 Task: Find connections with filter location Côte-Saint-Luc with filter topic #Networkingwith filter profile language Potuguese with filter current company Tenneco with filter school National Institute of Management Technology (NIMT) with filter industry Environmental Services with filter service category Date Entry with filter keywords title Scrum Master
Action: Mouse moved to (170, 237)
Screenshot: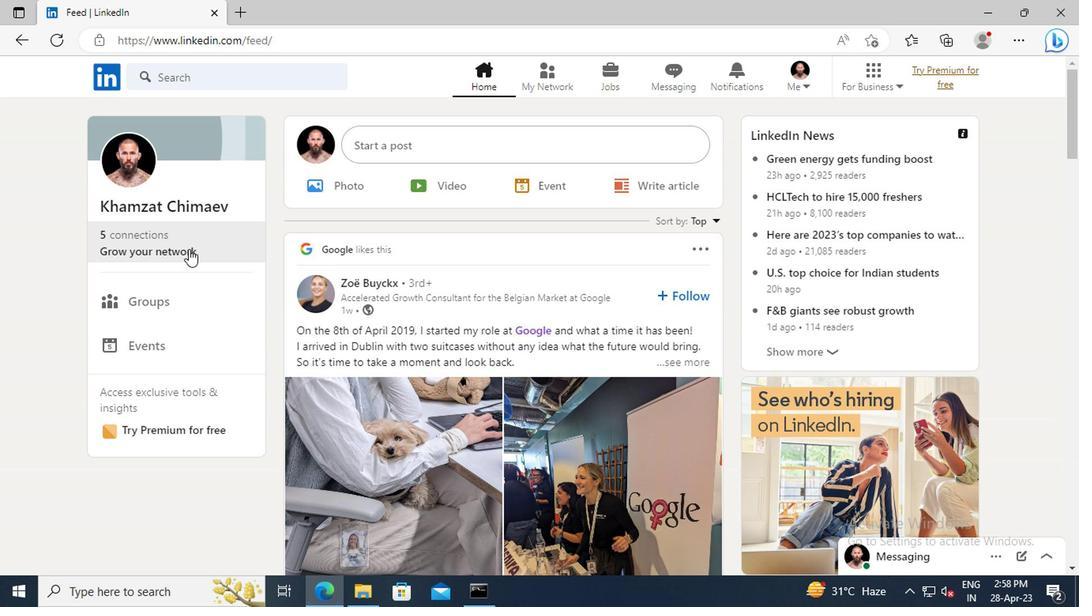 
Action: Mouse pressed left at (170, 237)
Screenshot: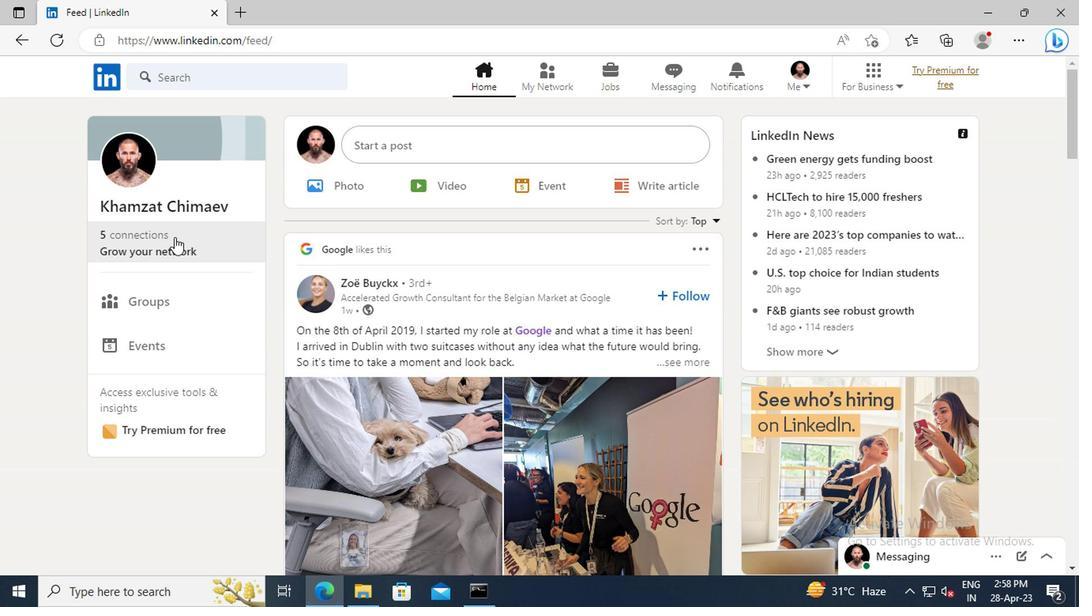 
Action: Mouse moved to (156, 162)
Screenshot: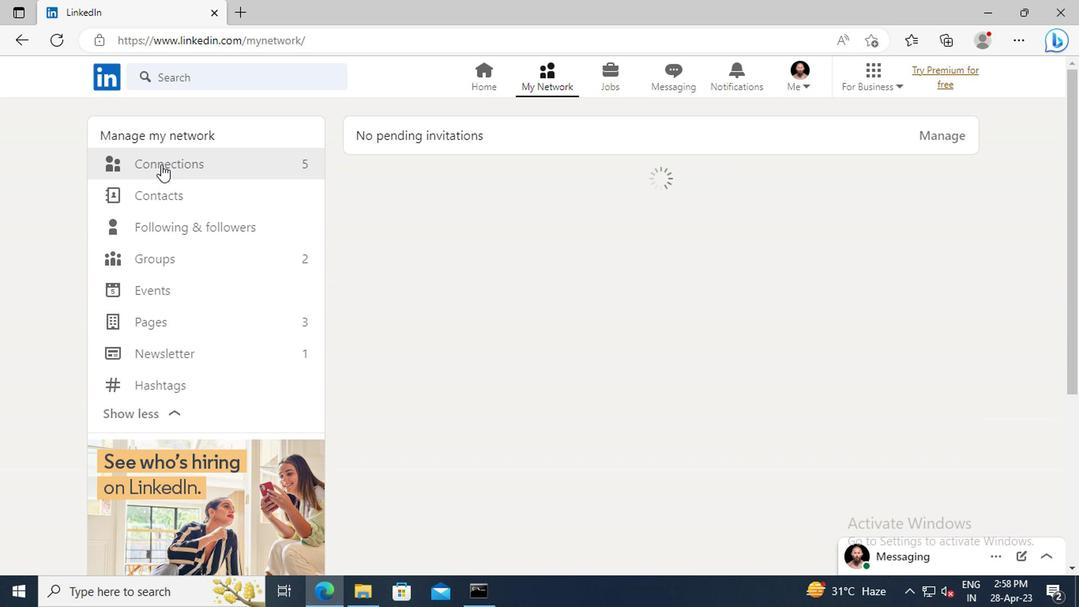 
Action: Mouse pressed left at (156, 162)
Screenshot: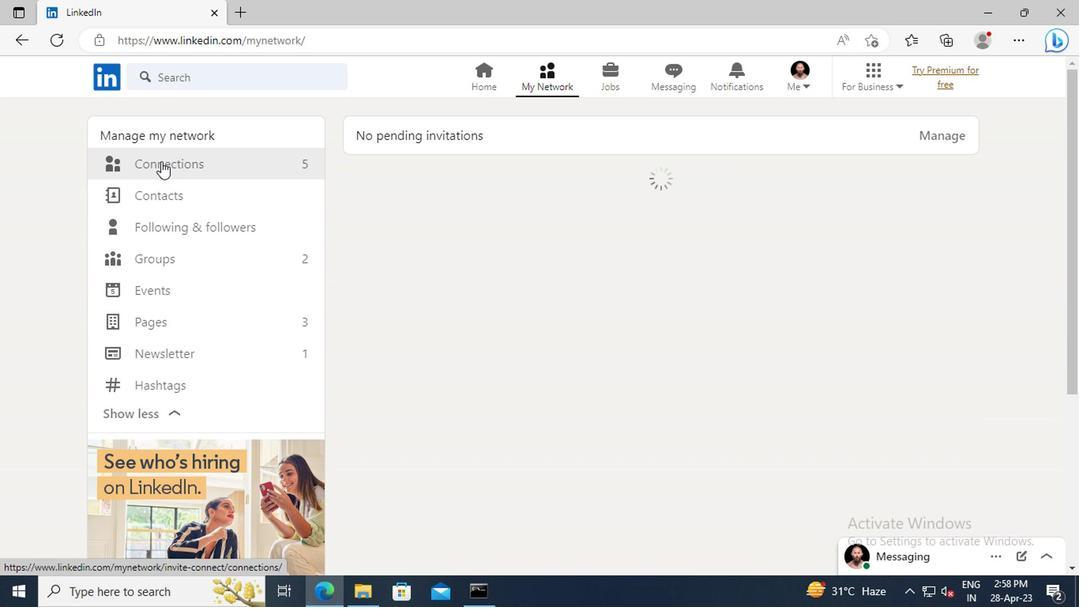 
Action: Mouse moved to (656, 169)
Screenshot: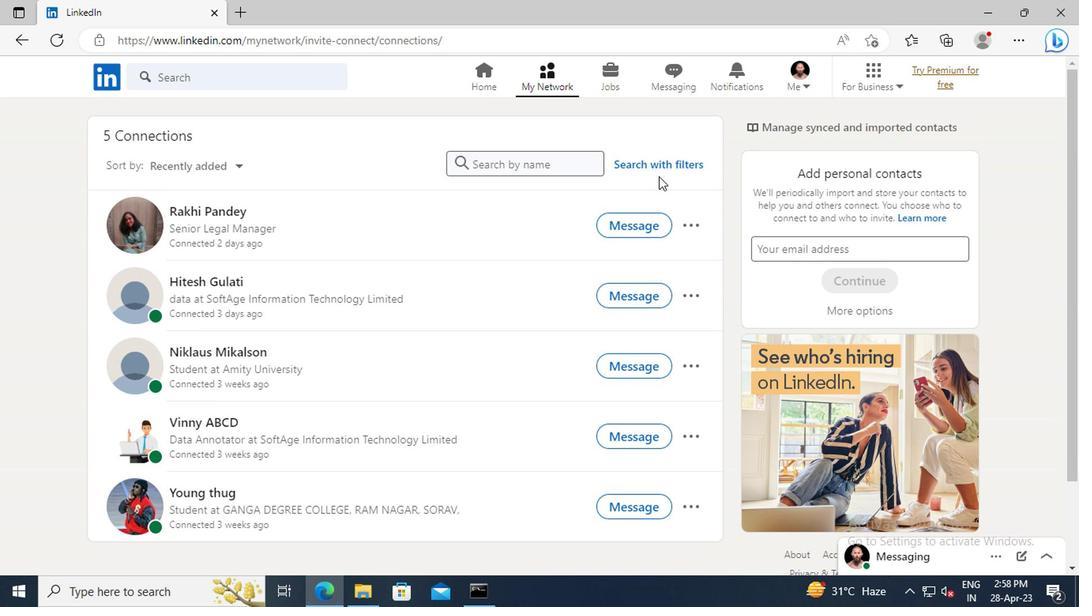 
Action: Mouse pressed left at (656, 169)
Screenshot: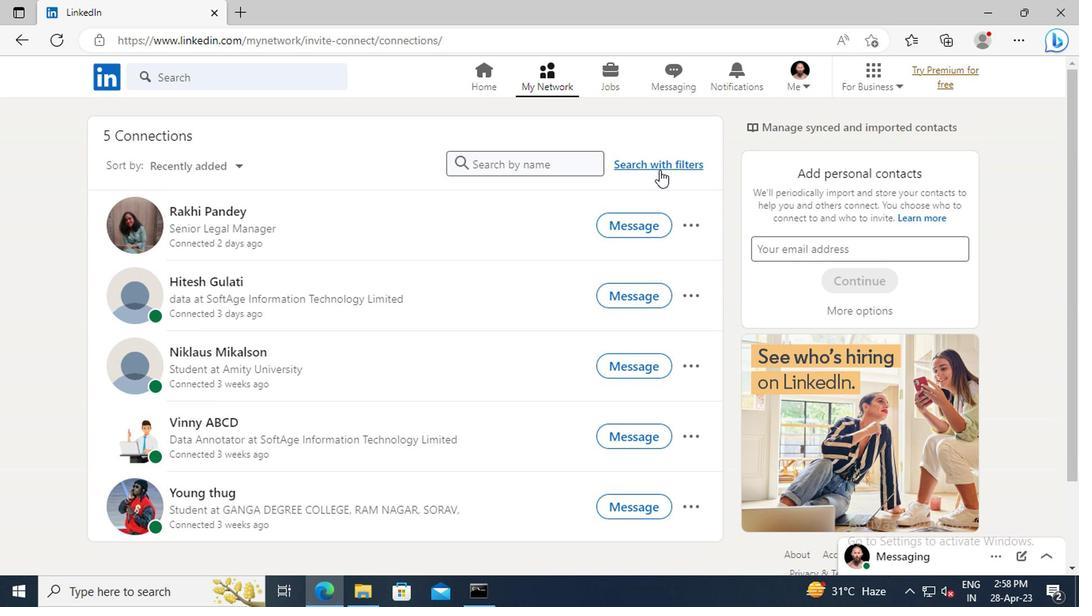 
Action: Mouse moved to (590, 125)
Screenshot: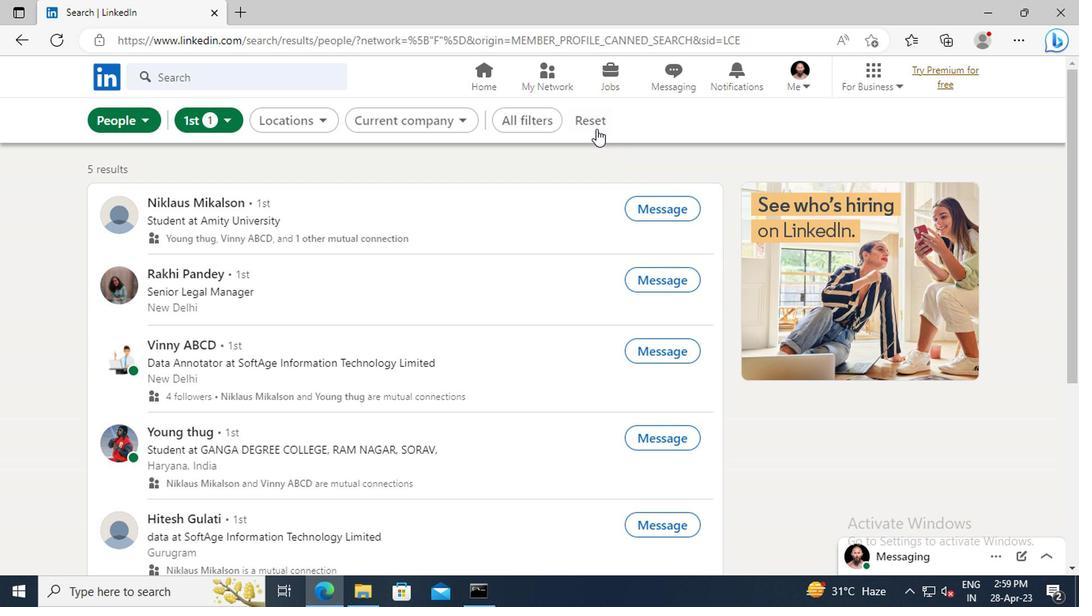 
Action: Mouse pressed left at (590, 125)
Screenshot: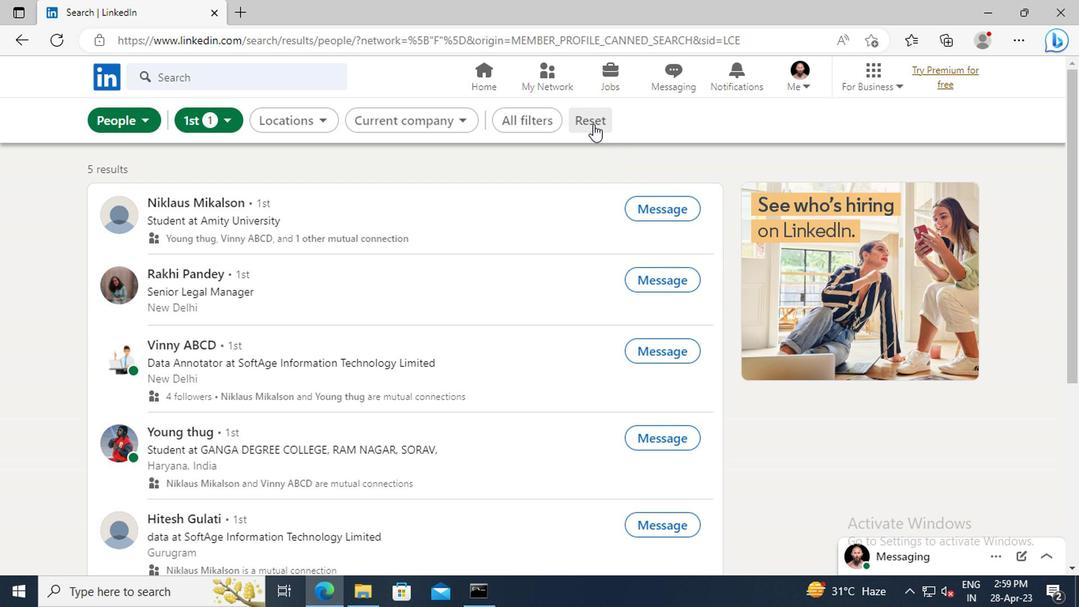 
Action: Mouse moved to (563, 123)
Screenshot: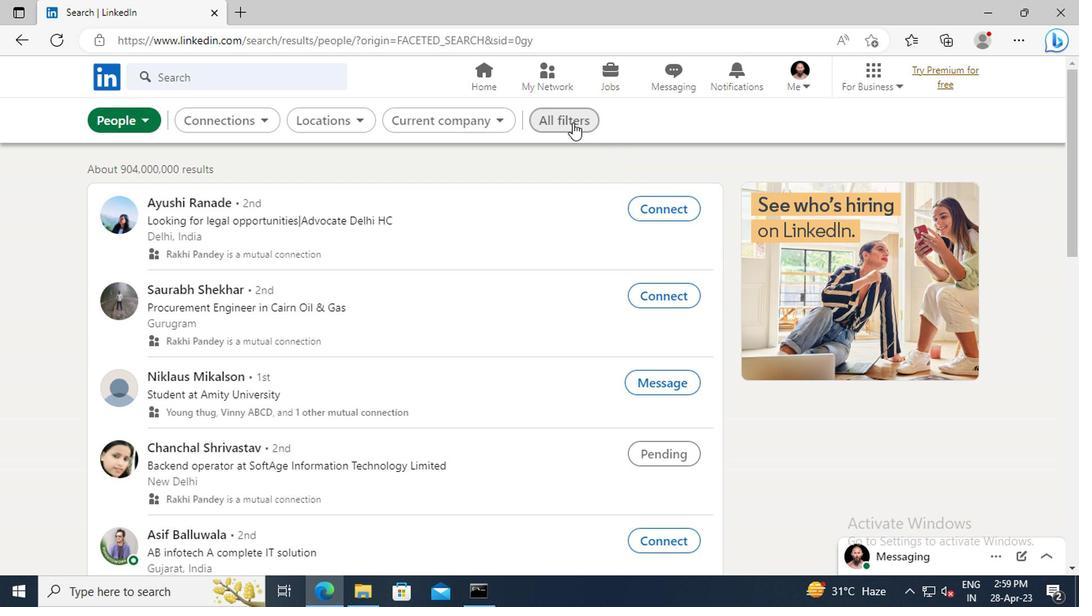 
Action: Mouse pressed left at (563, 123)
Screenshot: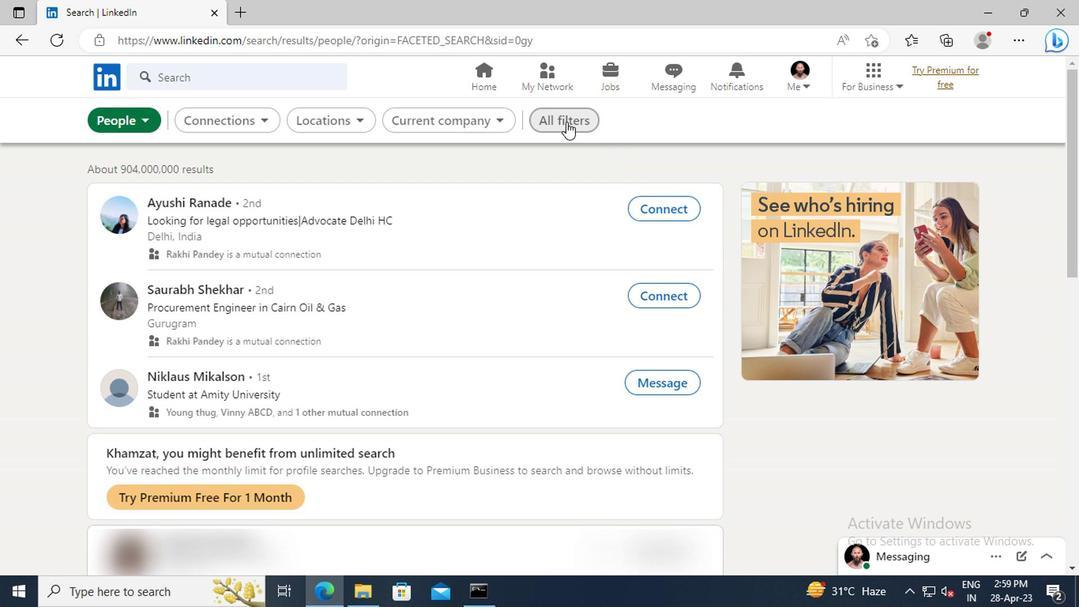 
Action: Mouse moved to (863, 273)
Screenshot: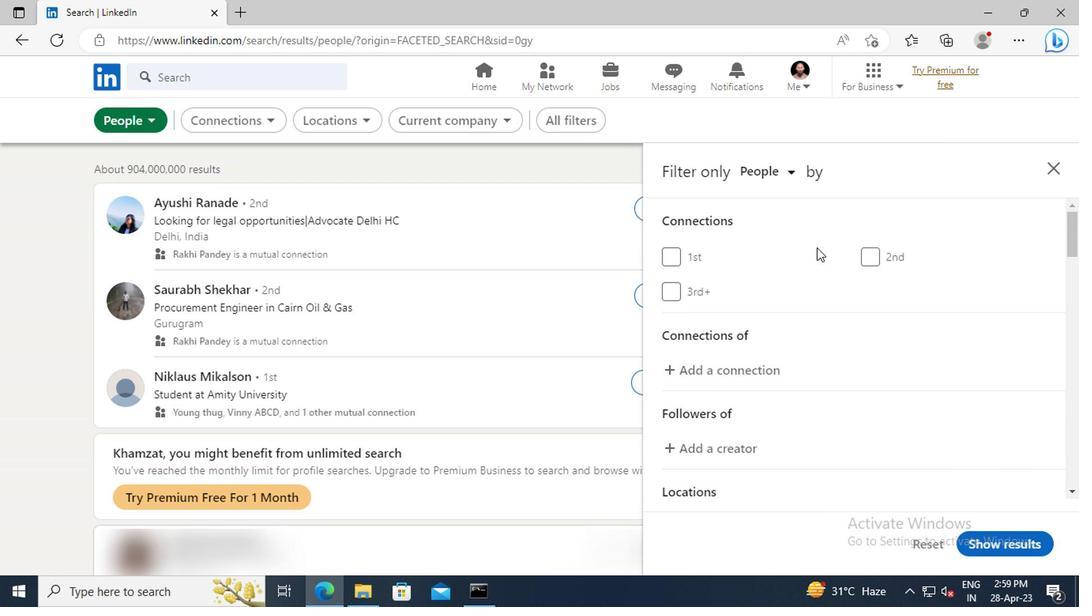 
Action: Mouse scrolled (863, 272) with delta (0, 0)
Screenshot: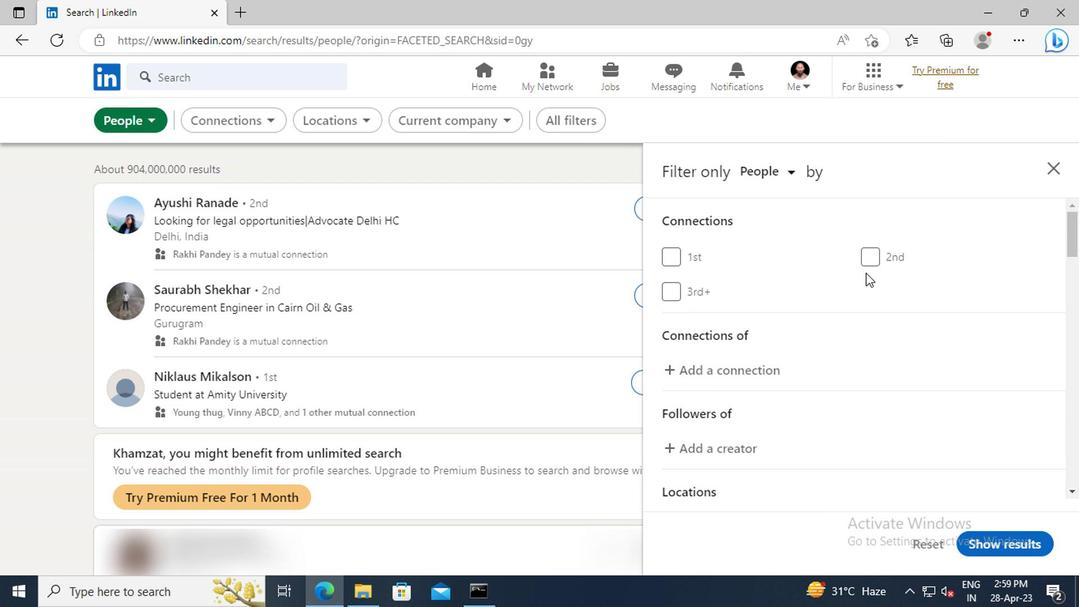 
Action: Mouse scrolled (863, 272) with delta (0, 0)
Screenshot: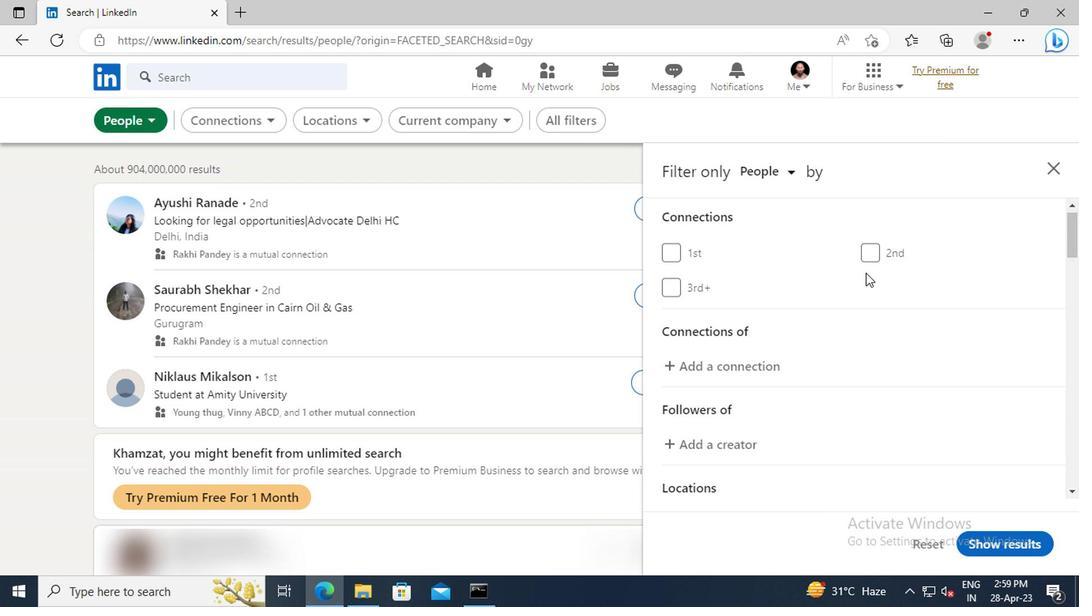 
Action: Mouse scrolled (863, 272) with delta (0, 0)
Screenshot: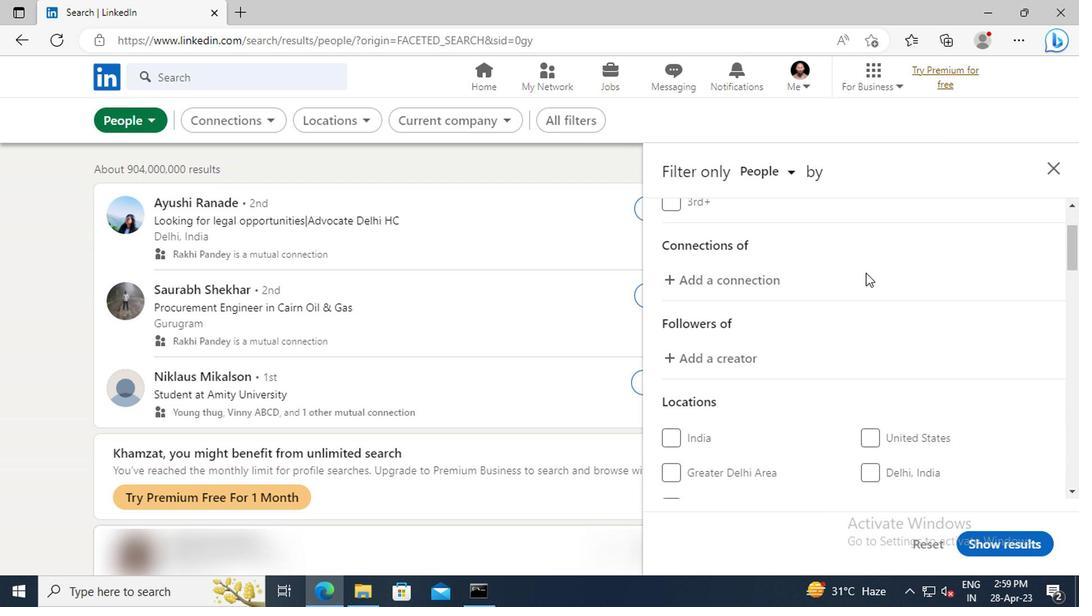 
Action: Mouse scrolled (863, 272) with delta (0, 0)
Screenshot: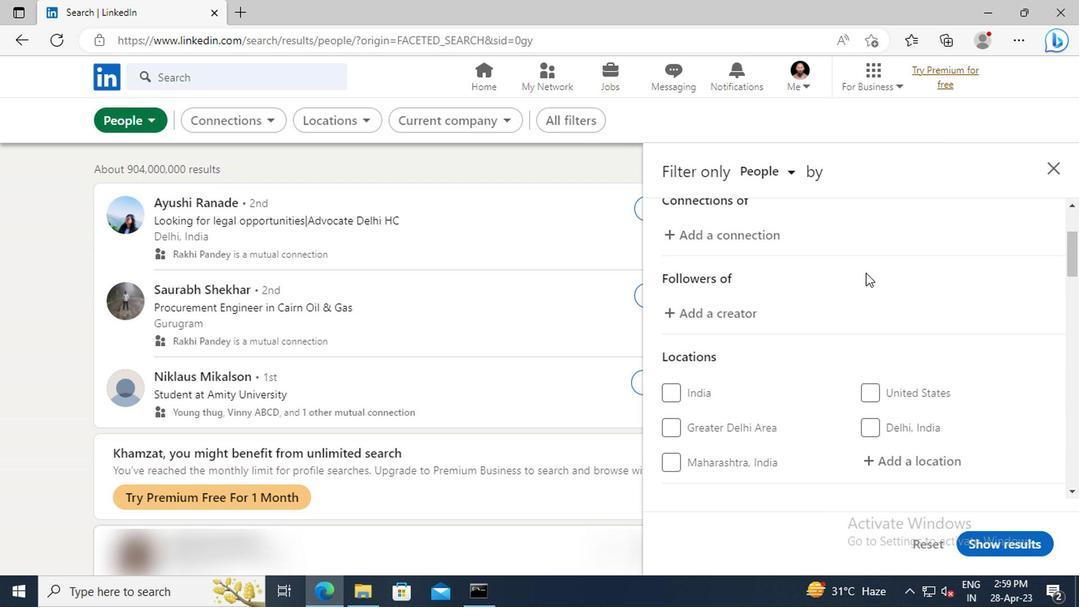 
Action: Mouse scrolled (863, 272) with delta (0, 0)
Screenshot: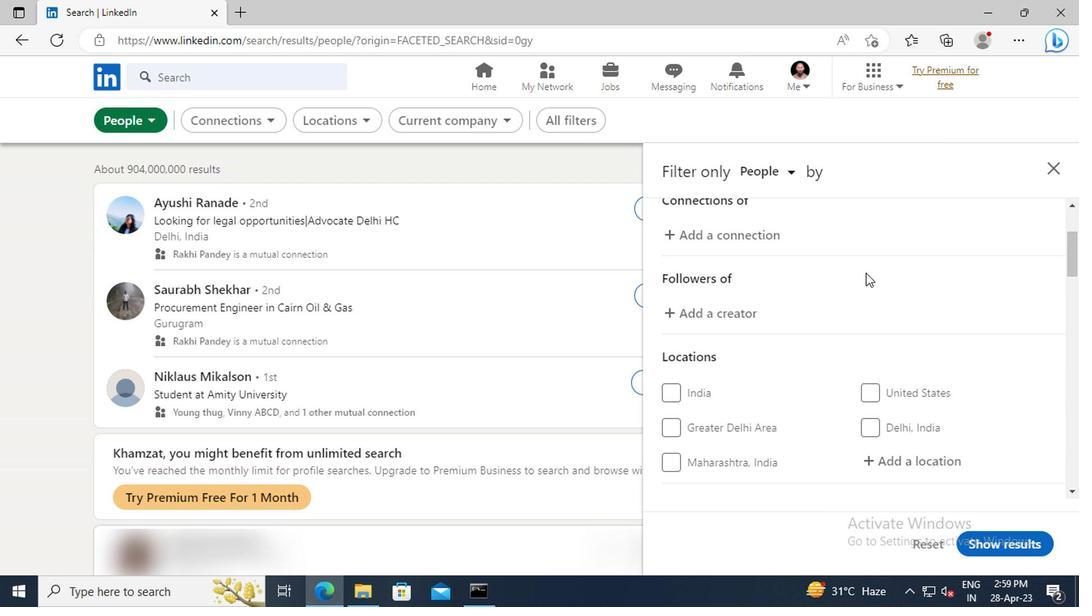 
Action: Mouse scrolled (863, 272) with delta (0, 0)
Screenshot: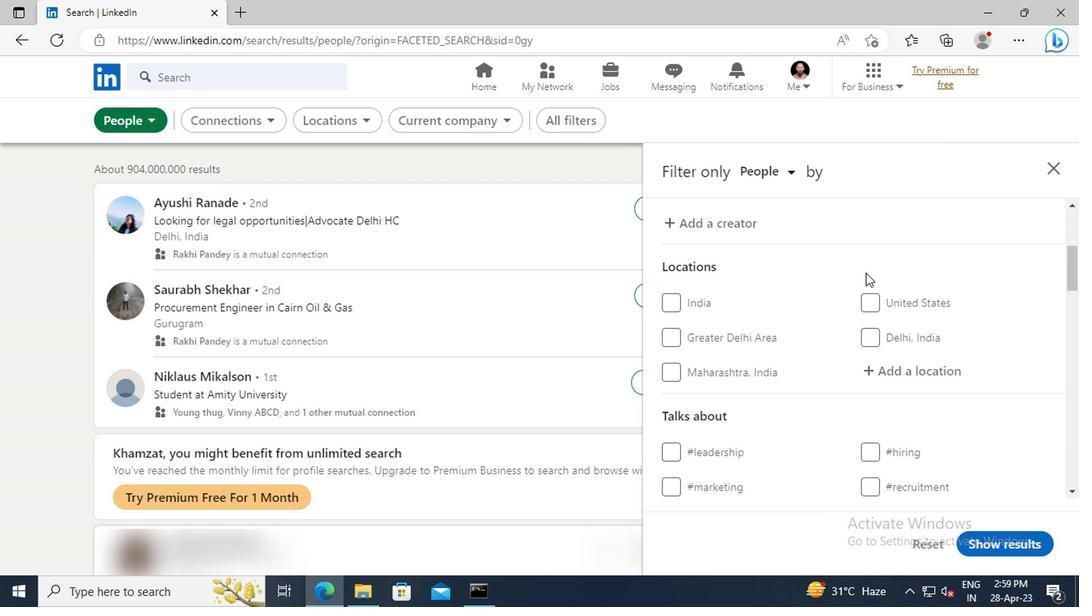 
Action: Mouse scrolled (863, 272) with delta (0, 0)
Screenshot: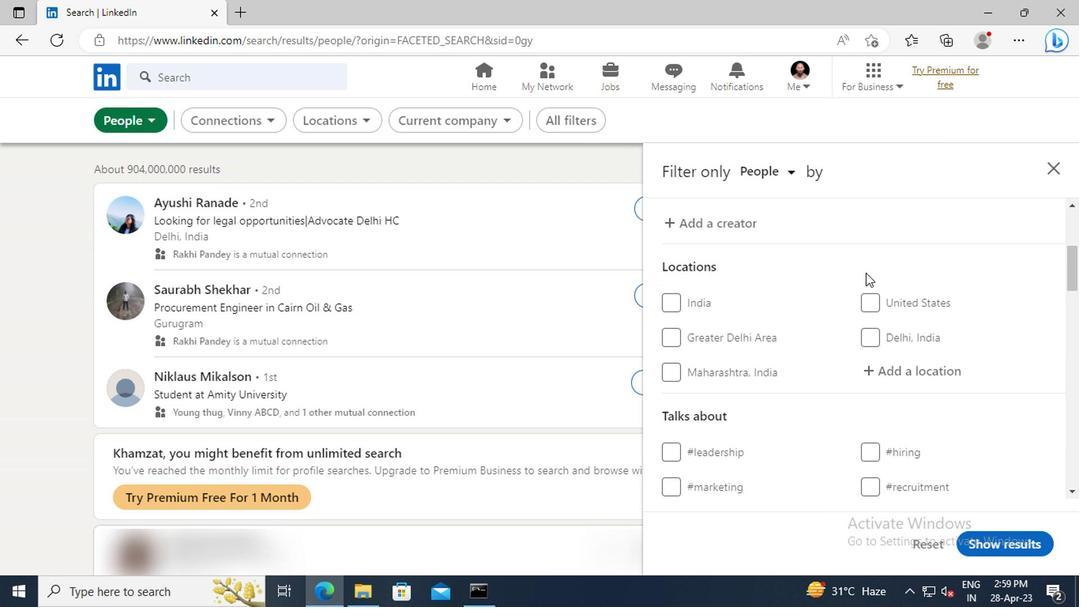 
Action: Mouse moved to (878, 281)
Screenshot: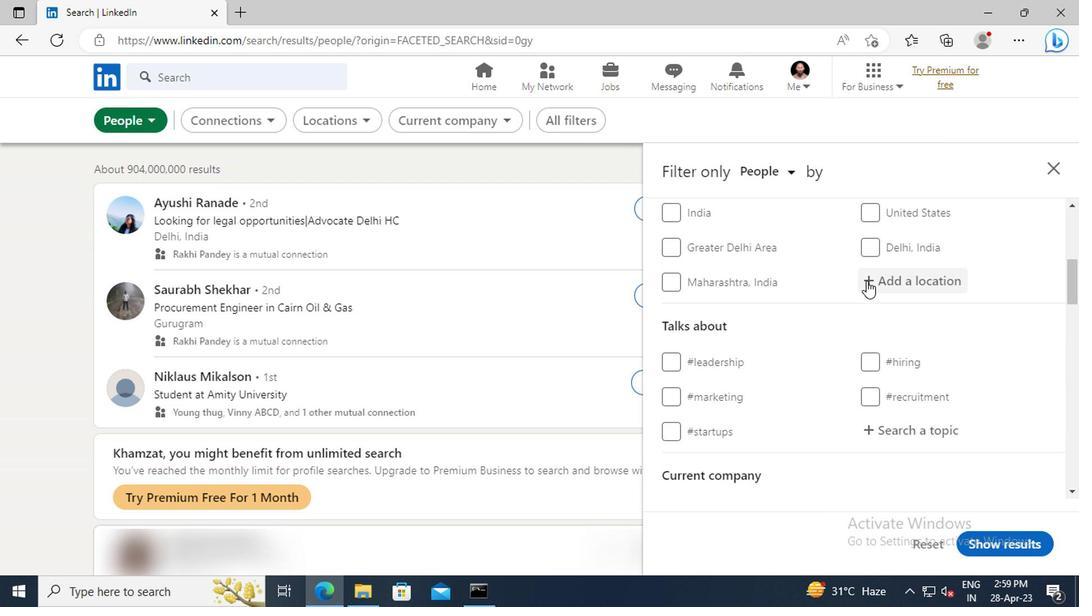 
Action: Mouse pressed left at (878, 281)
Screenshot: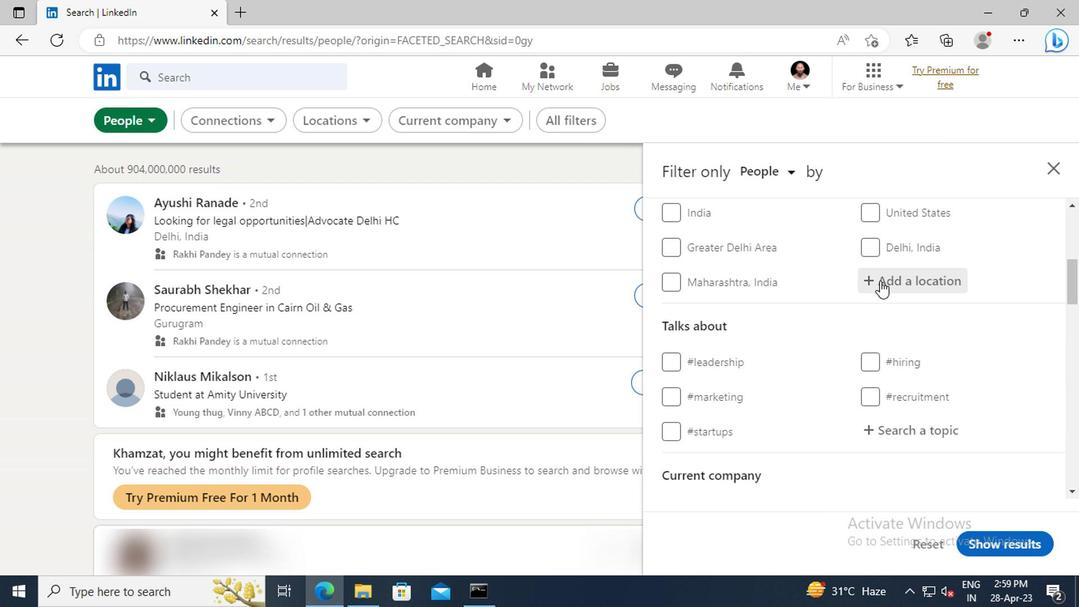
Action: Key pressed <Key.shift>COTE-<Key.shift>SAINT-<Key.shift>LUC<Key.enter>
Screenshot: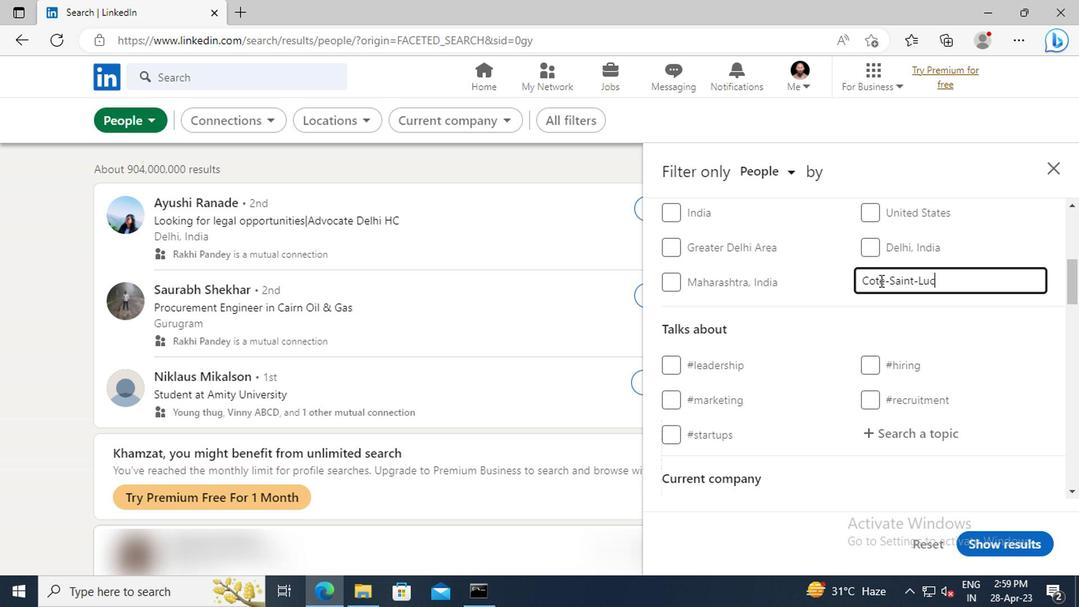 
Action: Mouse scrolled (878, 280) with delta (0, 0)
Screenshot: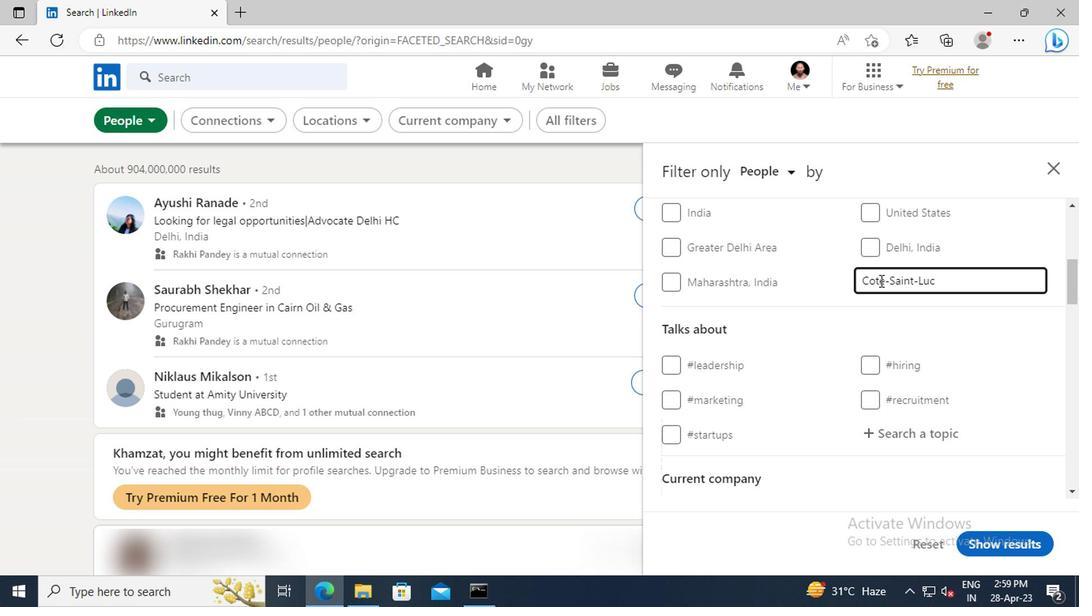 
Action: Mouse scrolled (878, 280) with delta (0, 0)
Screenshot: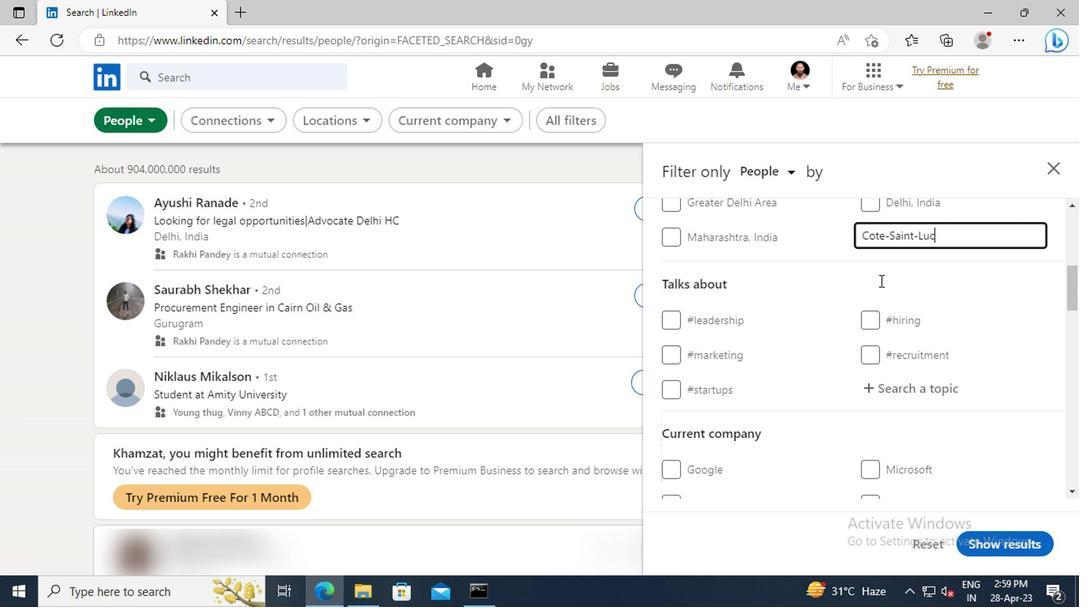 
Action: Mouse scrolled (878, 280) with delta (0, 0)
Screenshot: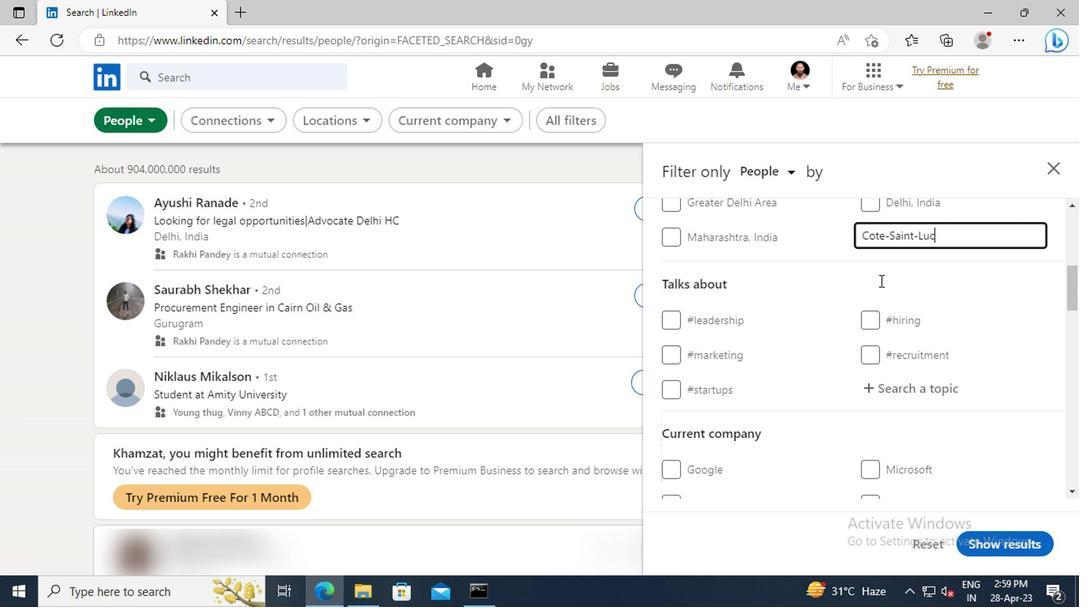 
Action: Mouse moved to (884, 296)
Screenshot: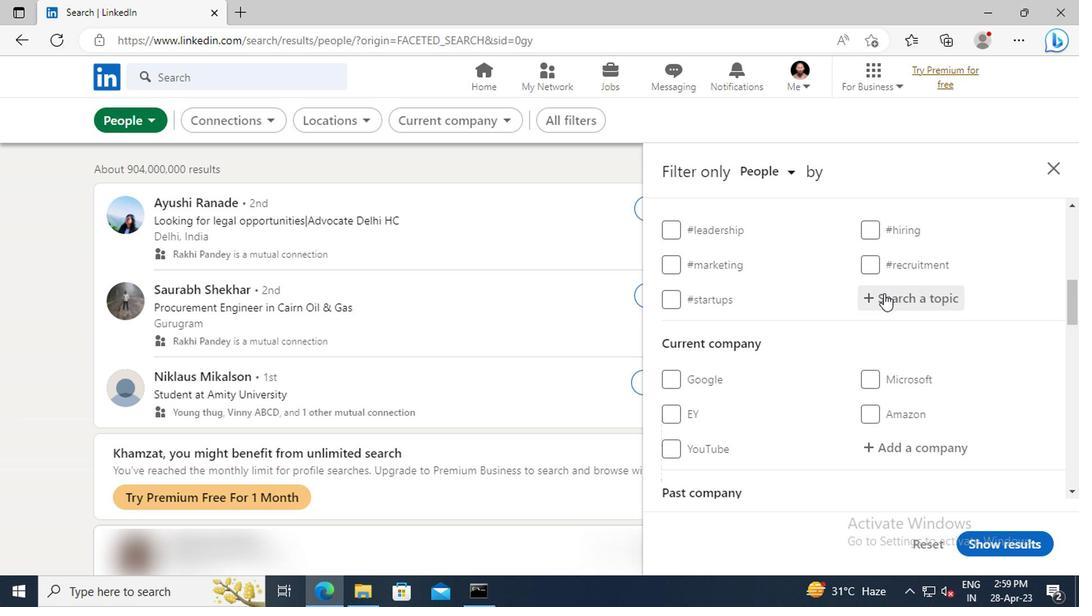 
Action: Mouse pressed left at (884, 296)
Screenshot: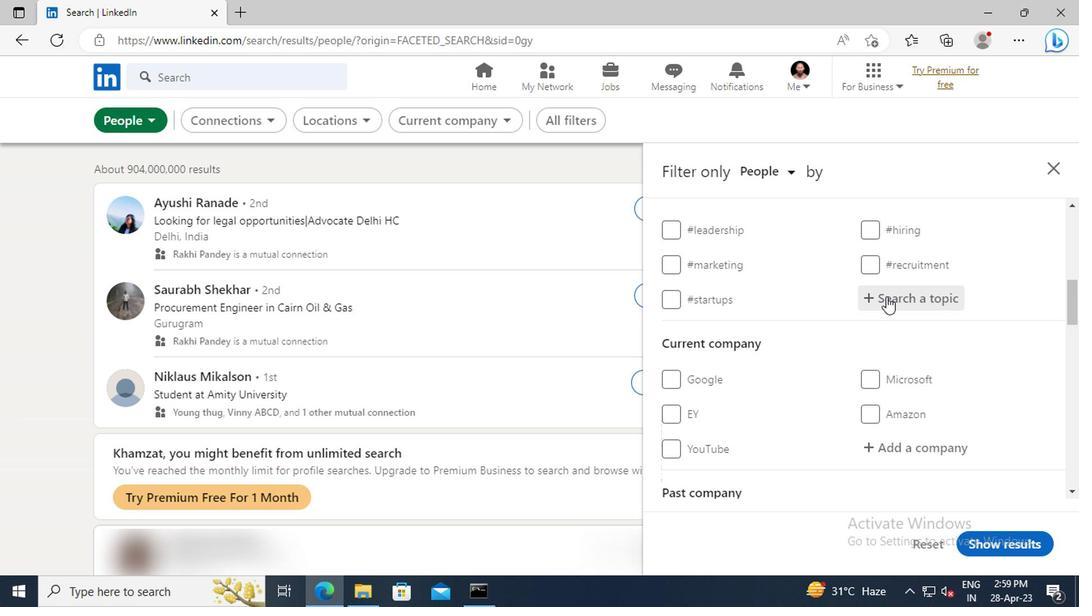 
Action: Key pressed <Key.shift>NETWORKING<Key.enter>
Screenshot: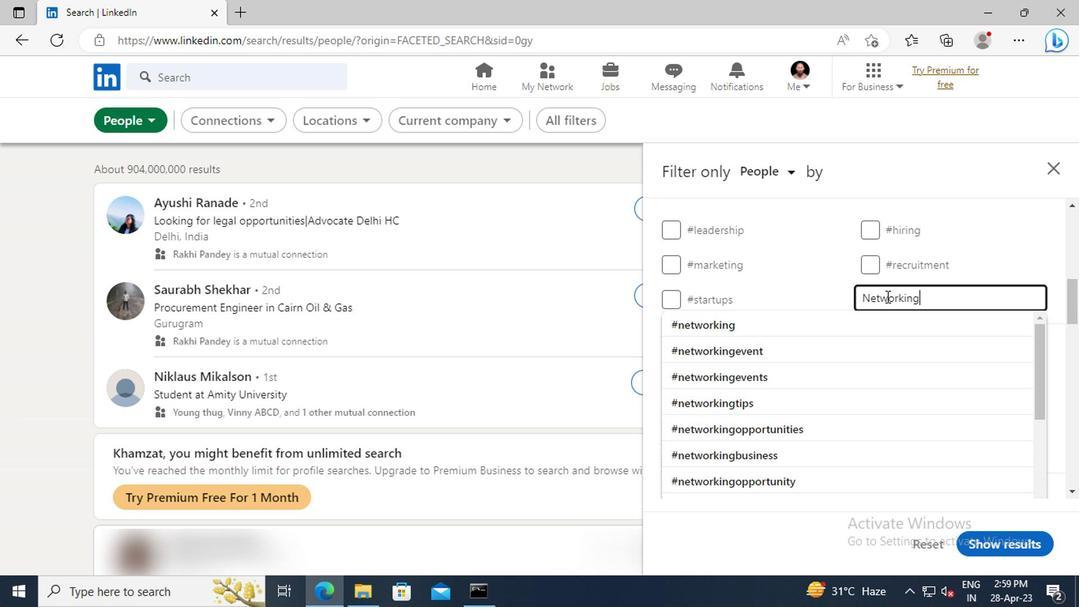 
Action: Mouse moved to (880, 308)
Screenshot: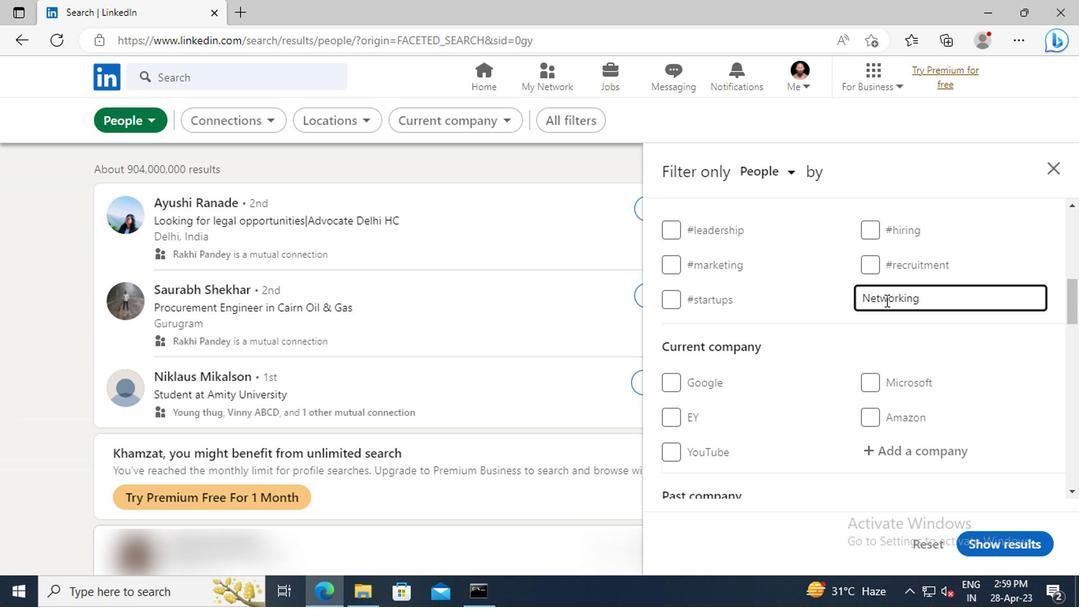 
Action: Mouse scrolled (880, 308) with delta (0, 0)
Screenshot: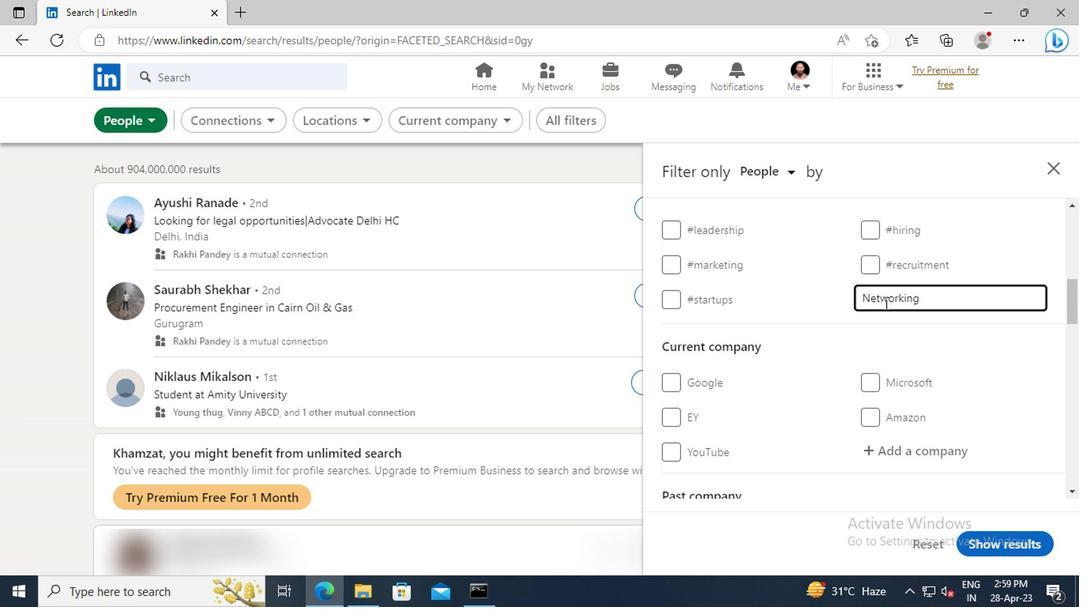 
Action: Mouse scrolled (880, 308) with delta (0, 0)
Screenshot: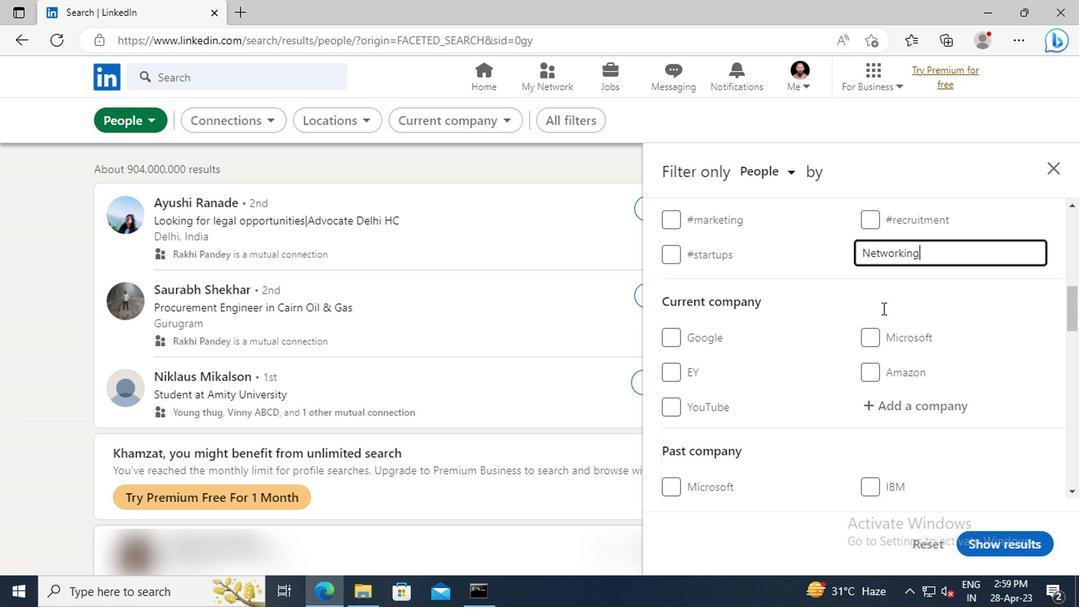 
Action: Mouse scrolled (880, 308) with delta (0, 0)
Screenshot: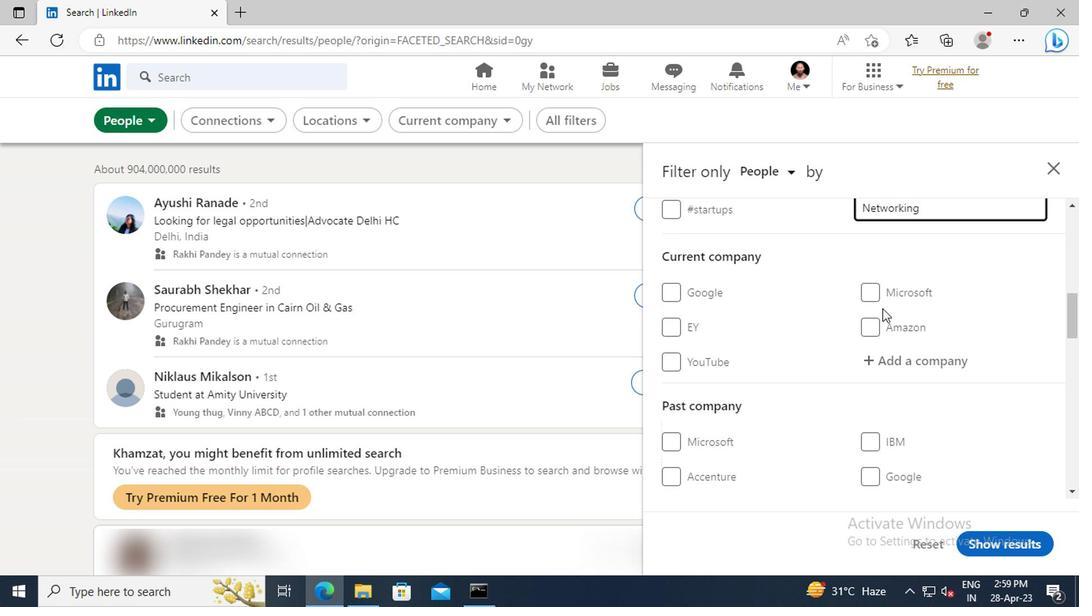 
Action: Mouse scrolled (880, 308) with delta (0, 0)
Screenshot: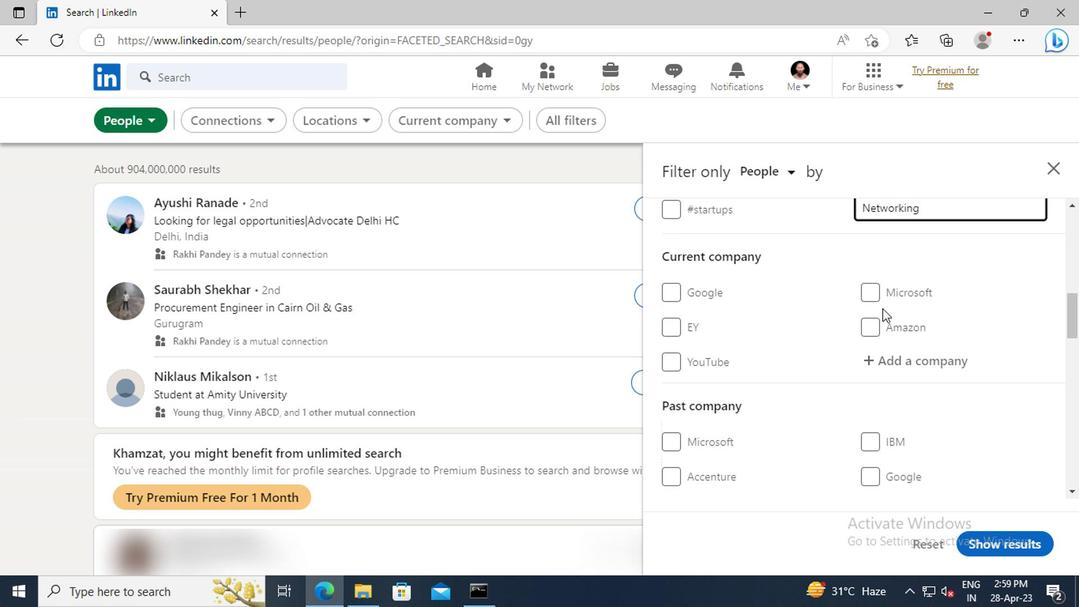 
Action: Mouse scrolled (880, 308) with delta (0, 0)
Screenshot: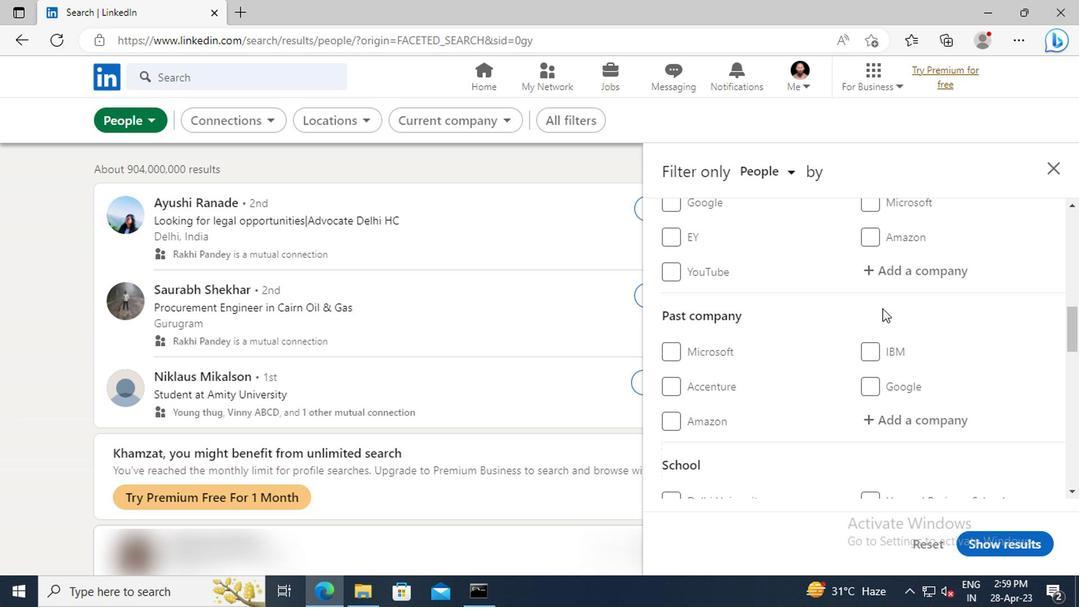 
Action: Mouse scrolled (880, 308) with delta (0, 0)
Screenshot: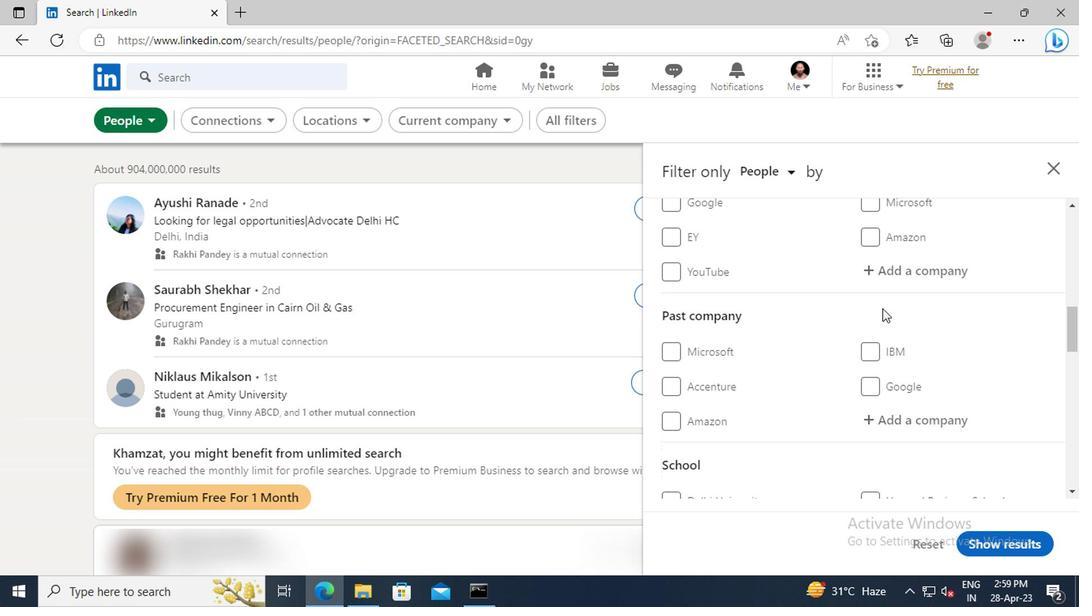 
Action: Mouse scrolled (880, 308) with delta (0, 0)
Screenshot: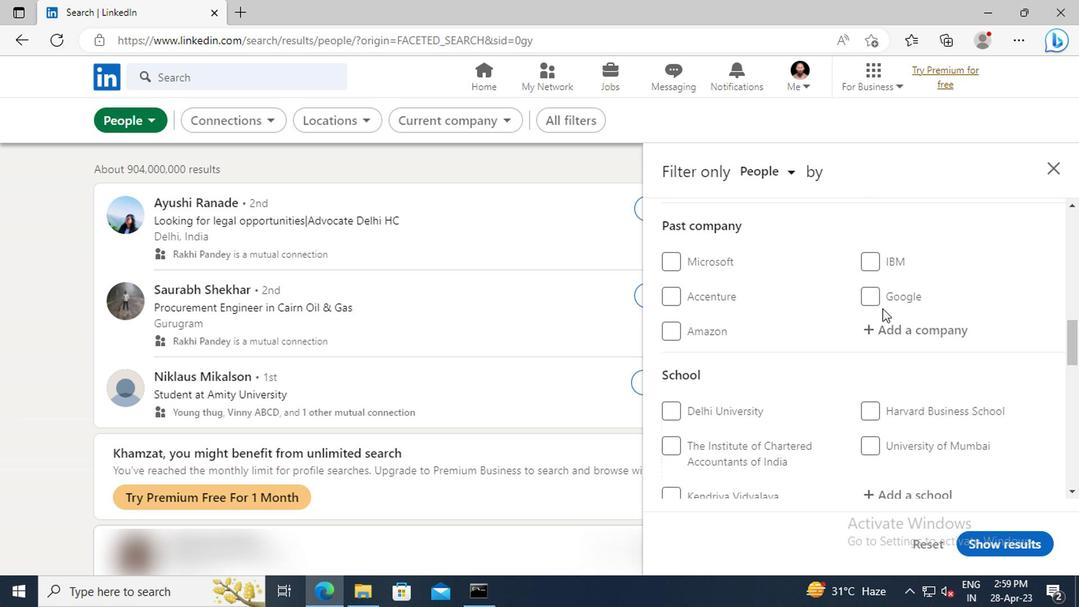 
Action: Mouse scrolled (880, 308) with delta (0, 0)
Screenshot: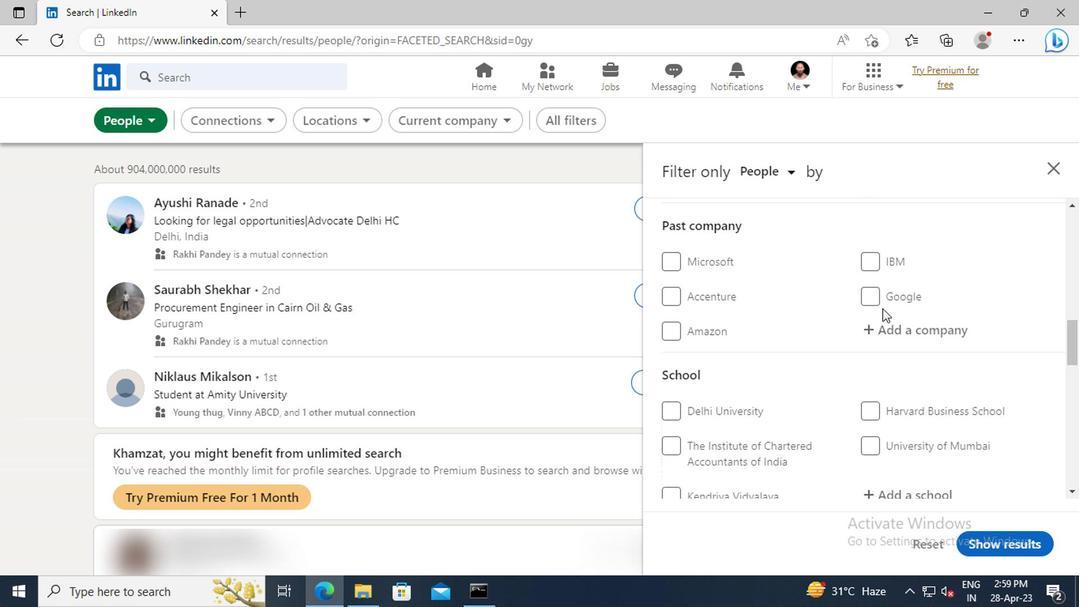
Action: Mouse scrolled (880, 308) with delta (0, 0)
Screenshot: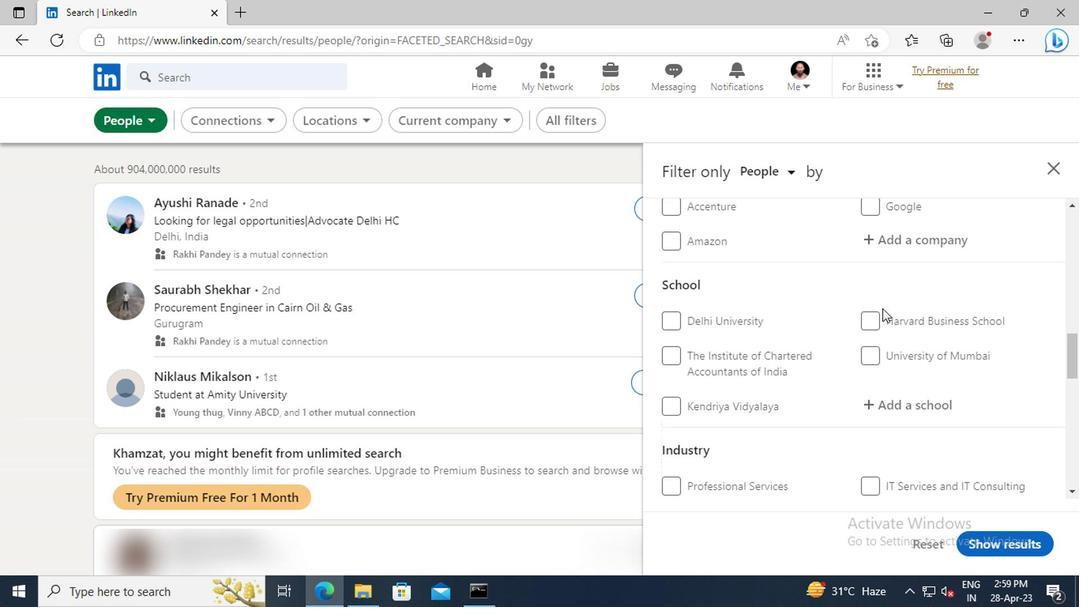 
Action: Mouse scrolled (880, 308) with delta (0, 0)
Screenshot: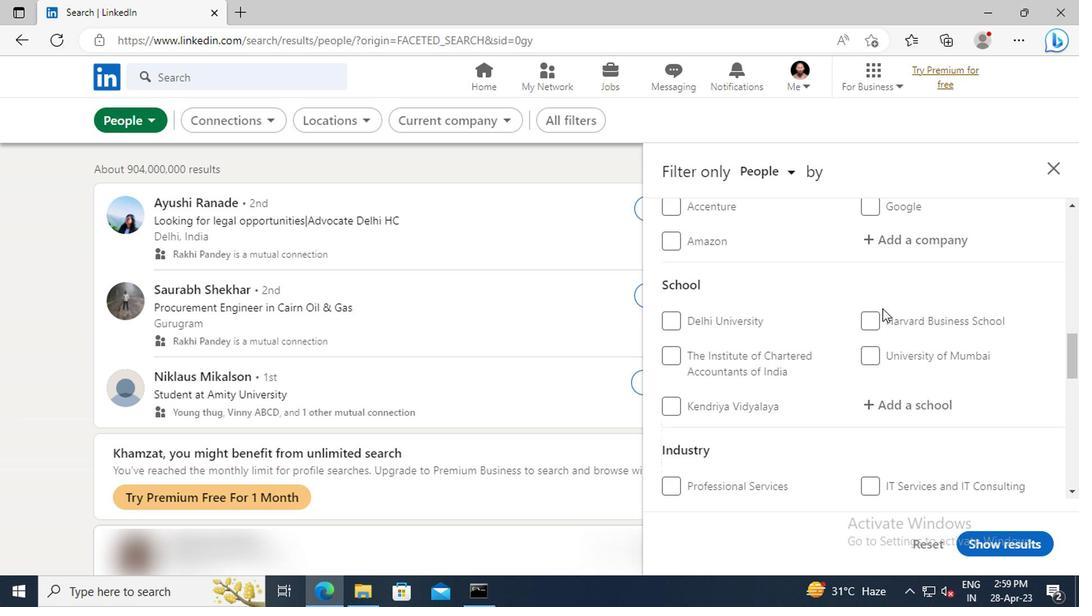 
Action: Mouse scrolled (880, 308) with delta (0, 0)
Screenshot: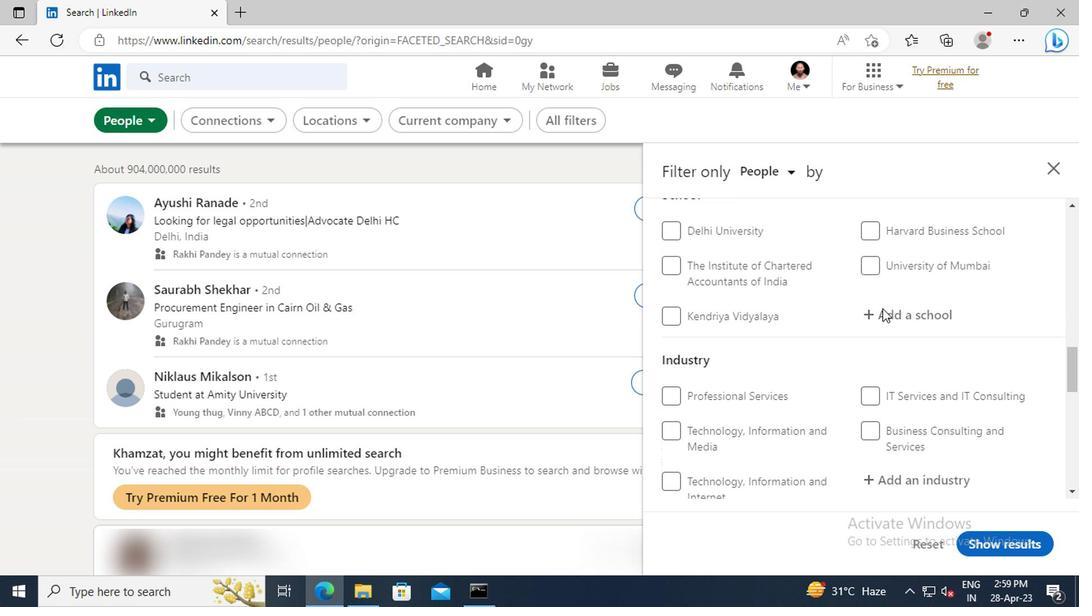 
Action: Mouse scrolled (880, 308) with delta (0, 0)
Screenshot: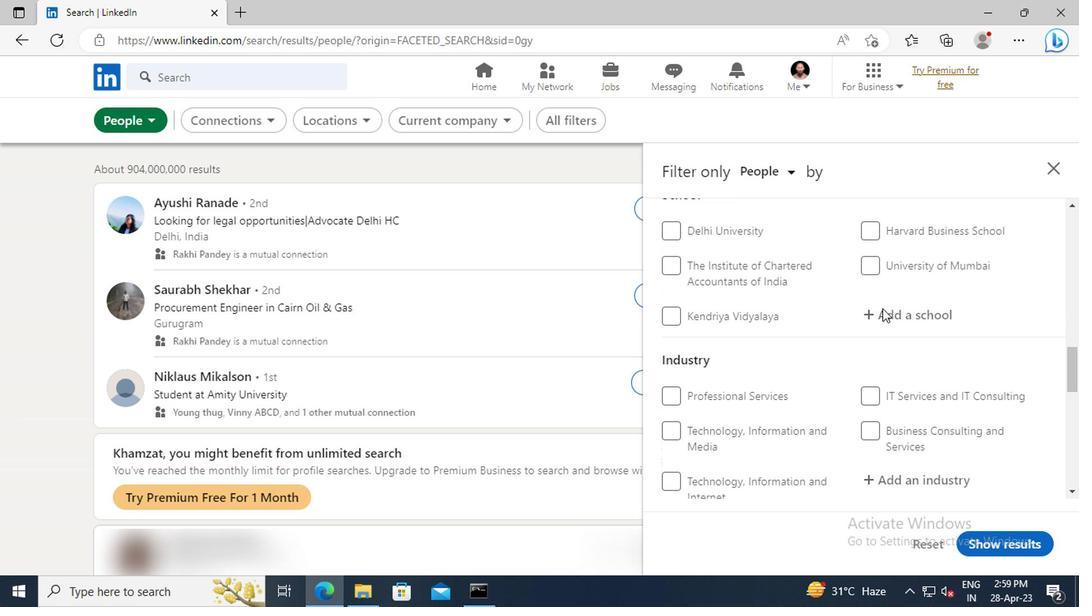 
Action: Mouse scrolled (880, 308) with delta (0, 0)
Screenshot: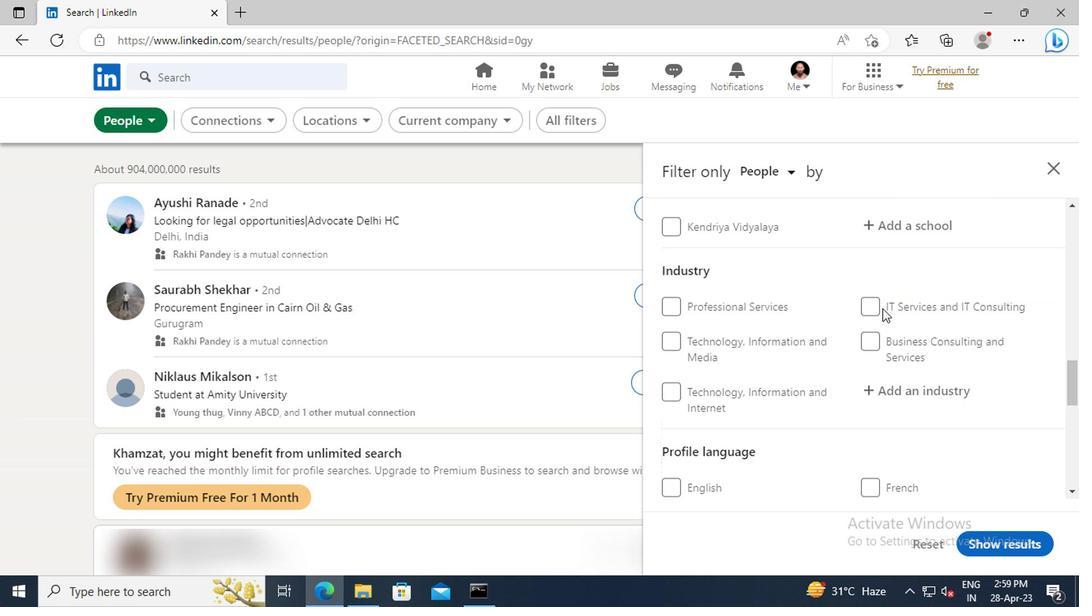 
Action: Mouse scrolled (880, 308) with delta (0, 0)
Screenshot: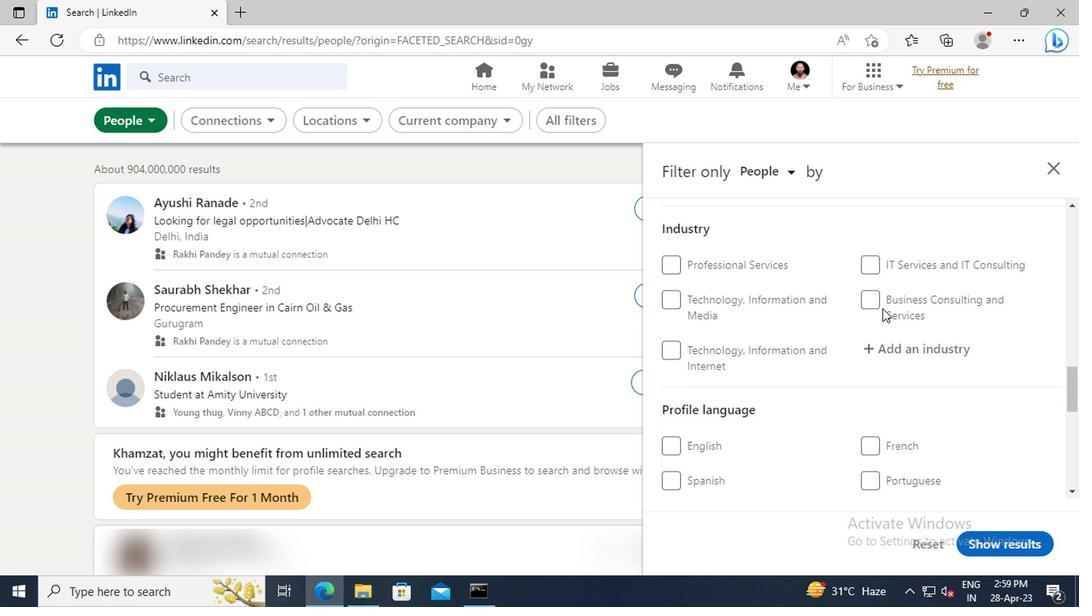 
Action: Mouse scrolled (880, 308) with delta (0, 0)
Screenshot: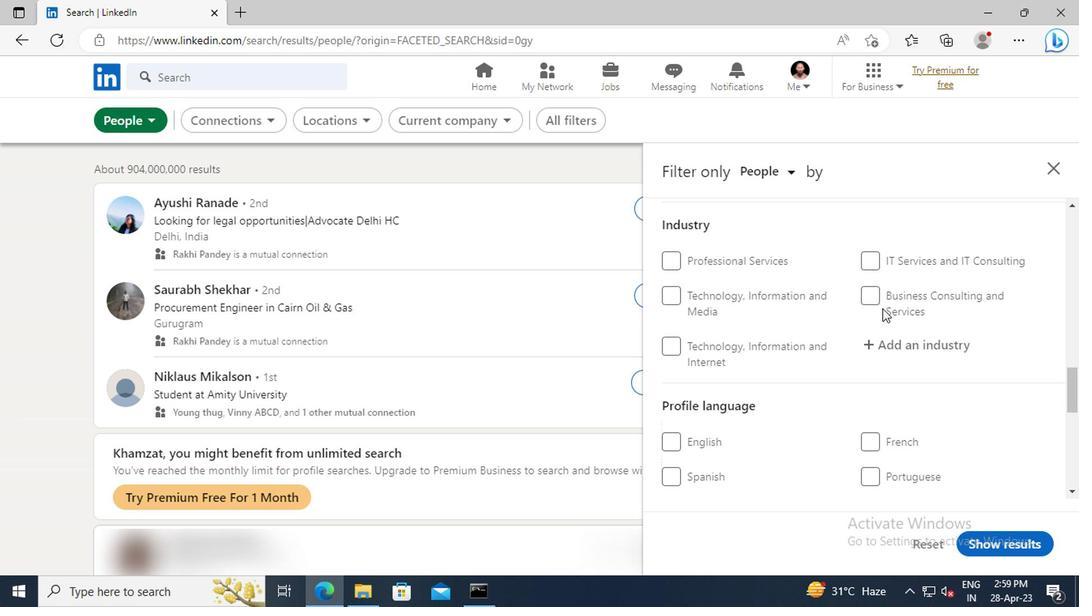 
Action: Mouse moved to (874, 383)
Screenshot: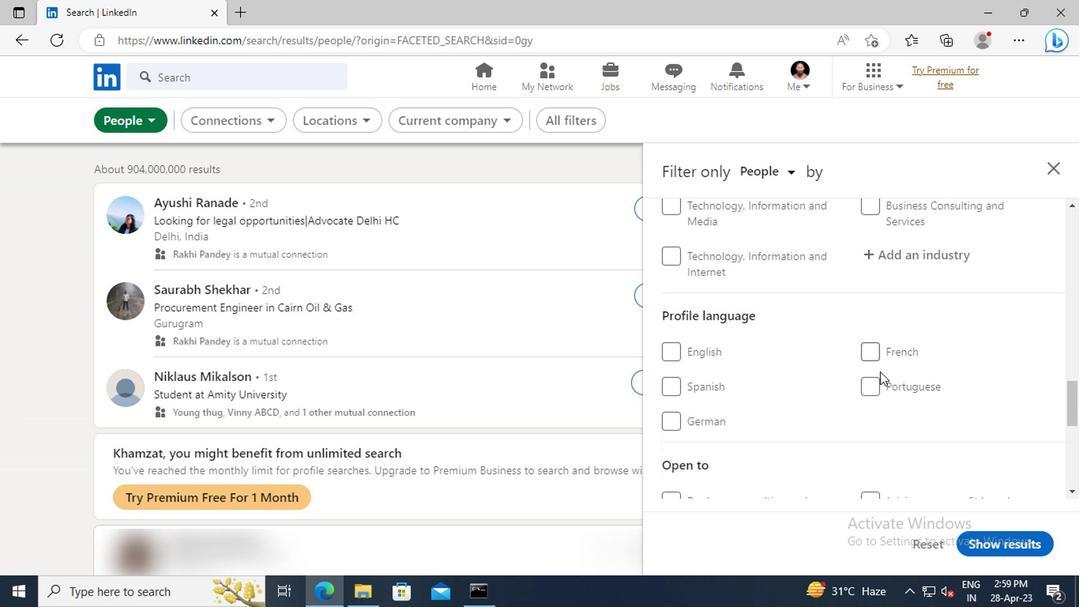
Action: Mouse pressed left at (874, 383)
Screenshot: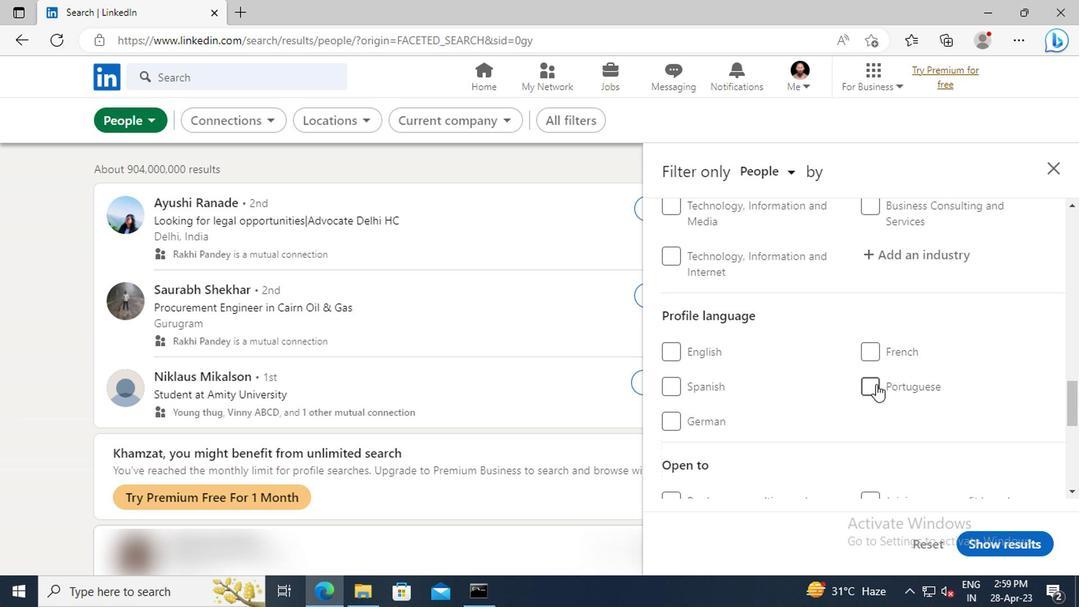 
Action: Mouse moved to (885, 380)
Screenshot: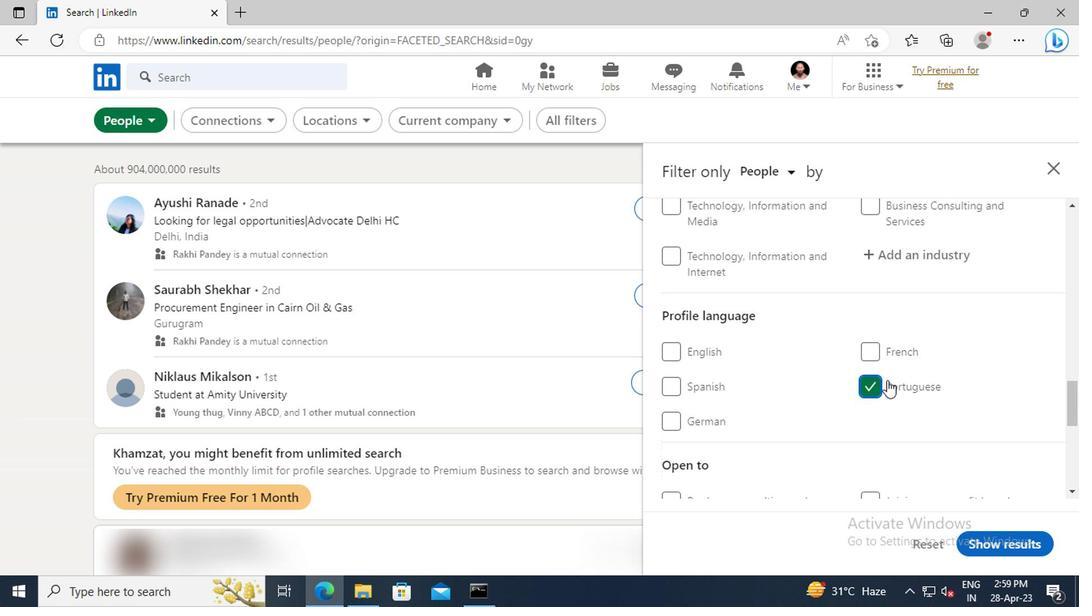 
Action: Mouse scrolled (885, 381) with delta (0, 1)
Screenshot: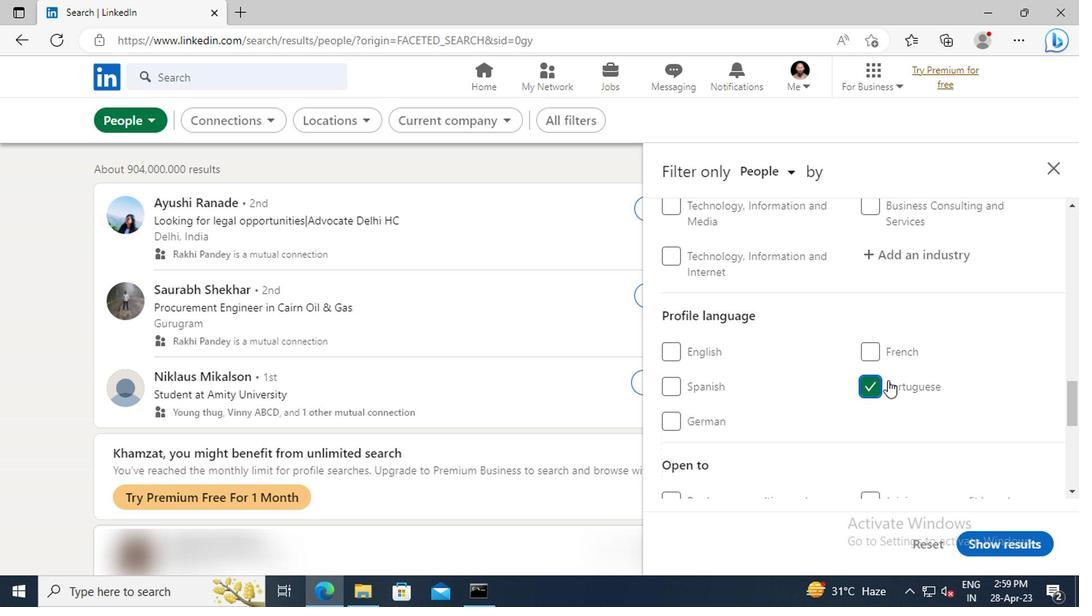 
Action: Mouse scrolled (885, 381) with delta (0, 1)
Screenshot: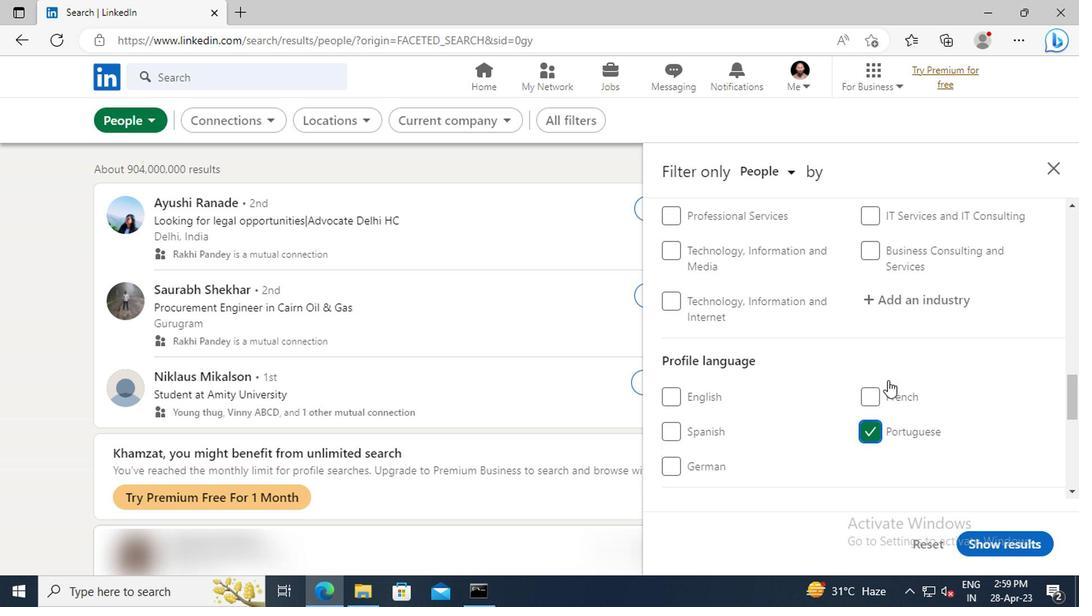 
Action: Mouse moved to (885, 379)
Screenshot: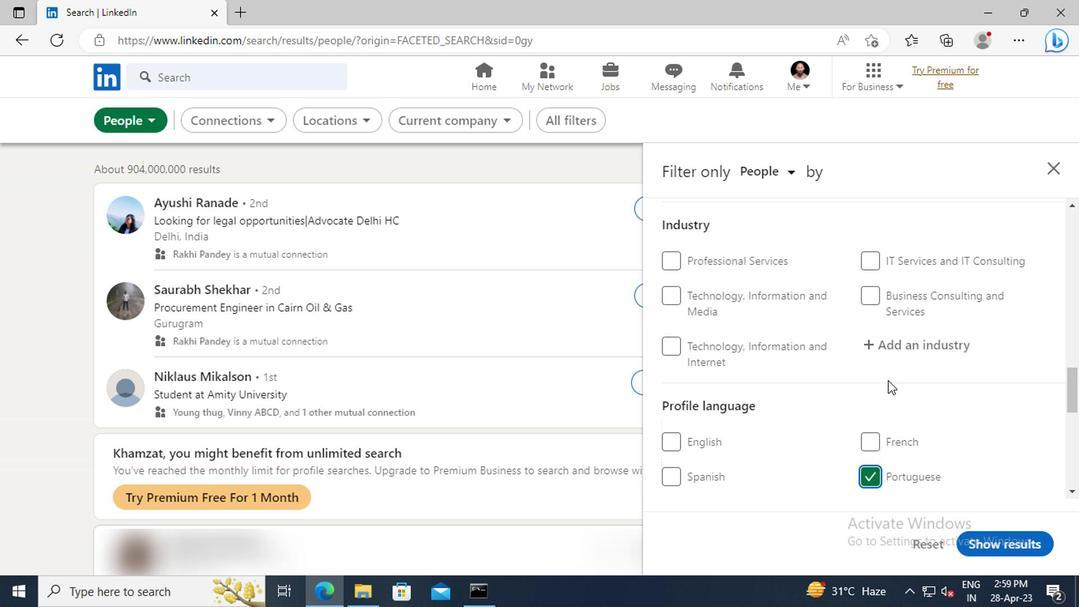 
Action: Mouse scrolled (885, 380) with delta (0, 0)
Screenshot: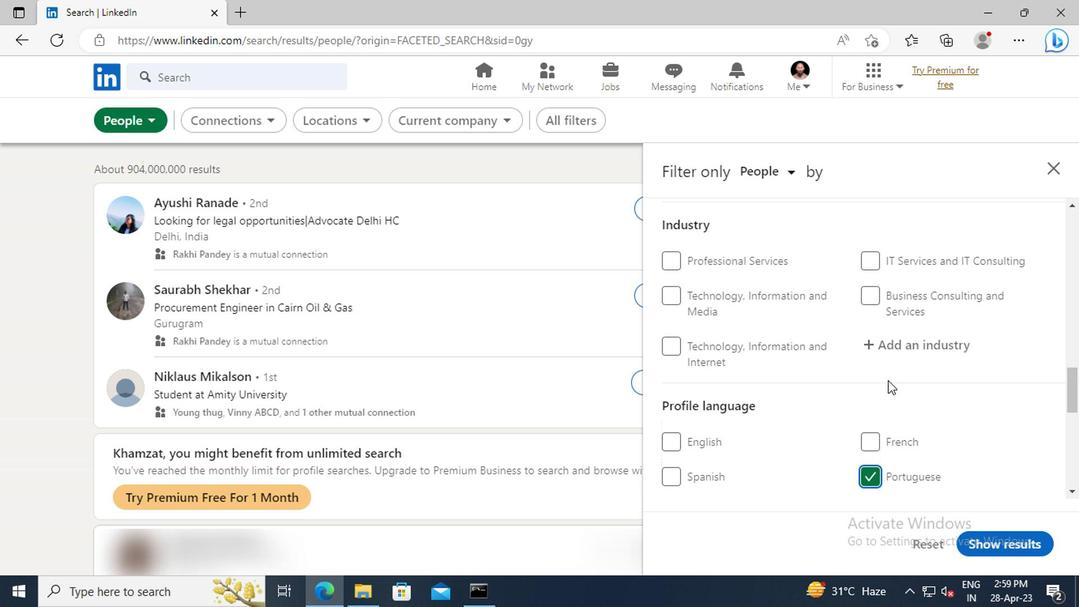 
Action: Mouse scrolled (885, 380) with delta (0, 0)
Screenshot: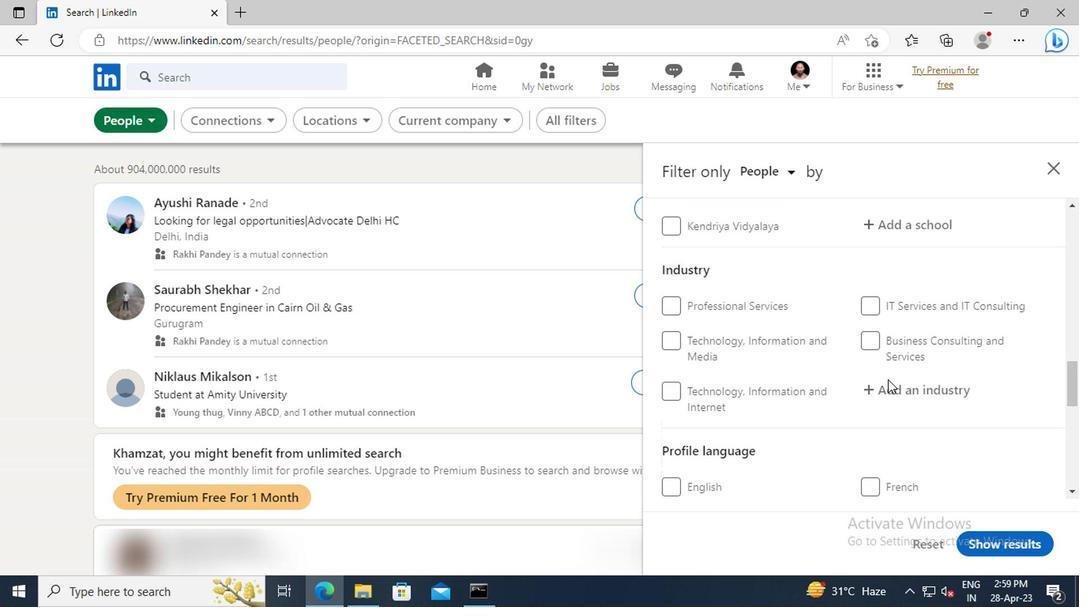 
Action: Mouse scrolled (885, 380) with delta (0, 0)
Screenshot: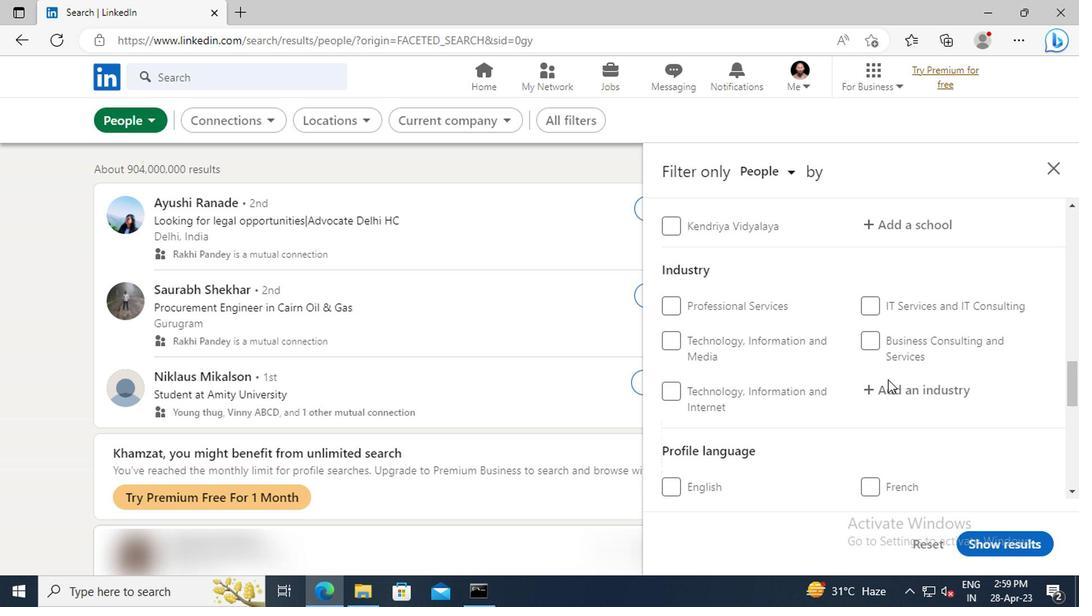 
Action: Mouse scrolled (885, 380) with delta (0, 0)
Screenshot: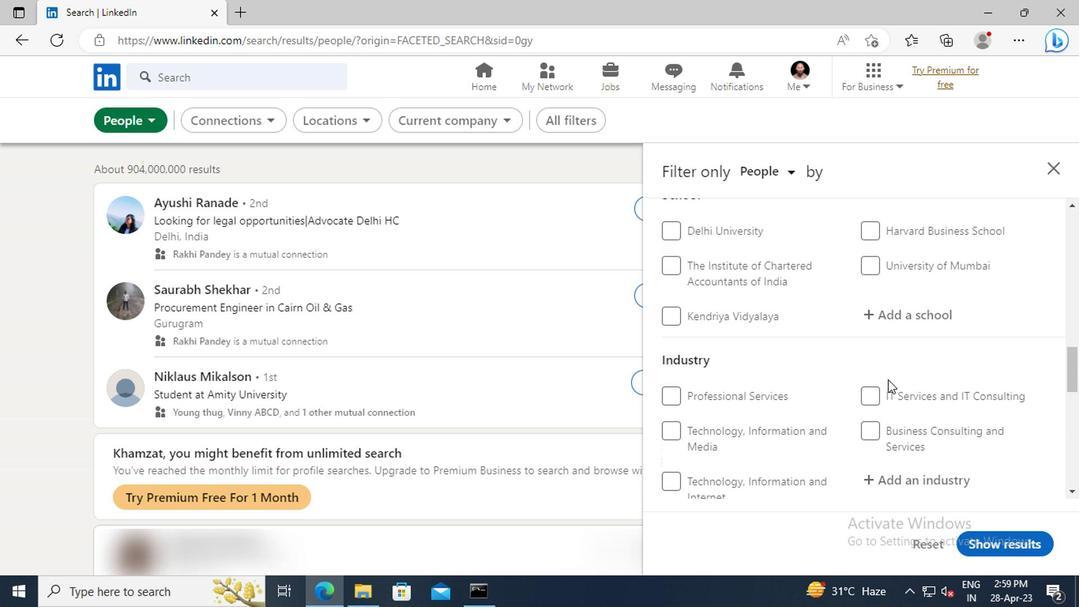
Action: Mouse scrolled (885, 380) with delta (0, 0)
Screenshot: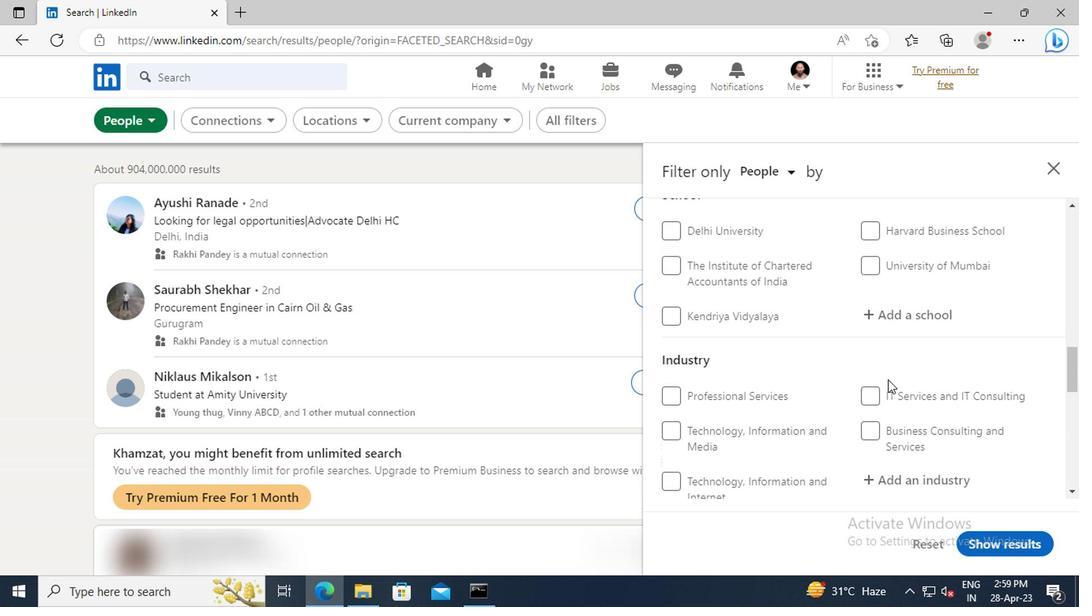 
Action: Mouse scrolled (885, 380) with delta (0, 0)
Screenshot: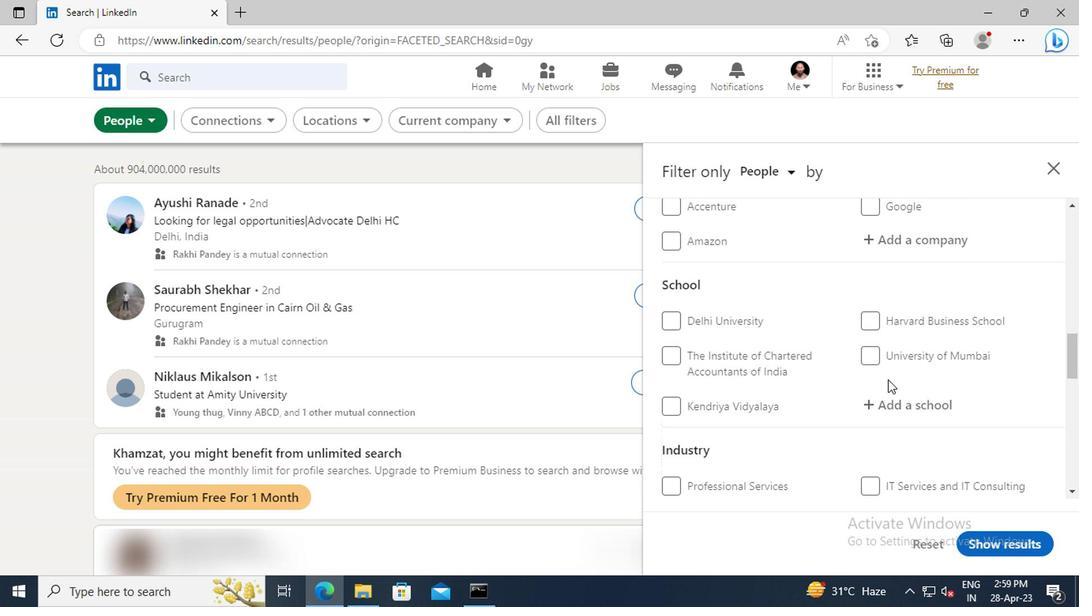 
Action: Mouse scrolled (885, 380) with delta (0, 0)
Screenshot: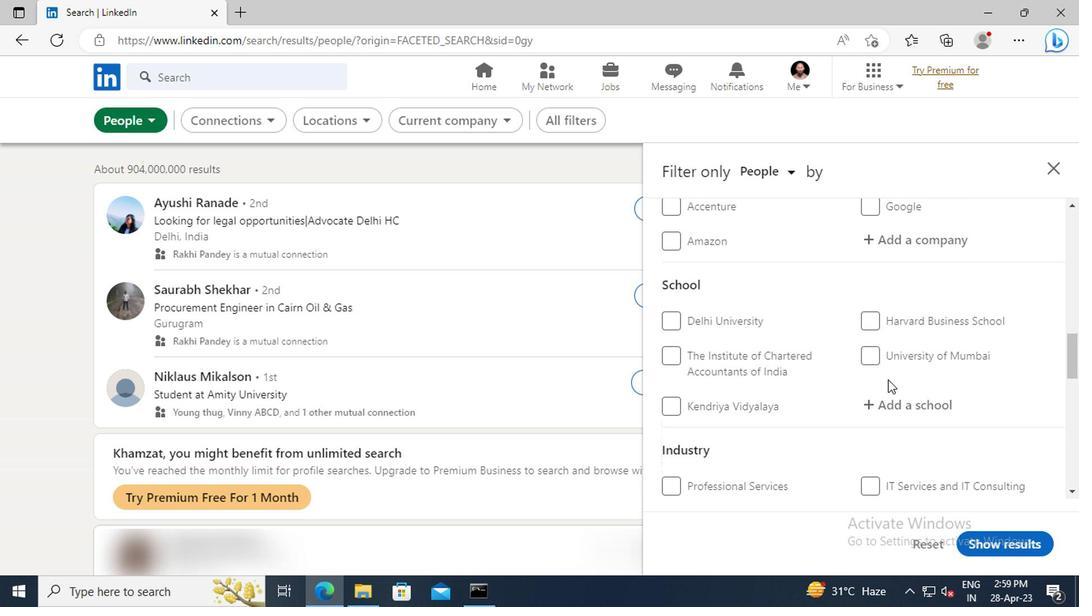 
Action: Mouse scrolled (885, 380) with delta (0, 0)
Screenshot: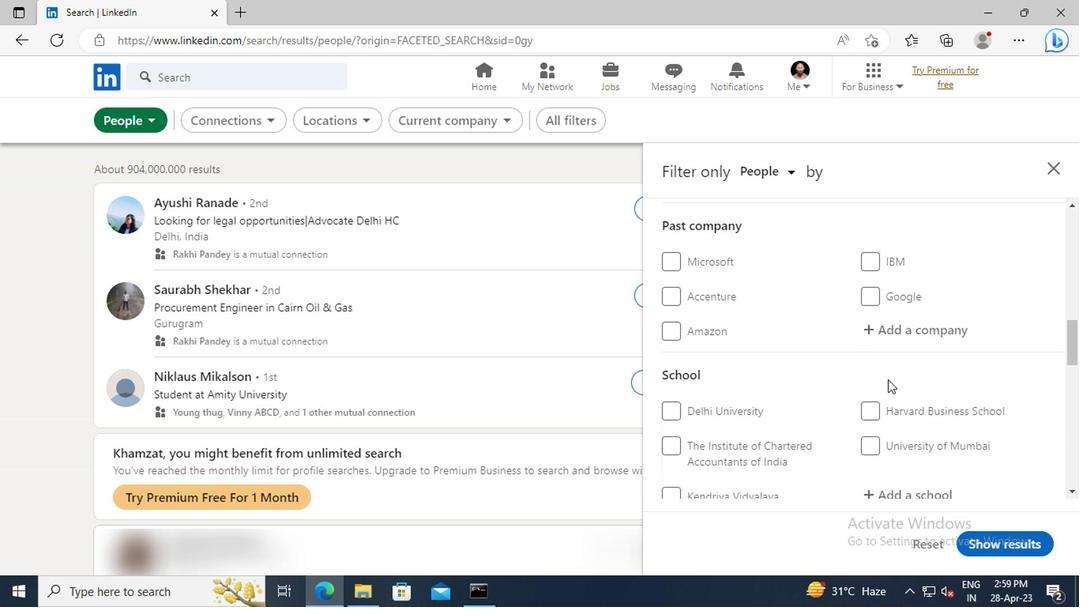 
Action: Mouse scrolled (885, 380) with delta (0, 0)
Screenshot: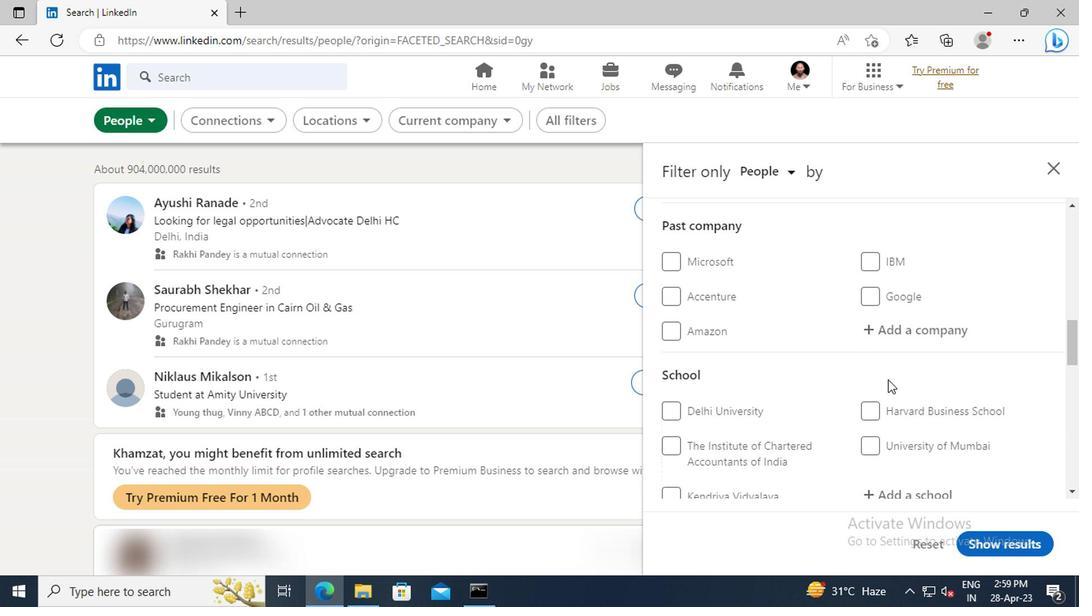 
Action: Mouse scrolled (885, 380) with delta (0, 0)
Screenshot: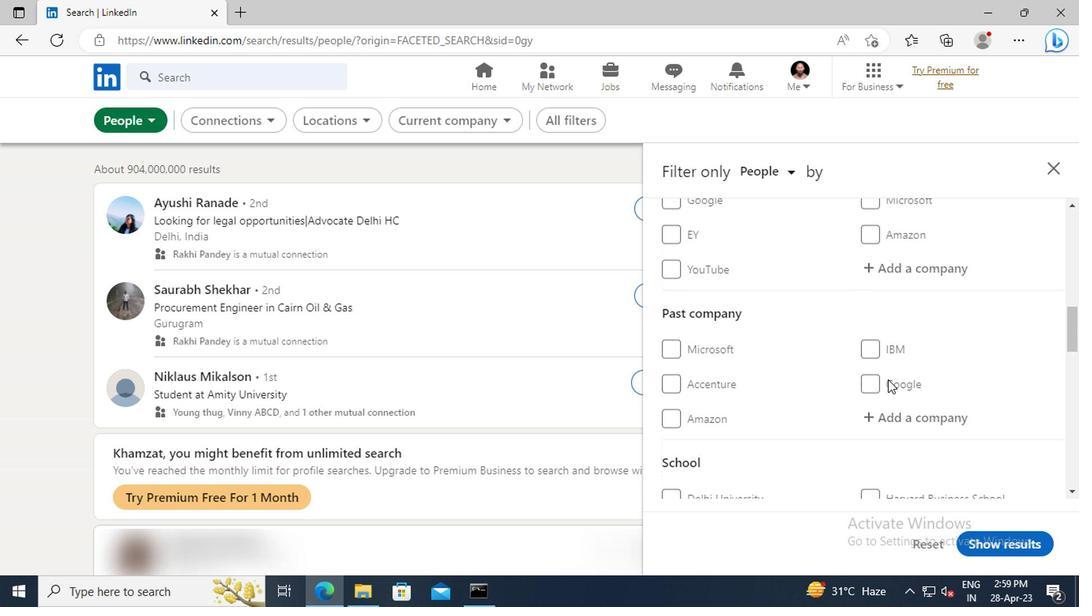
Action: Mouse scrolled (885, 380) with delta (0, 0)
Screenshot: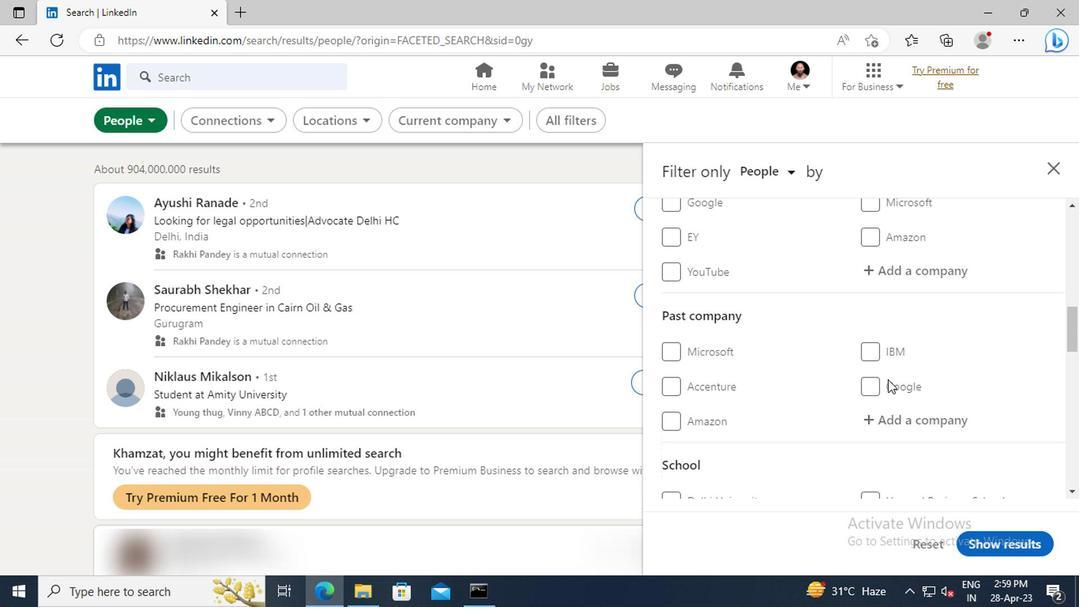 
Action: Mouse moved to (884, 362)
Screenshot: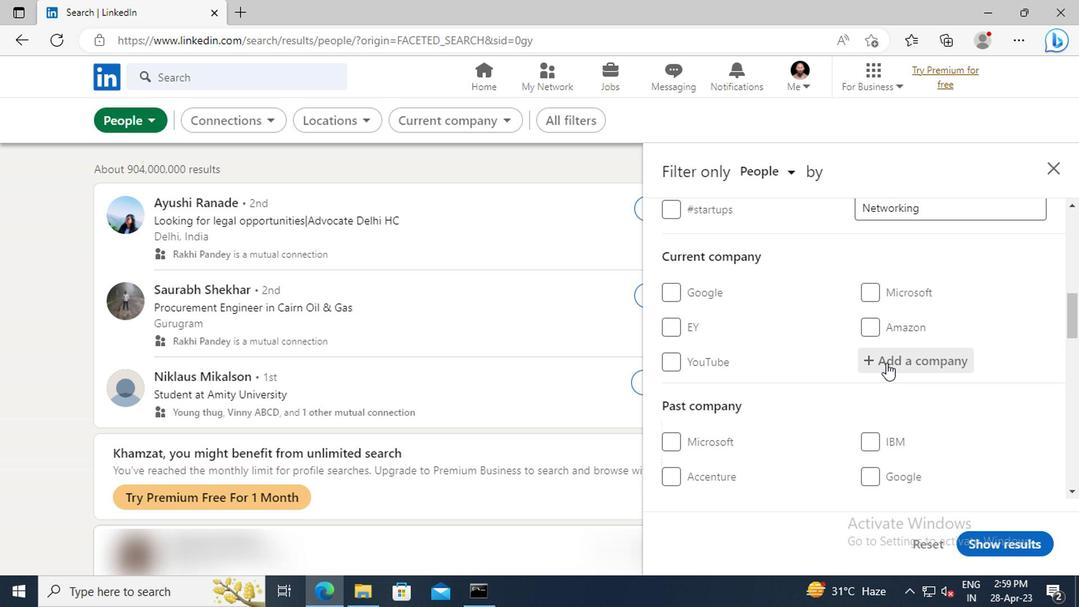 
Action: Mouse pressed left at (884, 362)
Screenshot: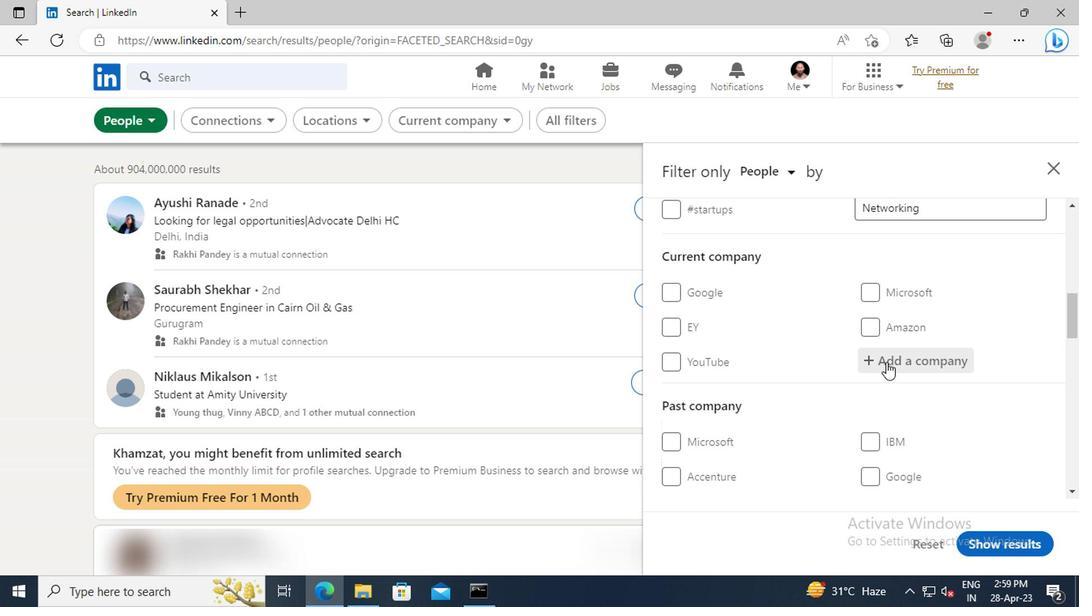 
Action: Key pressed <Key.shift>
Screenshot: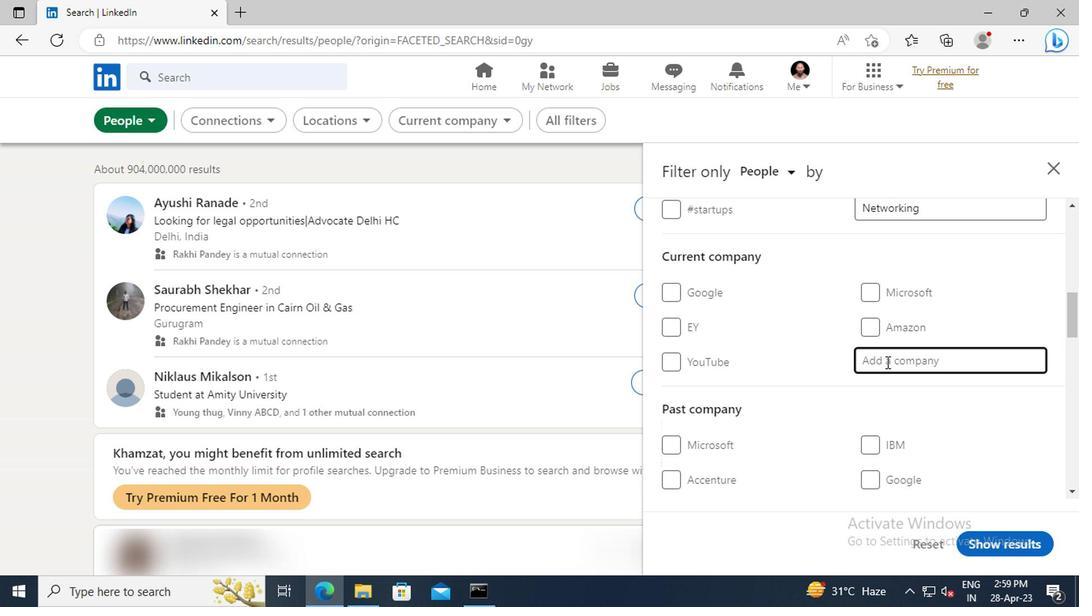 
Action: Mouse moved to (884, 361)
Screenshot: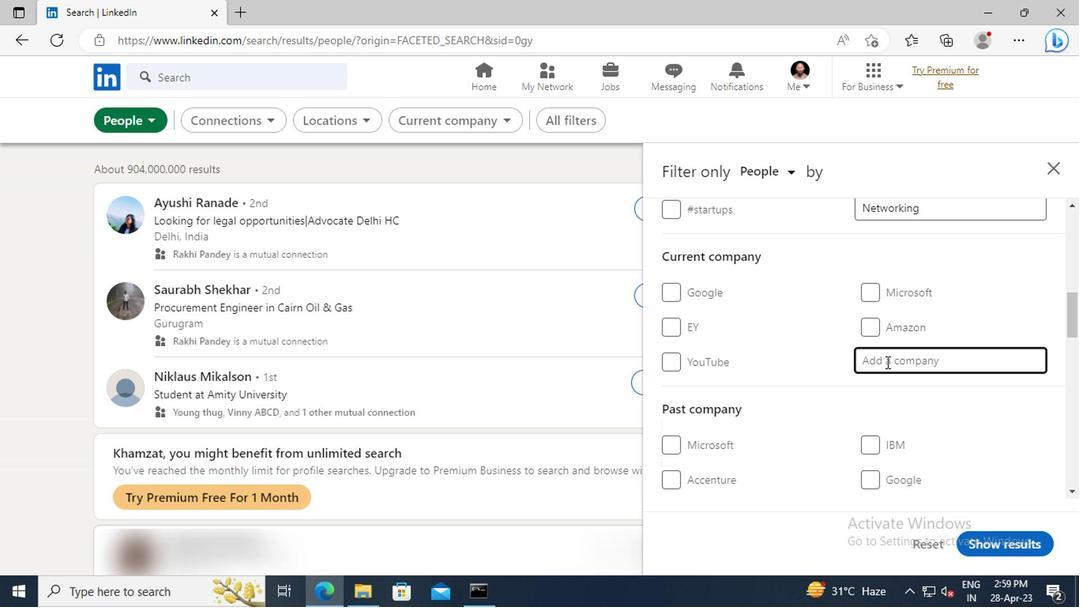 
Action: Key pressed TE
Screenshot: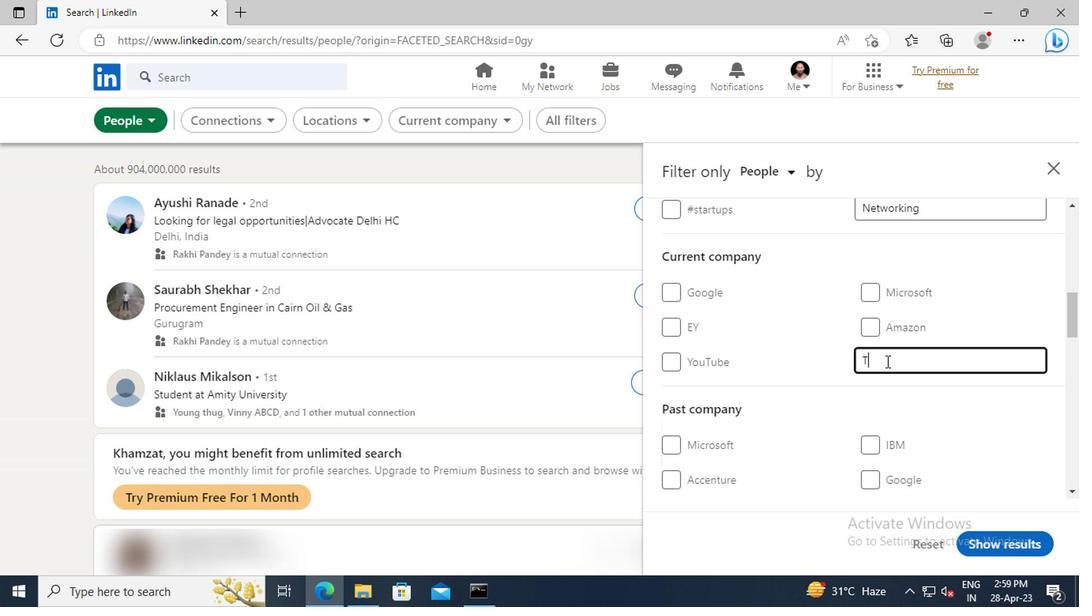 
Action: Mouse moved to (882, 360)
Screenshot: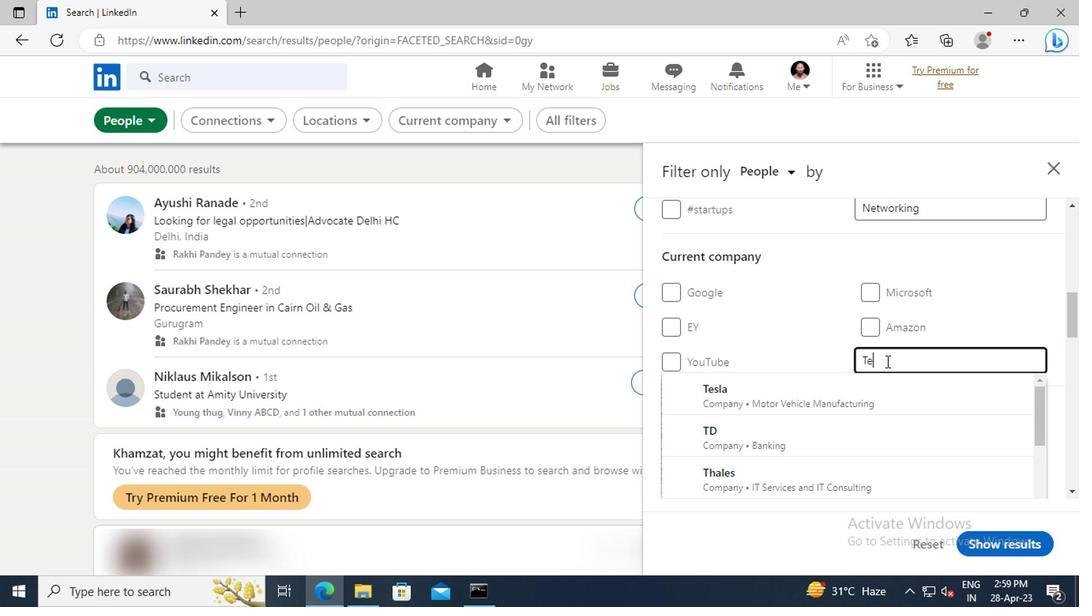 
Action: Key pressed NN
Screenshot: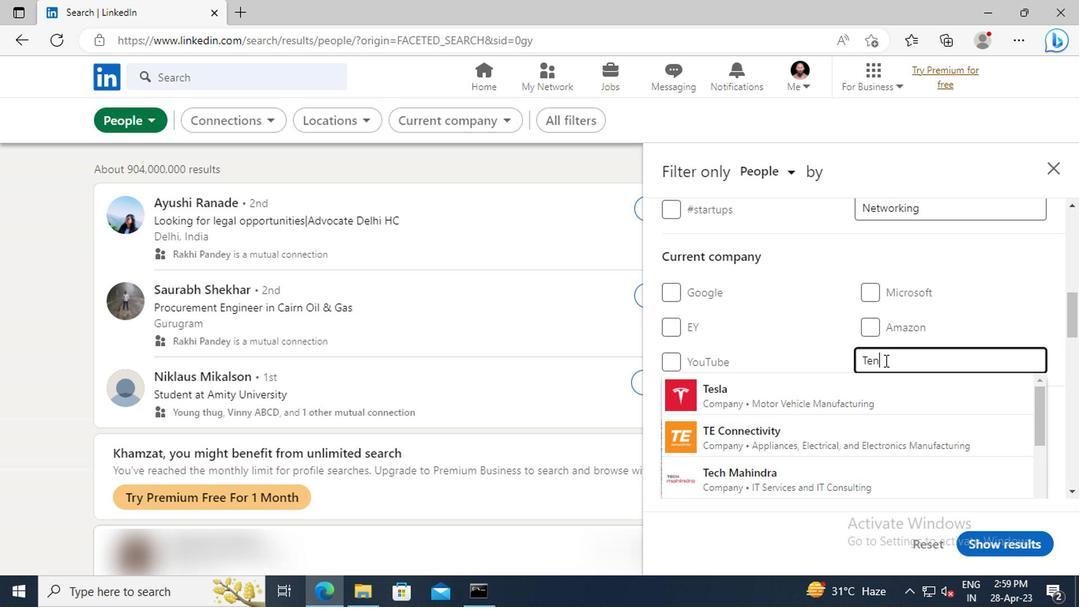 
Action: Mouse moved to (882, 359)
Screenshot: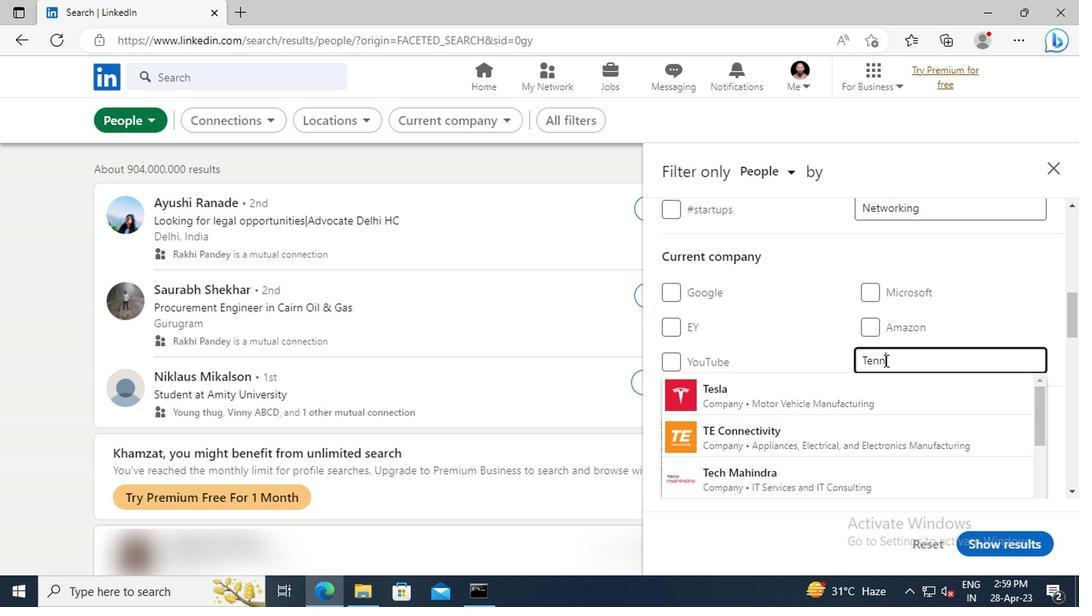 
Action: Key pressed ECO
Screenshot: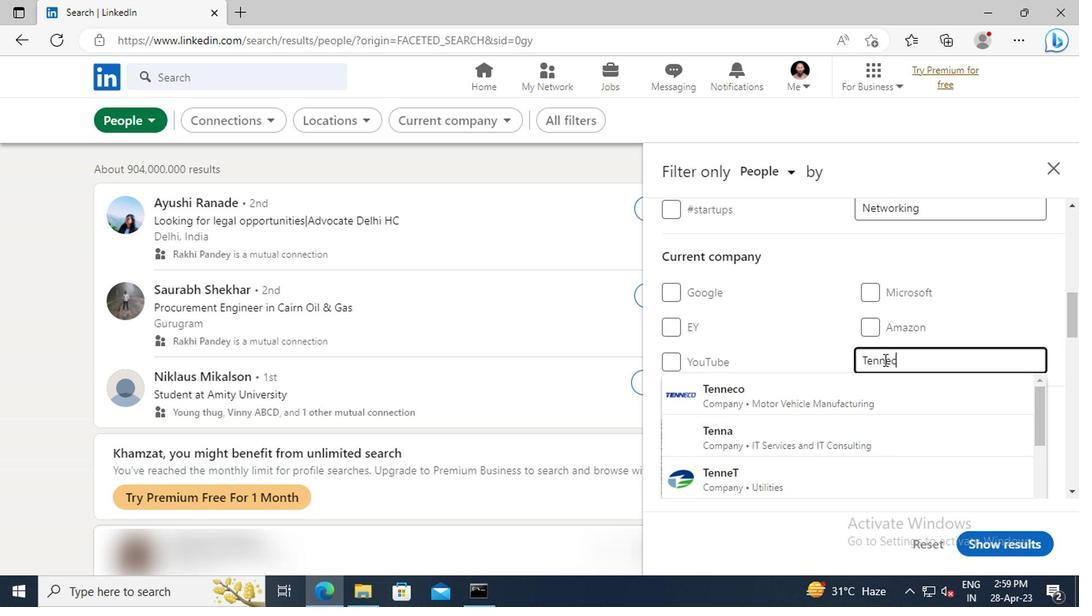 
Action: Mouse moved to (875, 391)
Screenshot: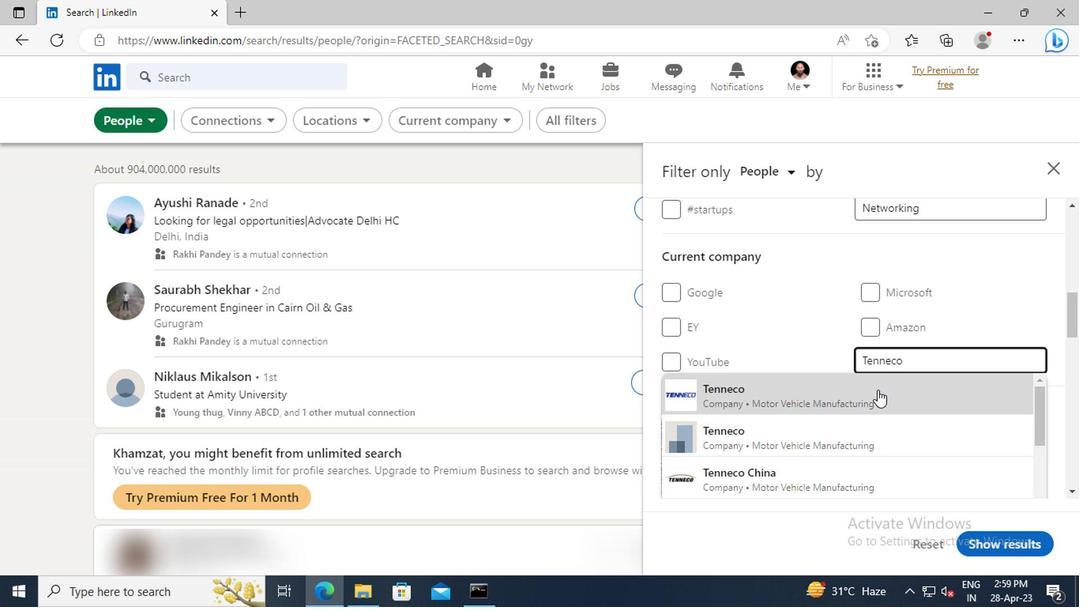 
Action: Mouse pressed left at (875, 391)
Screenshot: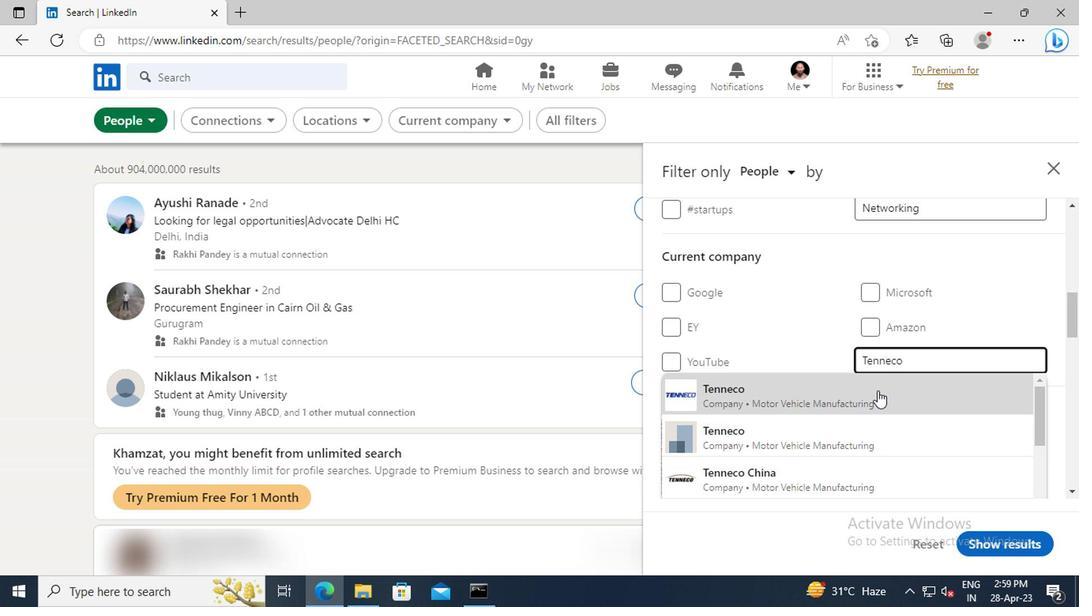 
Action: Mouse moved to (887, 369)
Screenshot: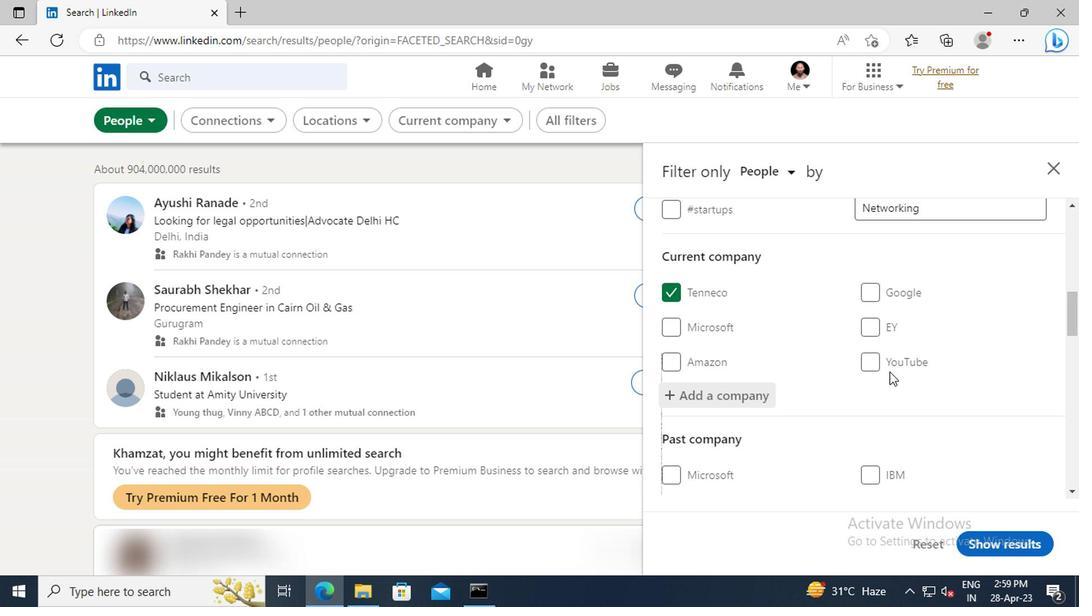 
Action: Mouse scrolled (887, 369) with delta (0, 0)
Screenshot: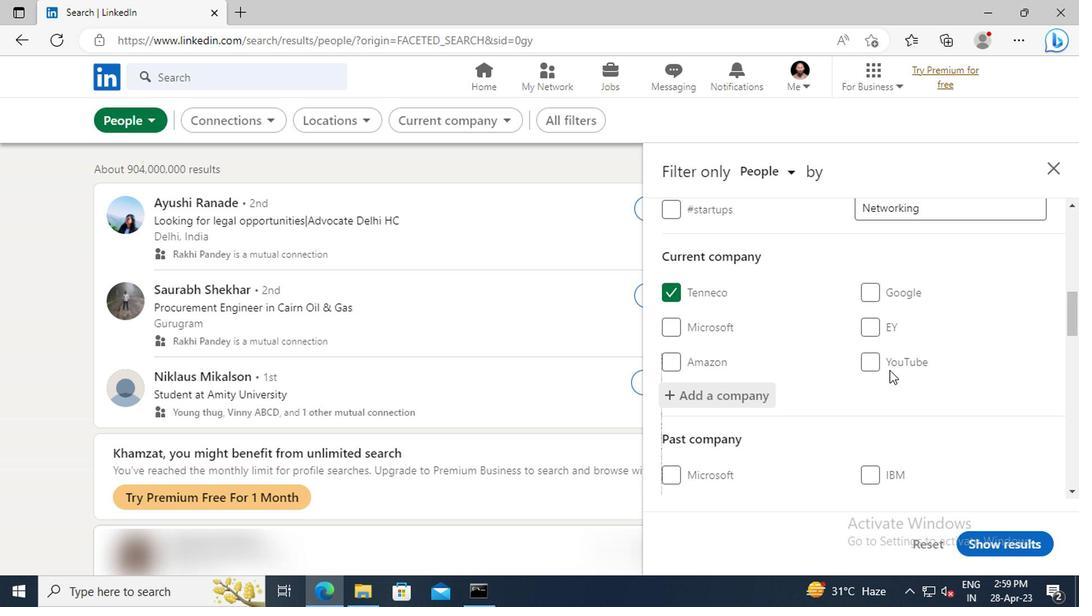 
Action: Mouse scrolled (887, 369) with delta (0, 0)
Screenshot: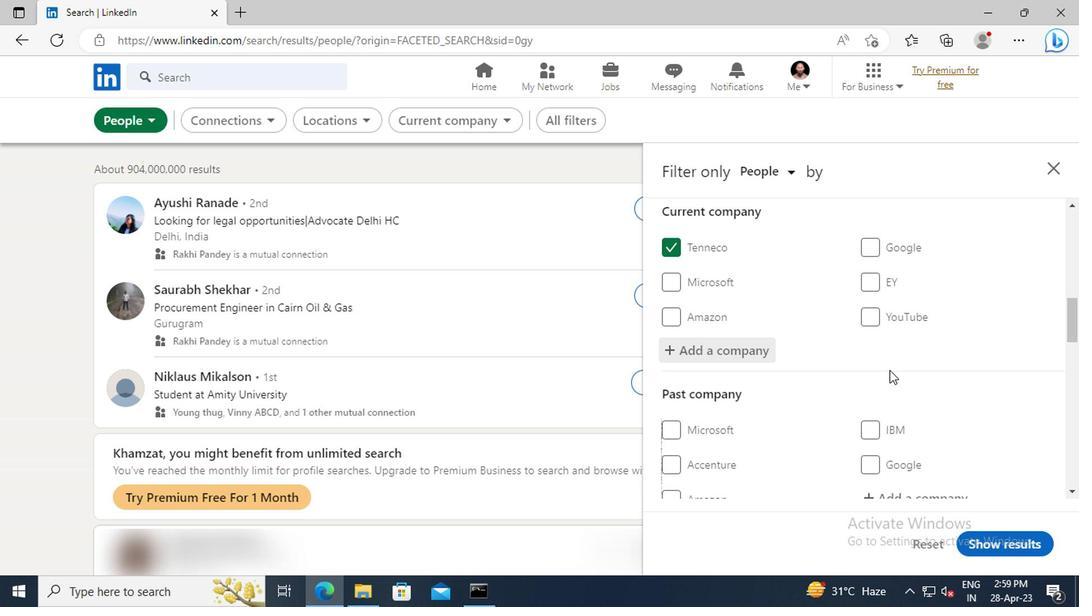 
Action: Mouse scrolled (887, 369) with delta (0, 0)
Screenshot: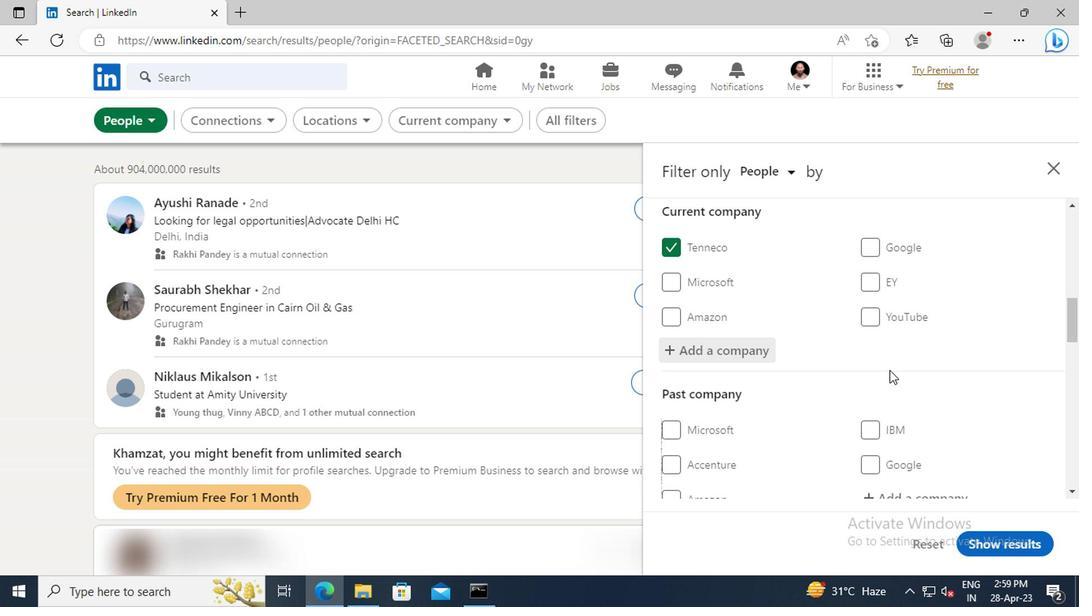 
Action: Mouse scrolled (887, 369) with delta (0, 0)
Screenshot: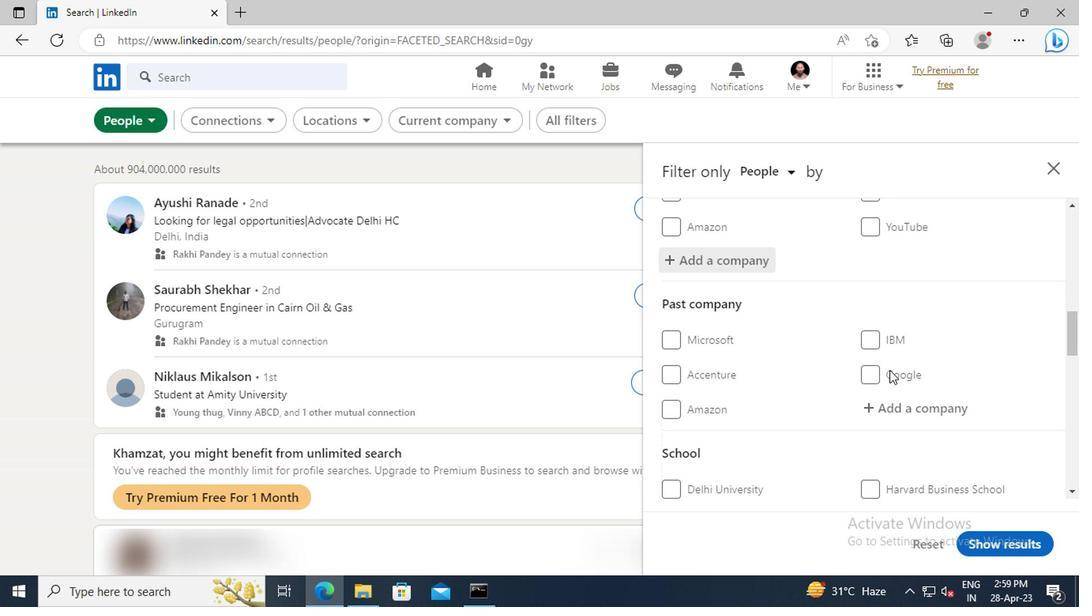 
Action: Mouse scrolled (887, 369) with delta (0, 0)
Screenshot: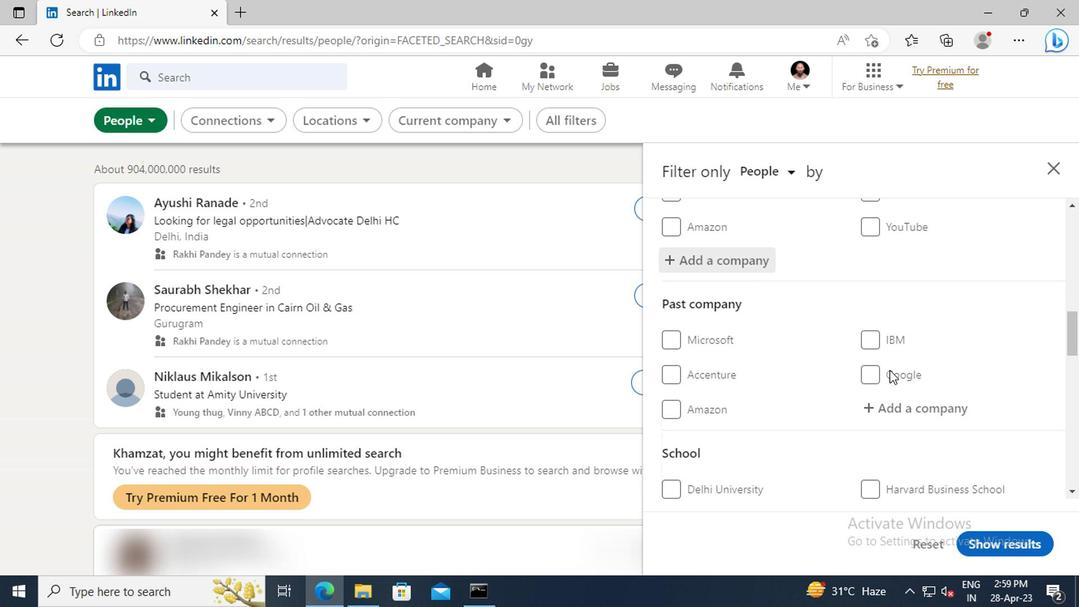 
Action: Mouse scrolled (887, 369) with delta (0, 0)
Screenshot: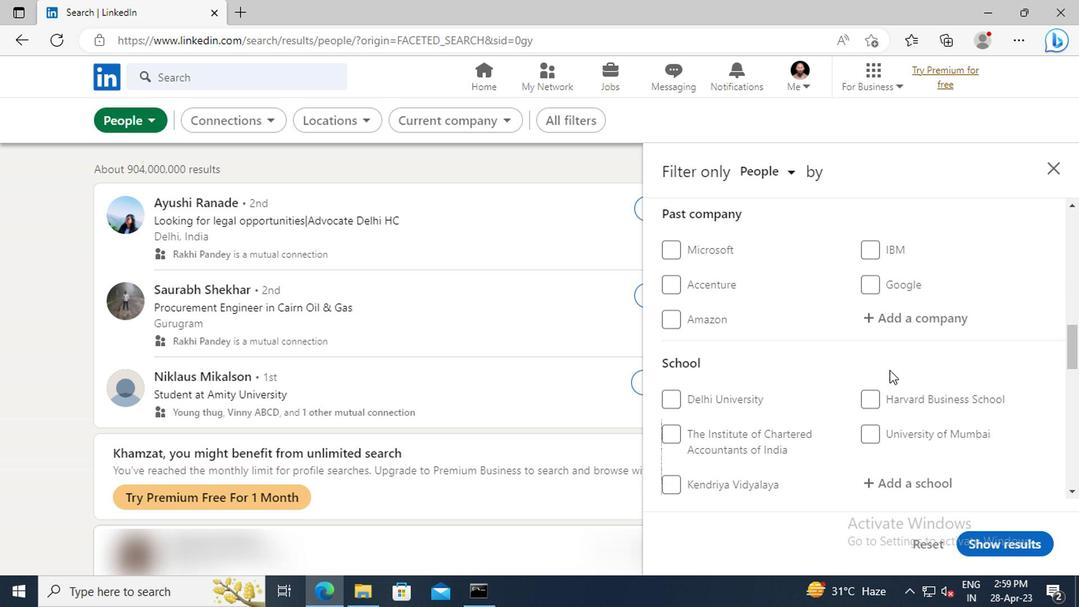 
Action: Mouse scrolled (887, 369) with delta (0, 0)
Screenshot: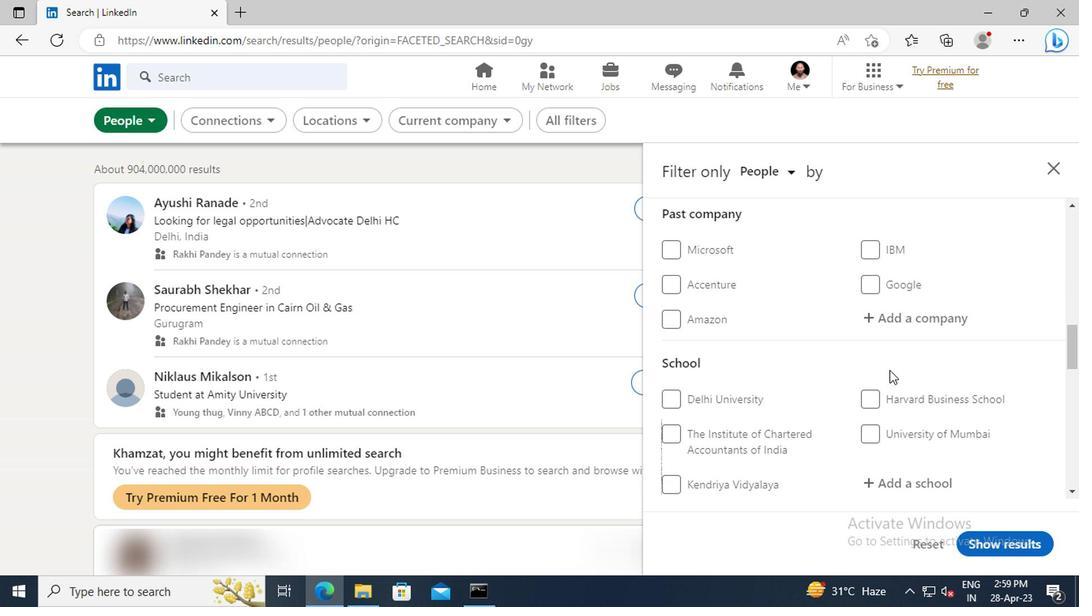 
Action: Mouse scrolled (887, 369) with delta (0, 0)
Screenshot: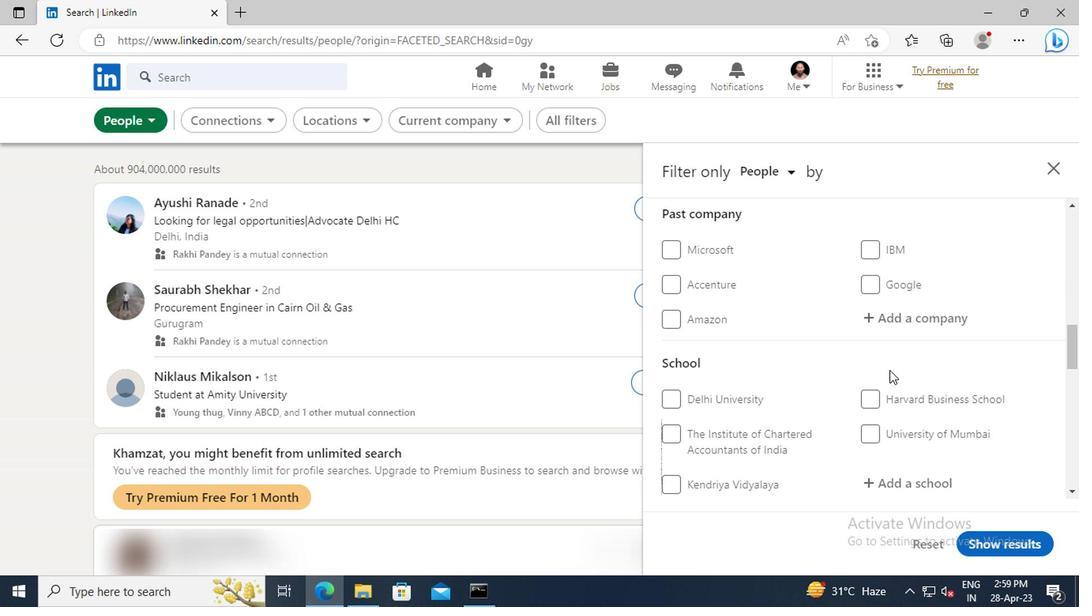 
Action: Mouse moved to (889, 349)
Screenshot: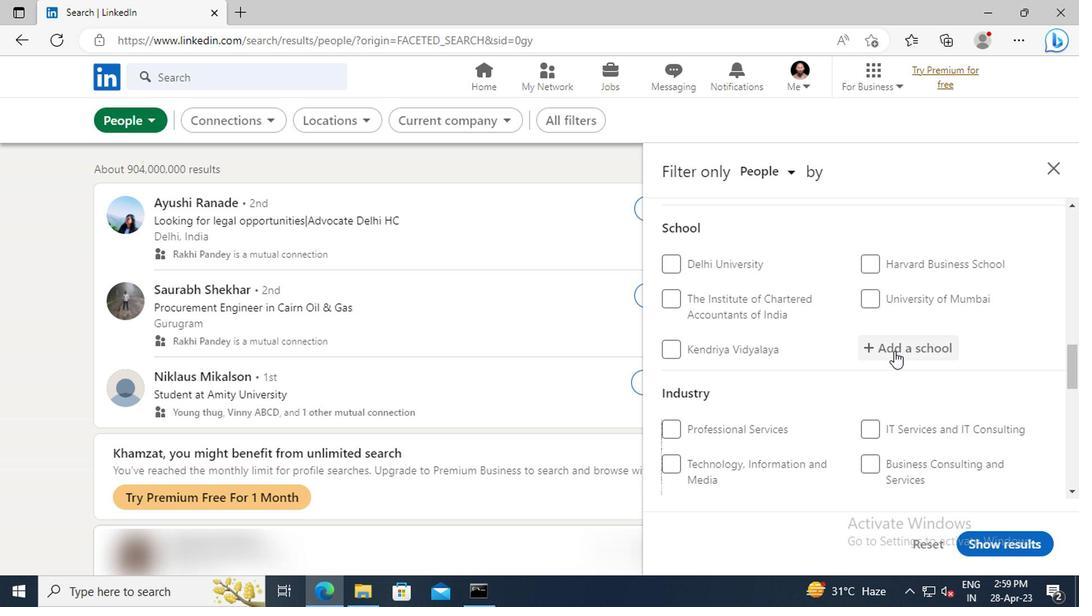 
Action: Mouse pressed left at (889, 349)
Screenshot: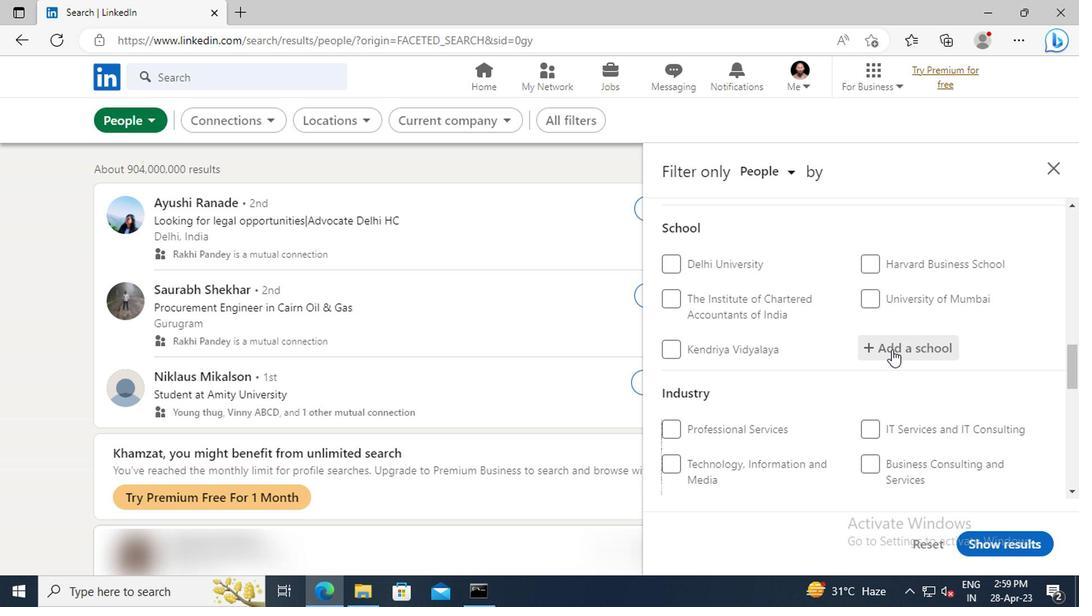 
Action: Mouse moved to (888, 349)
Screenshot: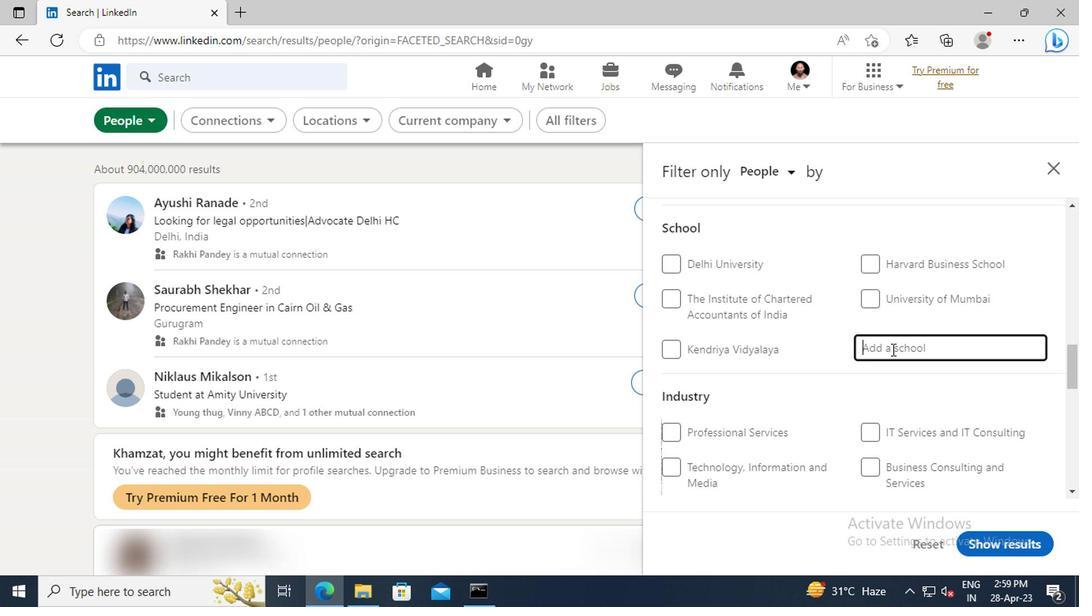 
Action: Key pressed <Key.shift>NAT
Screenshot: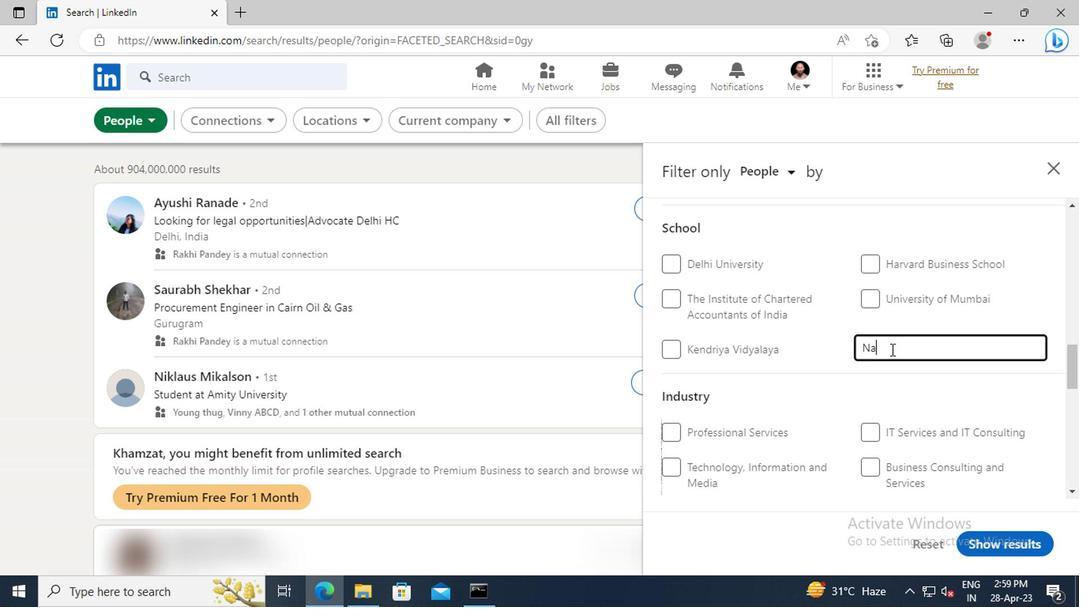 
Action: Mouse moved to (871, 341)
Screenshot: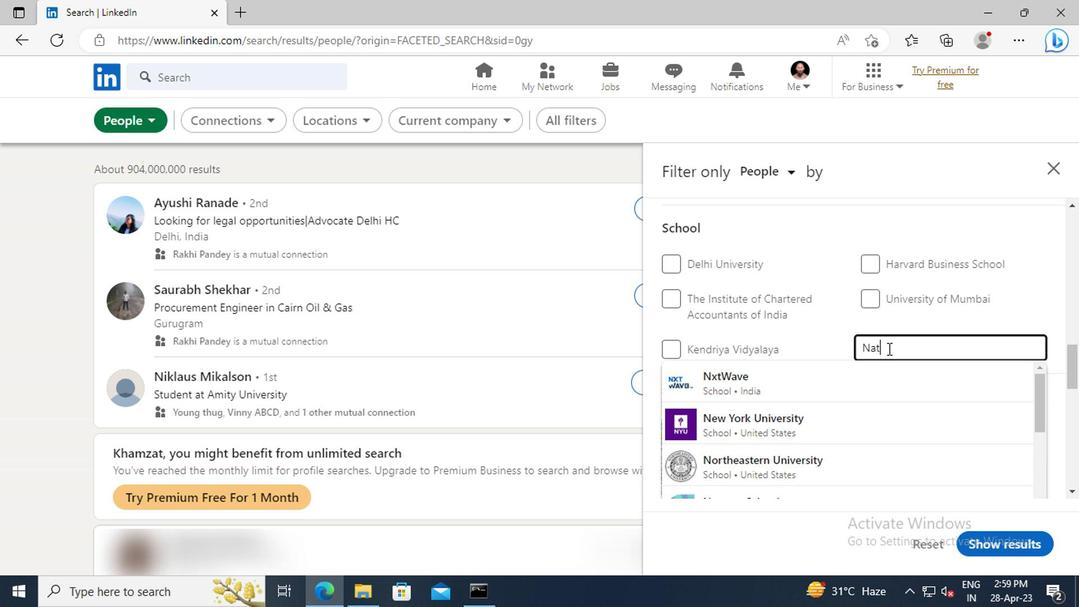 
Action: Key pressed IONAL<Key.space><Key.shift>INSTITUTE<Key.space>OF<Key.space><Key.shift>MANAGEMENT<Key.space><Key.shift>TECHNOLOGY
Screenshot: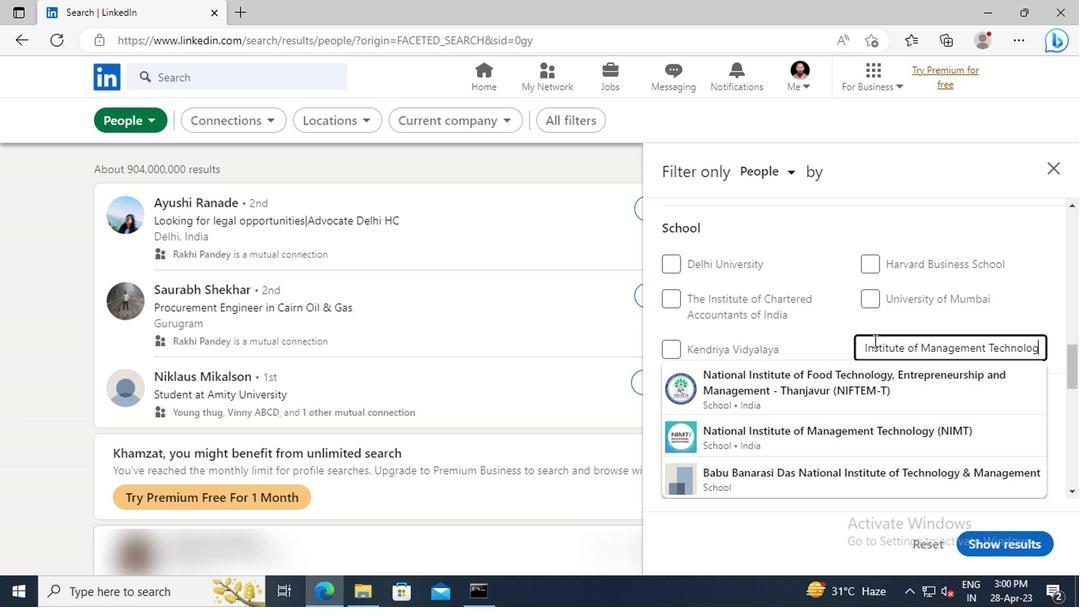 
Action: Mouse moved to (869, 428)
Screenshot: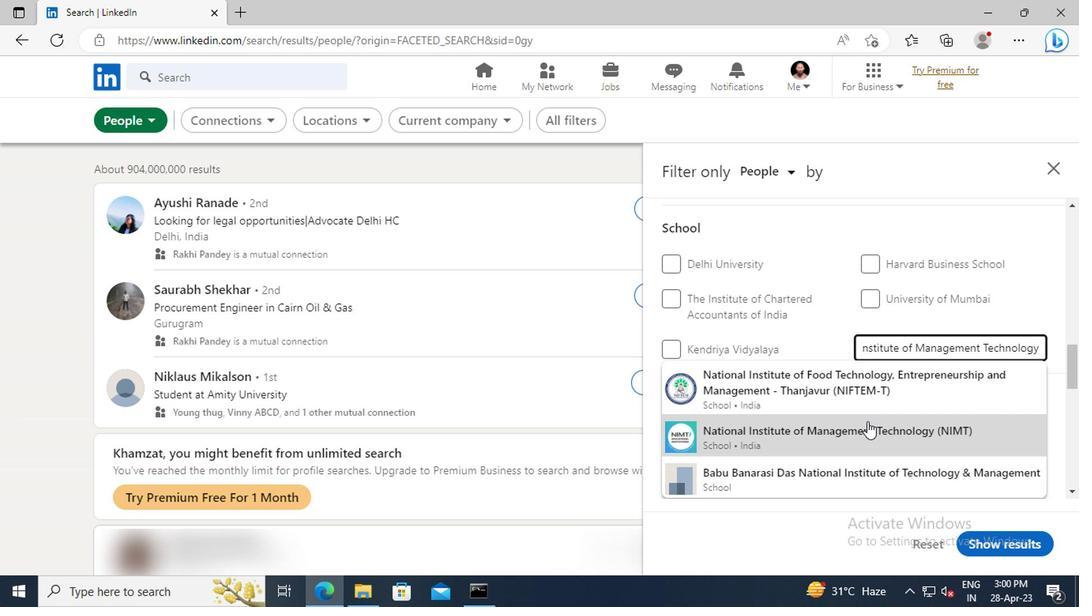 
Action: Mouse pressed left at (869, 428)
Screenshot: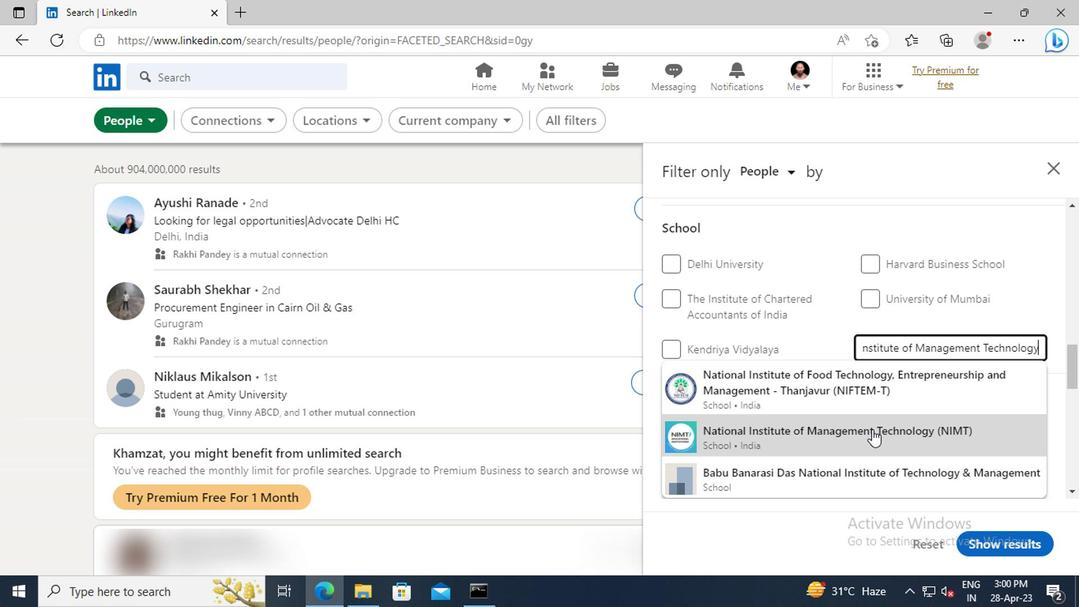 
Action: Mouse moved to (907, 330)
Screenshot: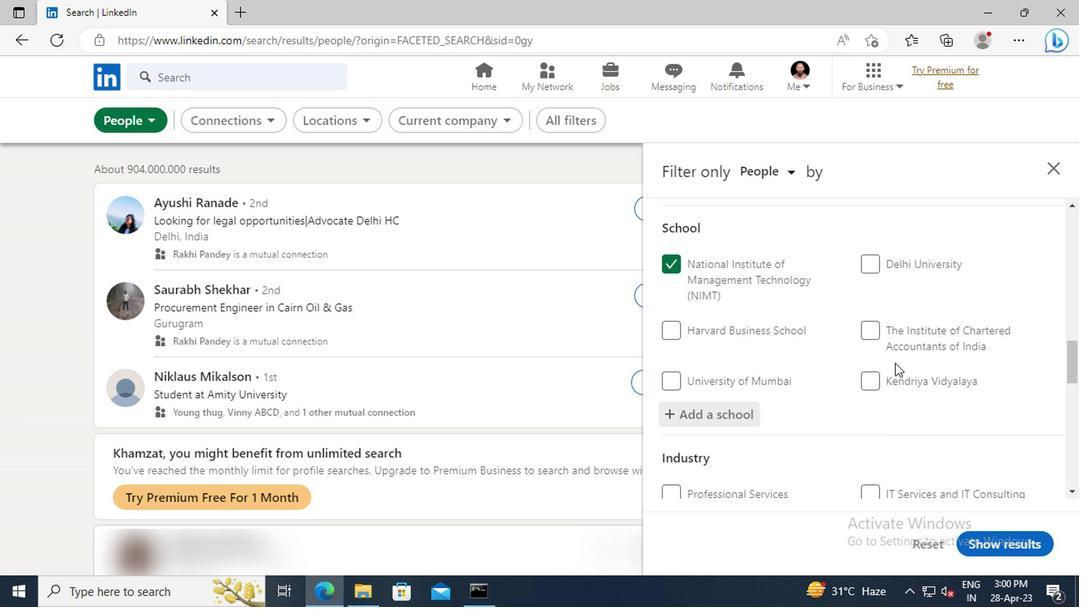 
Action: Mouse scrolled (907, 329) with delta (0, 0)
Screenshot: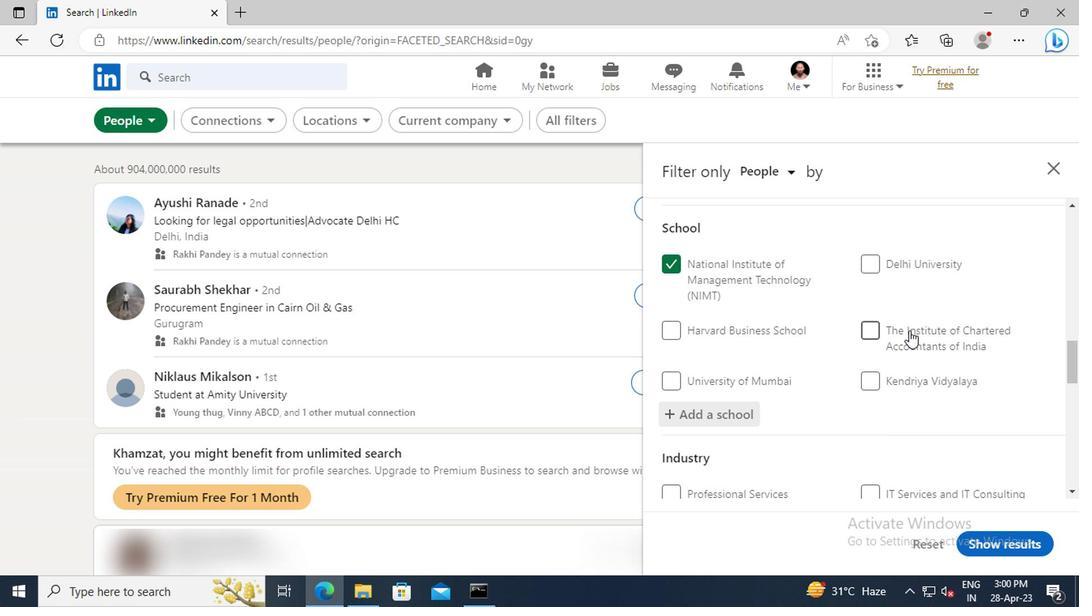 
Action: Mouse scrolled (907, 329) with delta (0, 0)
Screenshot: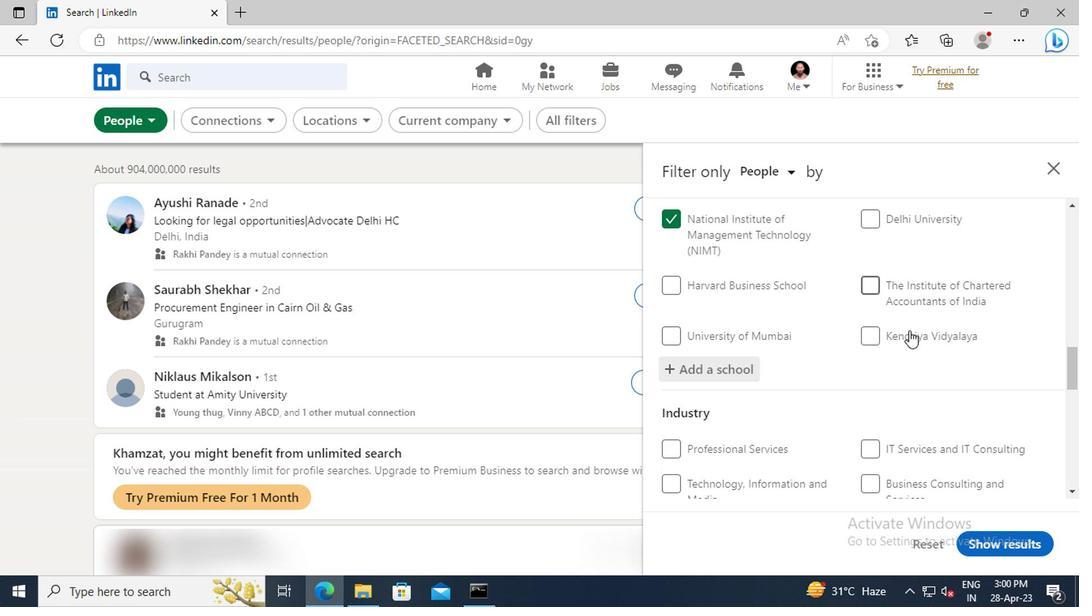 
Action: Mouse scrolled (907, 329) with delta (0, 0)
Screenshot: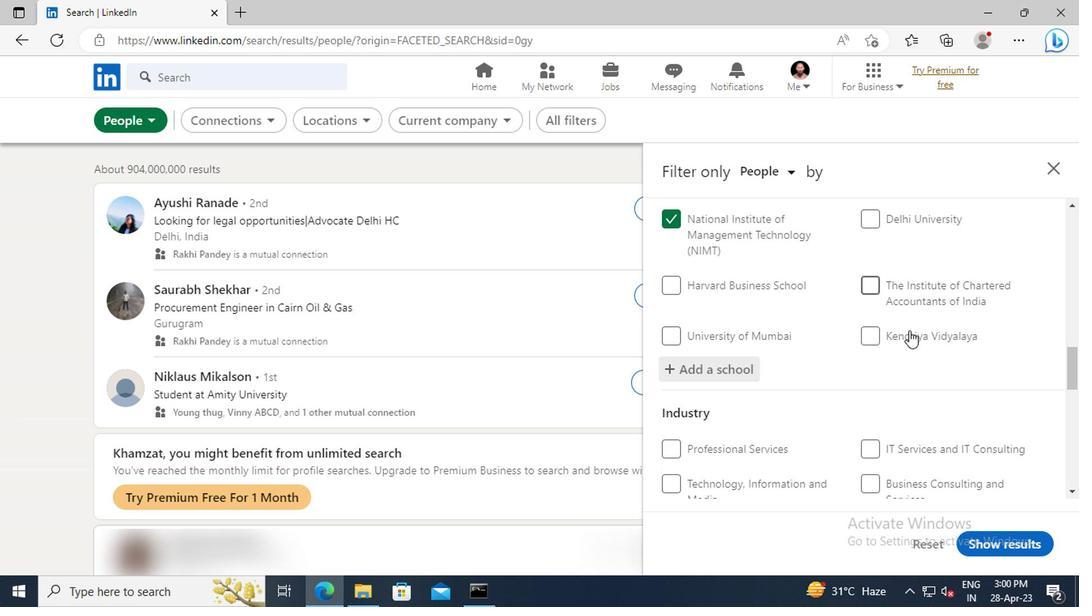 
Action: Mouse scrolled (907, 329) with delta (0, 0)
Screenshot: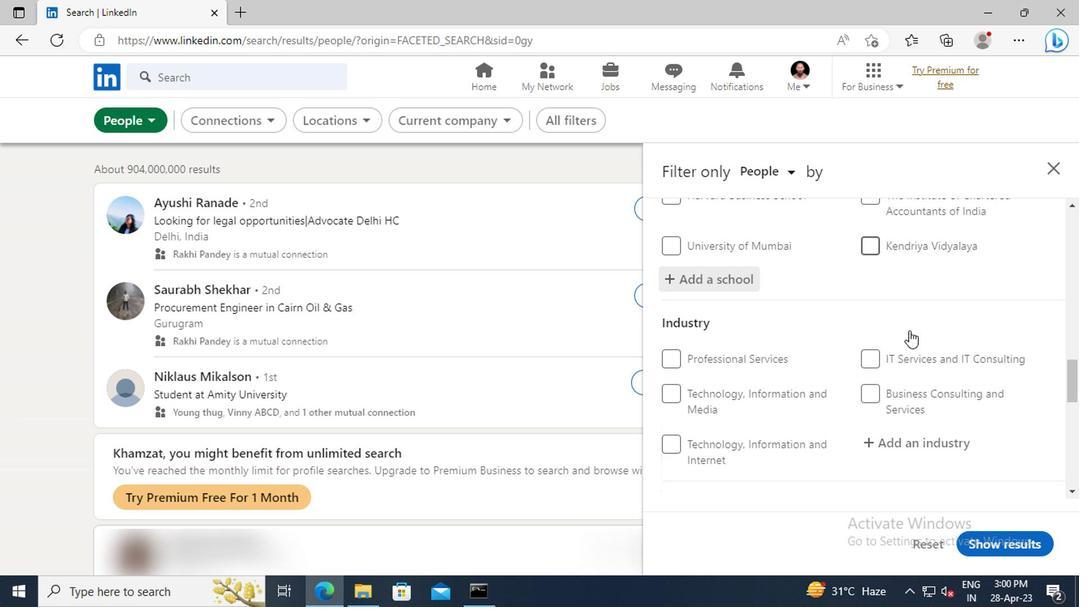 
Action: Mouse scrolled (907, 329) with delta (0, 0)
Screenshot: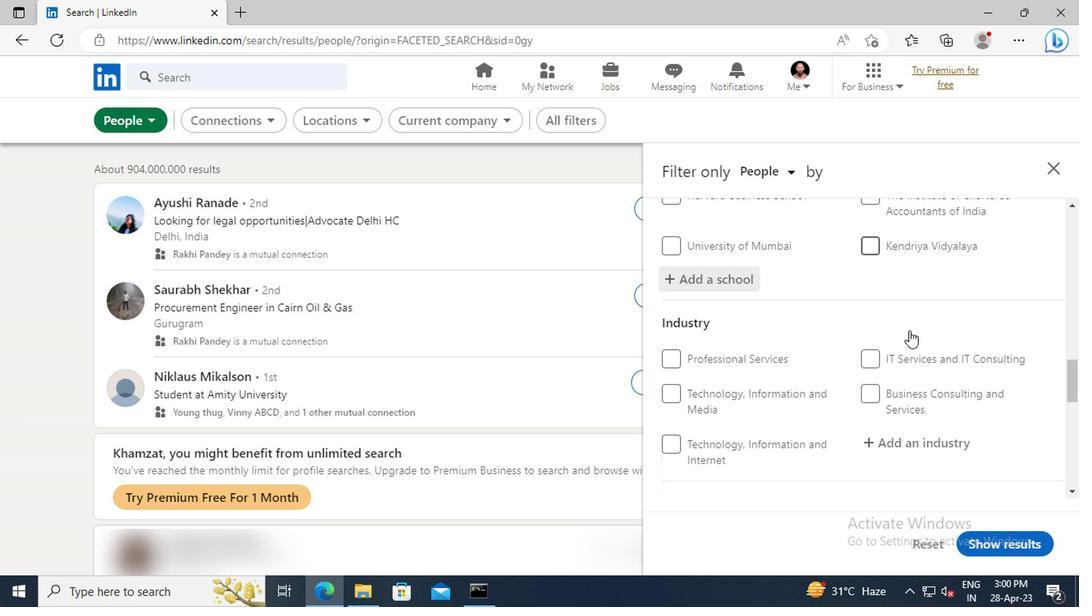 
Action: Mouse moved to (901, 350)
Screenshot: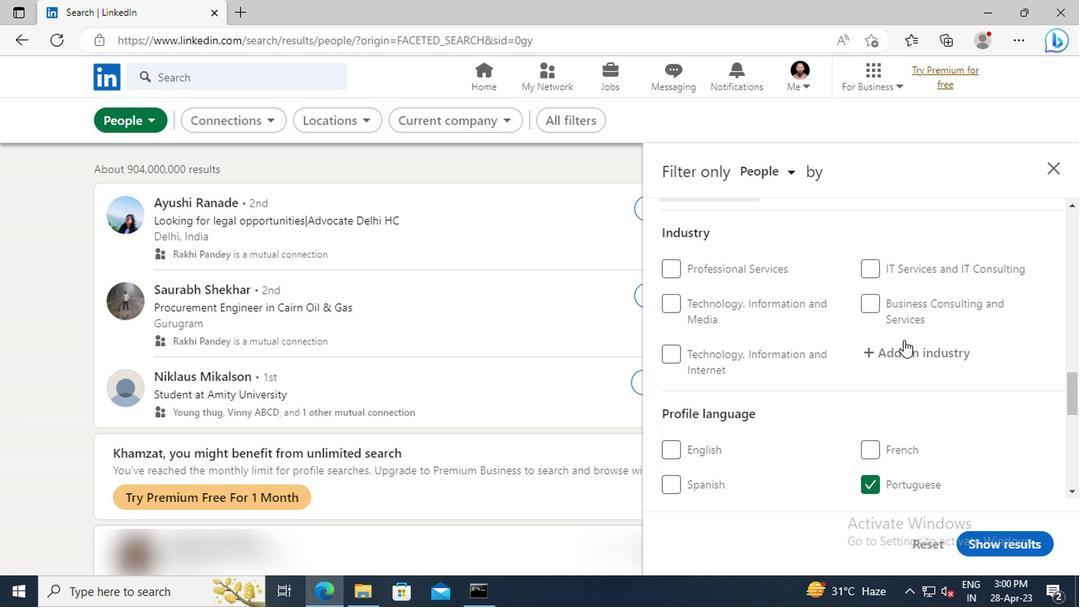 
Action: Mouse pressed left at (901, 350)
Screenshot: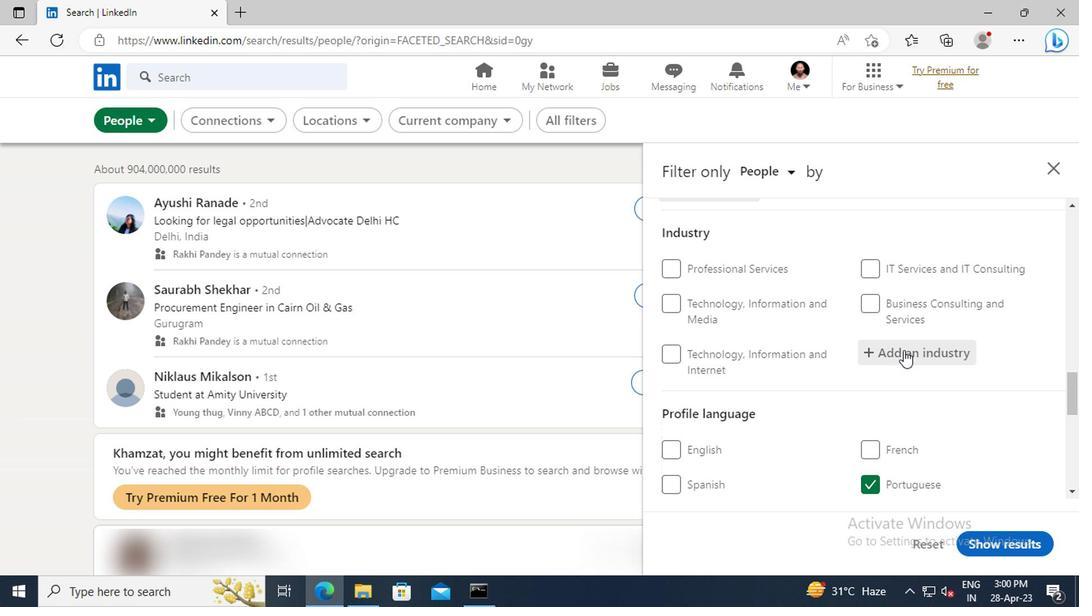 
Action: Key pressed <Key.shift>ENVIRONMENT
Screenshot: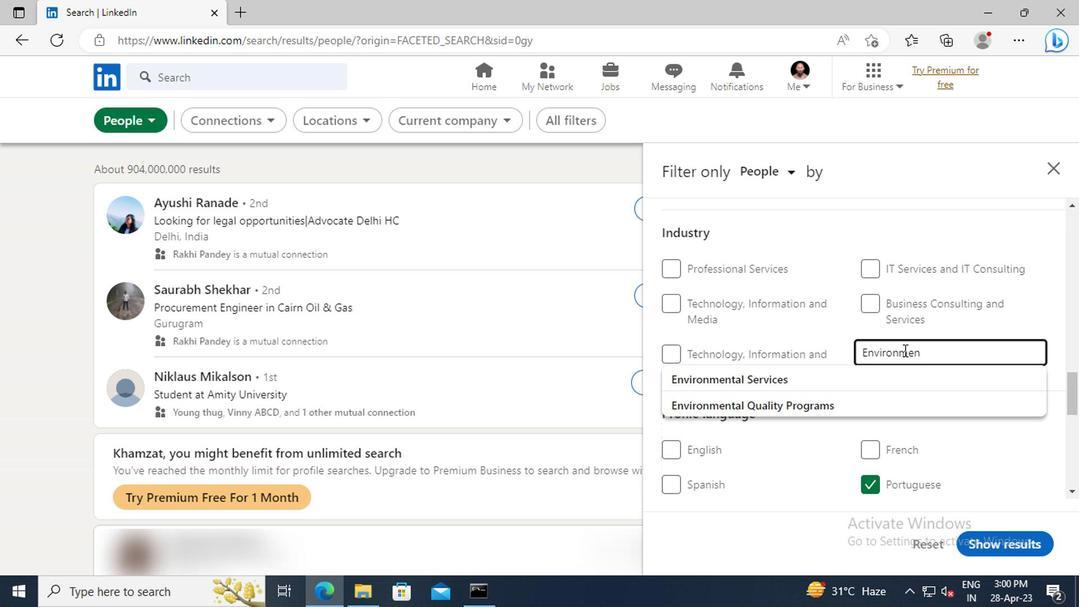 
Action: Mouse moved to (896, 380)
Screenshot: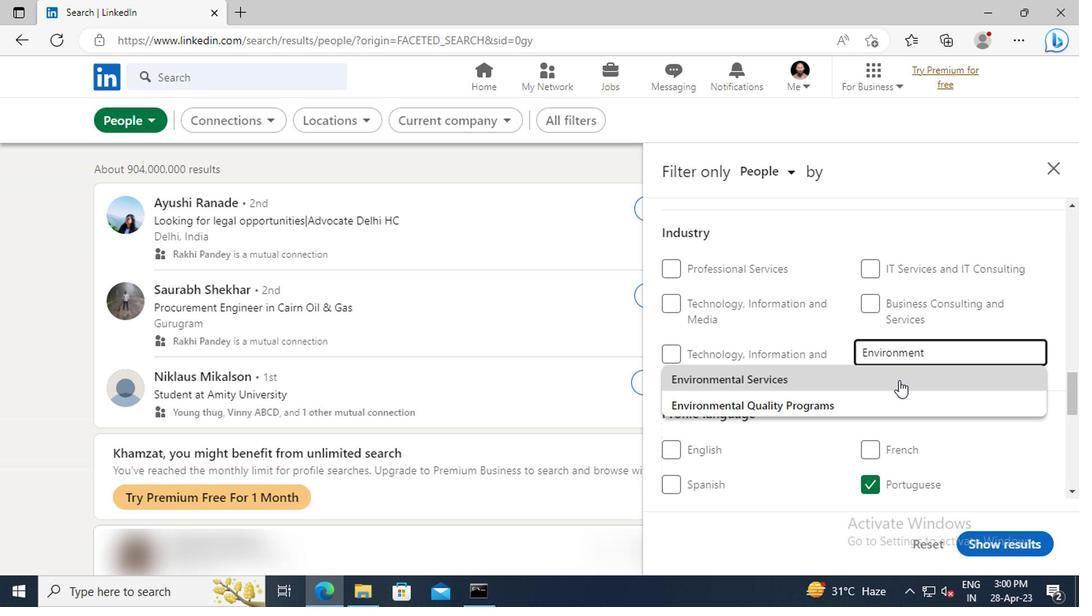 
Action: Mouse pressed left at (896, 380)
Screenshot: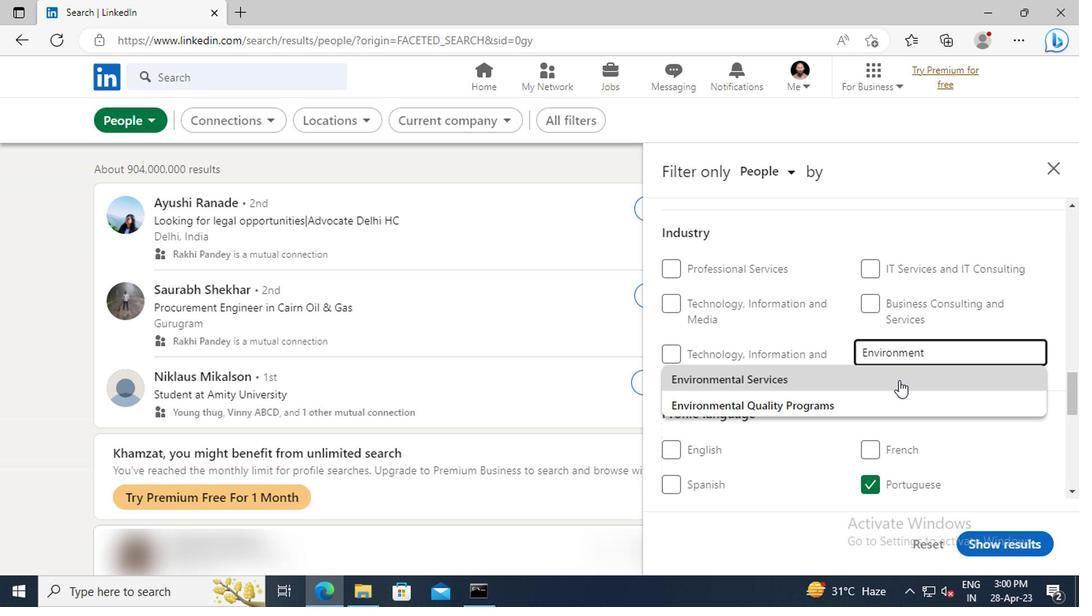 
Action: Mouse moved to (893, 362)
Screenshot: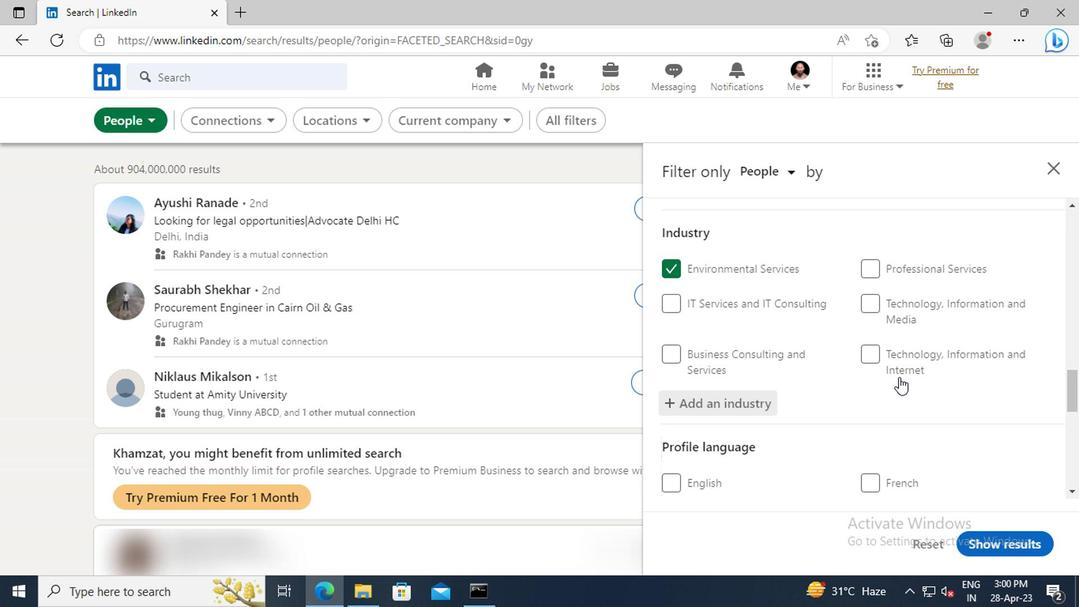 
Action: Mouse scrolled (893, 361) with delta (0, 0)
Screenshot: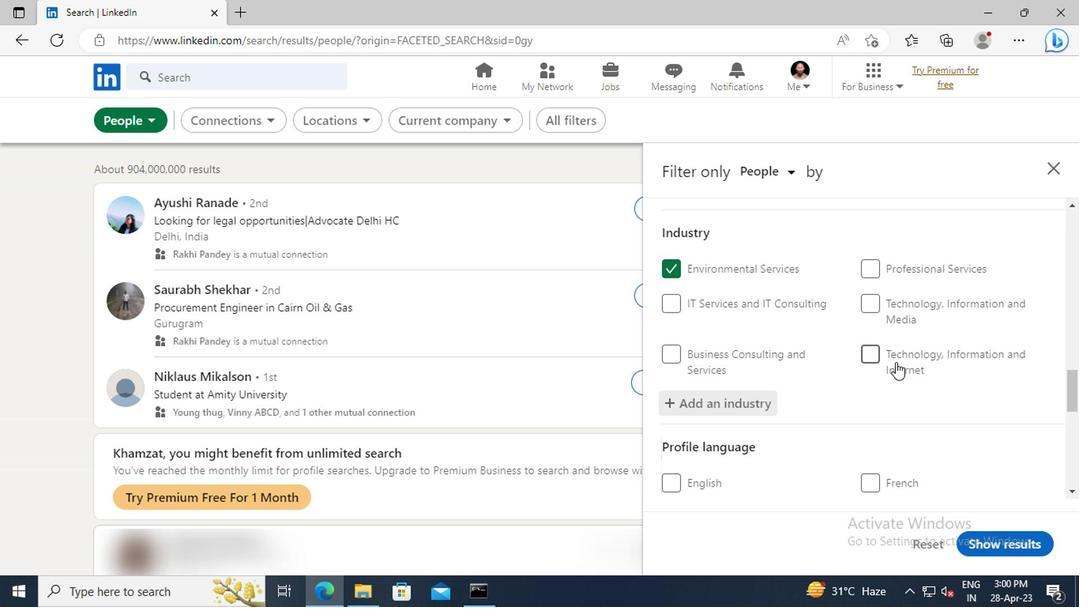 
Action: Mouse scrolled (893, 361) with delta (0, 0)
Screenshot: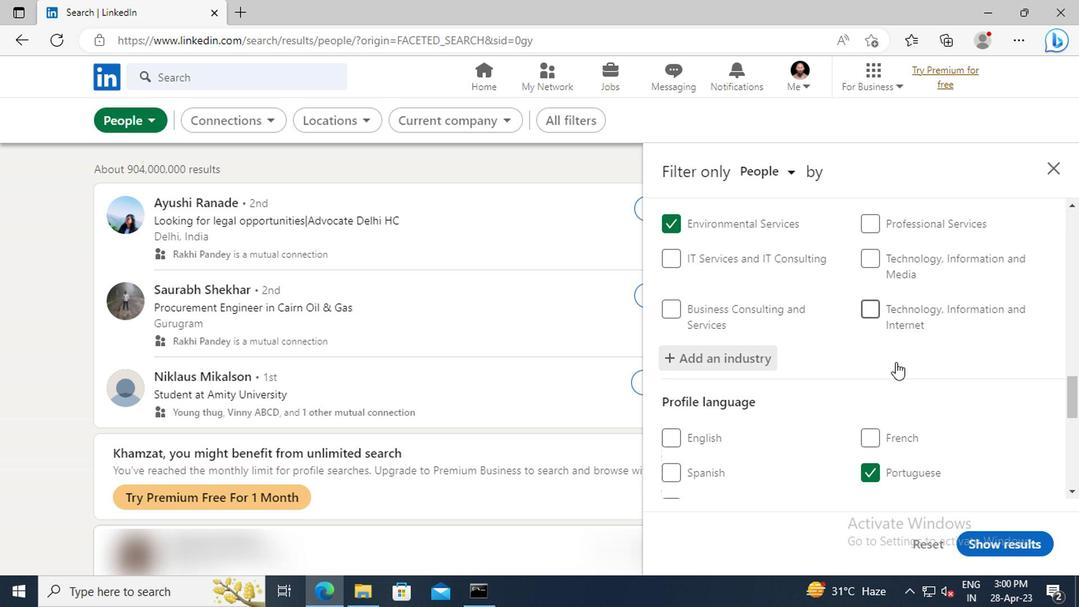 
Action: Mouse scrolled (893, 361) with delta (0, 0)
Screenshot: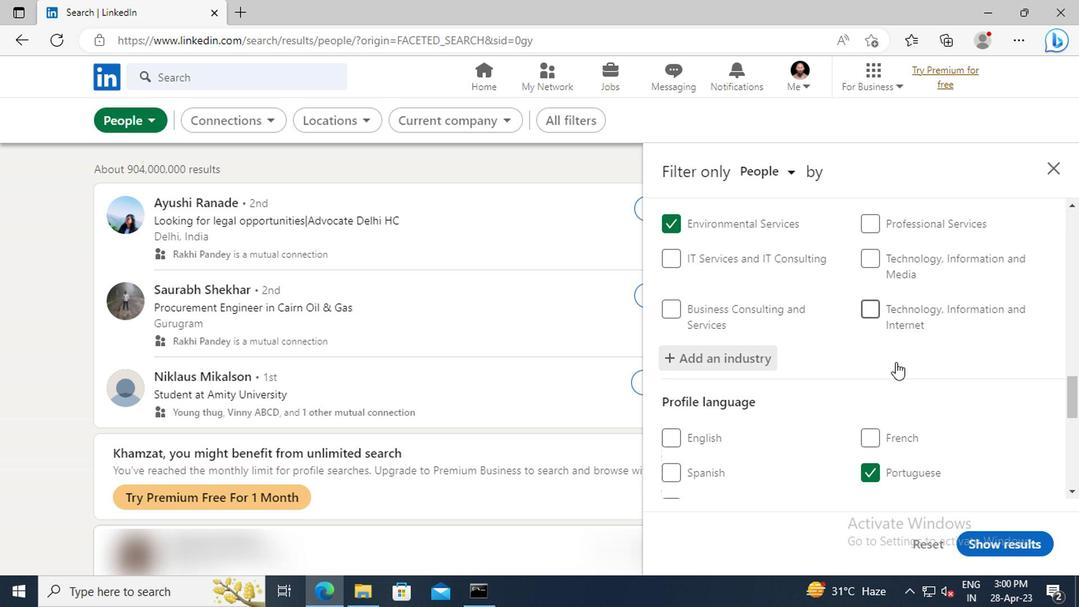 
Action: Mouse moved to (893, 361)
Screenshot: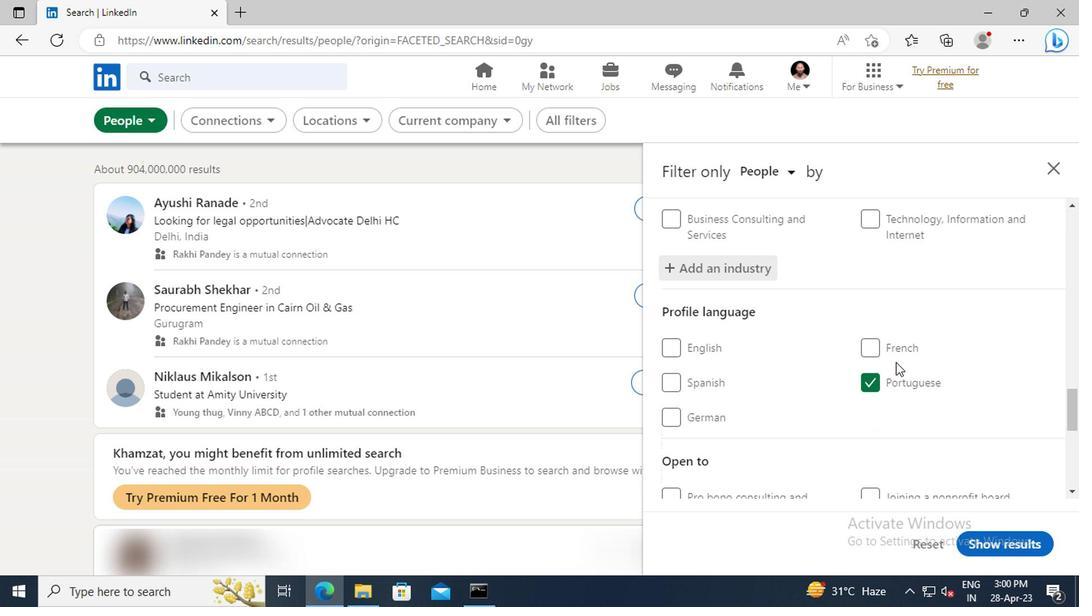 
Action: Mouse scrolled (893, 360) with delta (0, -1)
Screenshot: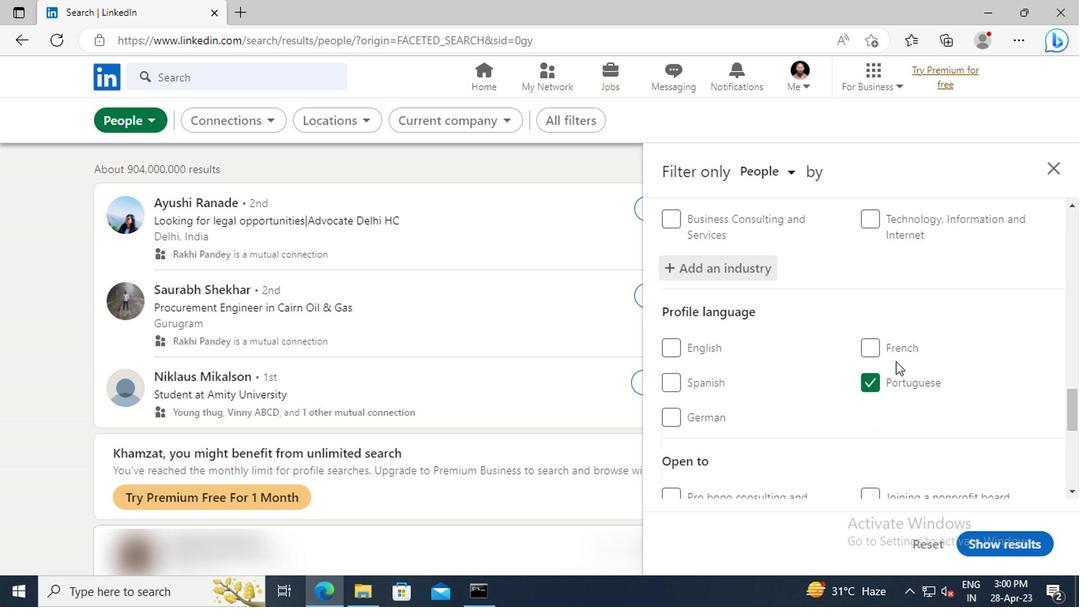 
Action: Mouse scrolled (893, 360) with delta (0, -1)
Screenshot: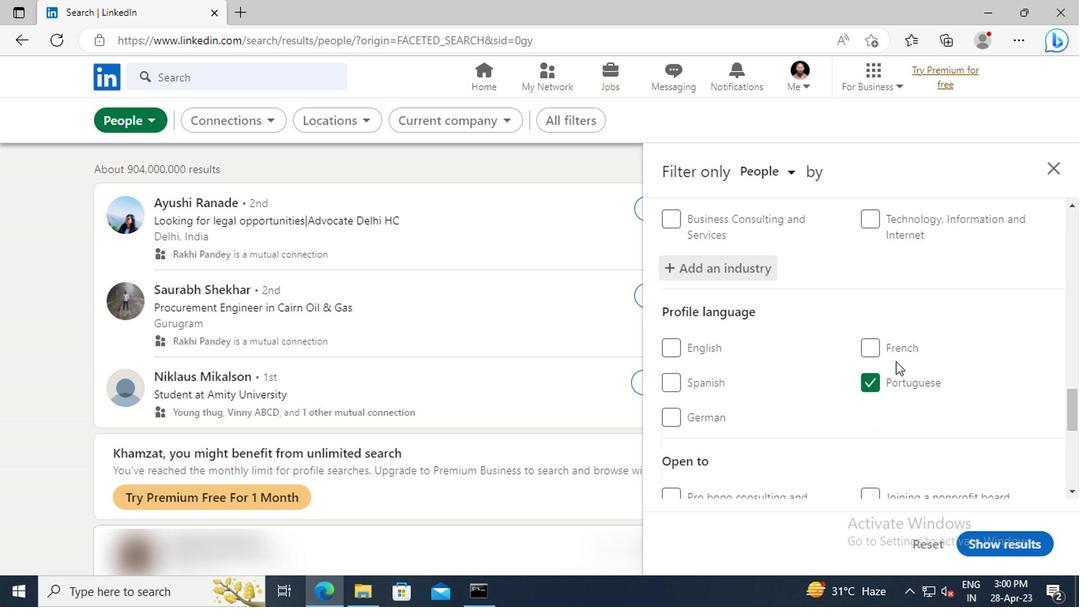 
Action: Mouse scrolled (893, 360) with delta (0, -1)
Screenshot: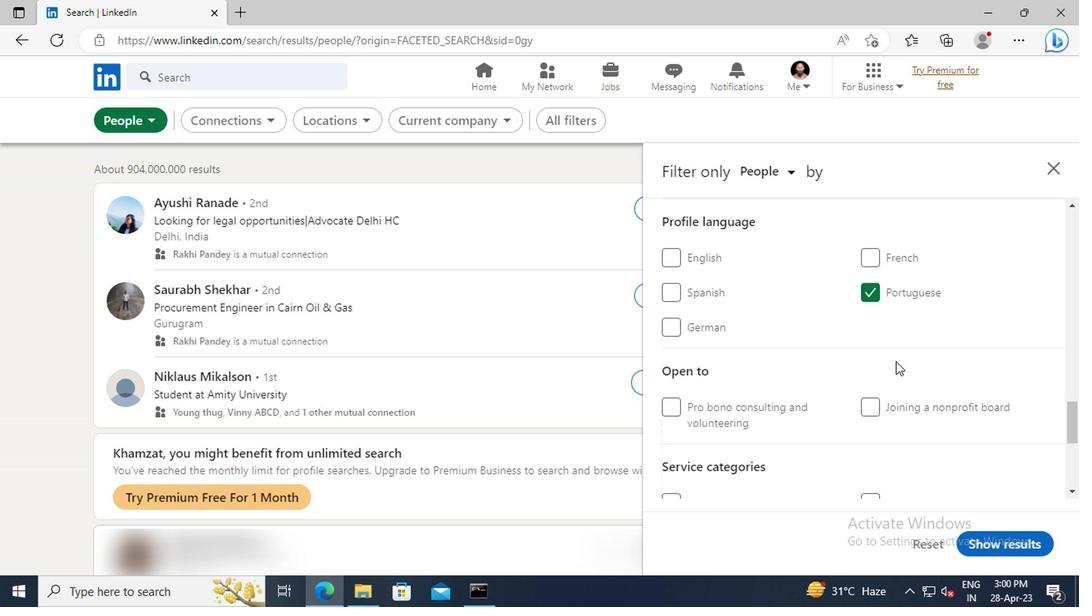 
Action: Mouse scrolled (893, 360) with delta (0, -1)
Screenshot: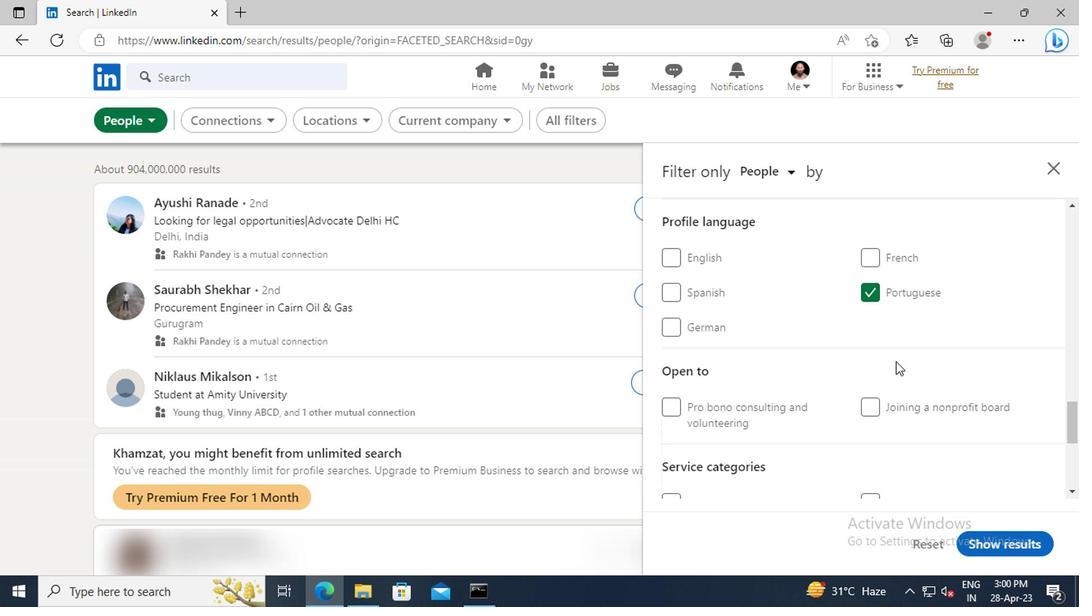 
Action: Mouse scrolled (893, 360) with delta (0, -1)
Screenshot: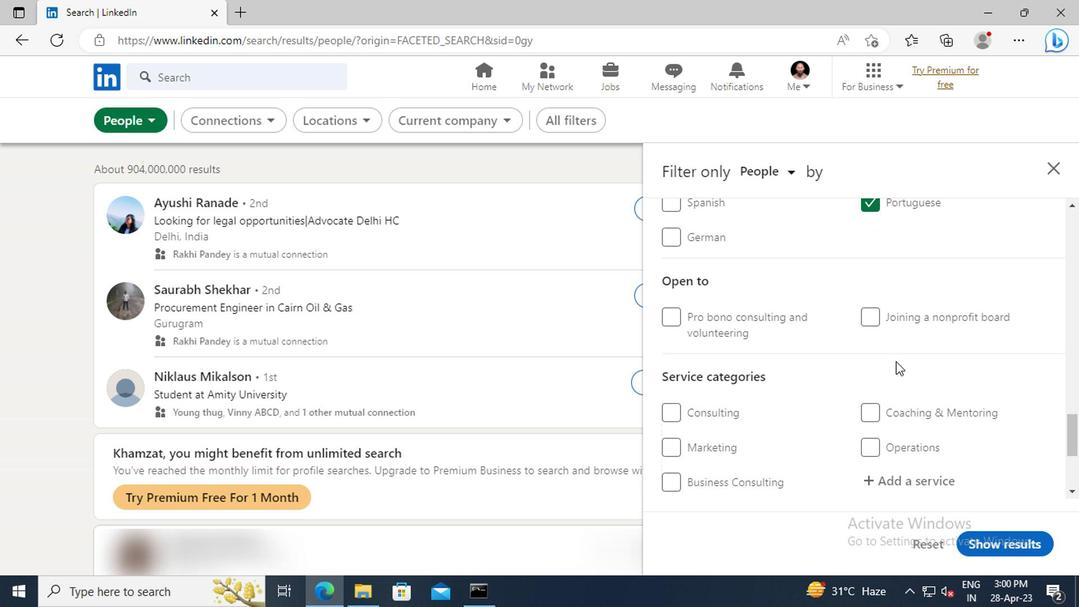 
Action: Mouse scrolled (893, 360) with delta (0, -1)
Screenshot: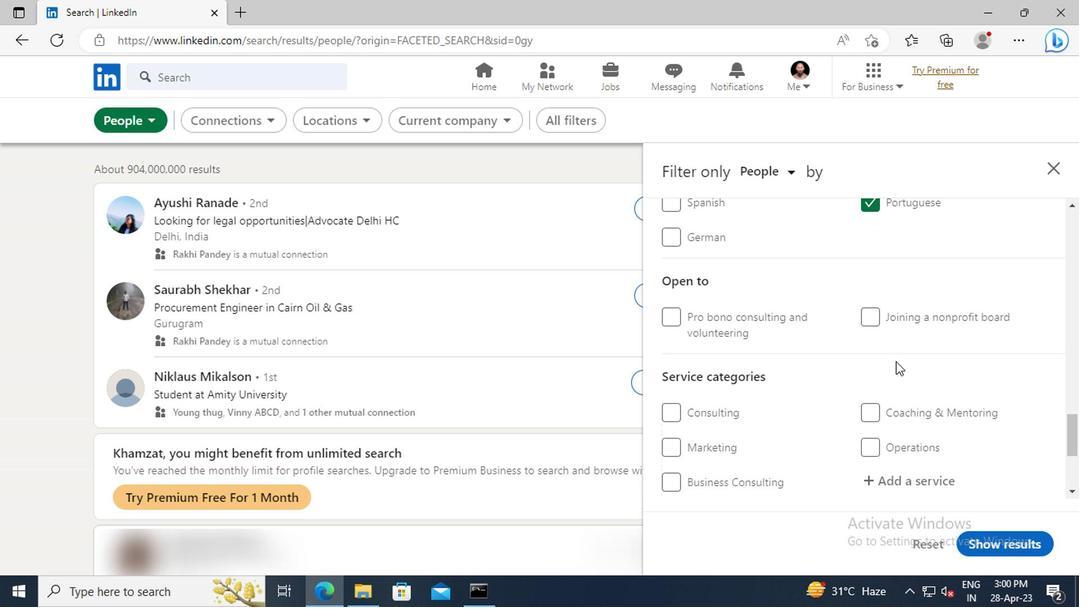 
Action: Mouse scrolled (893, 360) with delta (0, -1)
Screenshot: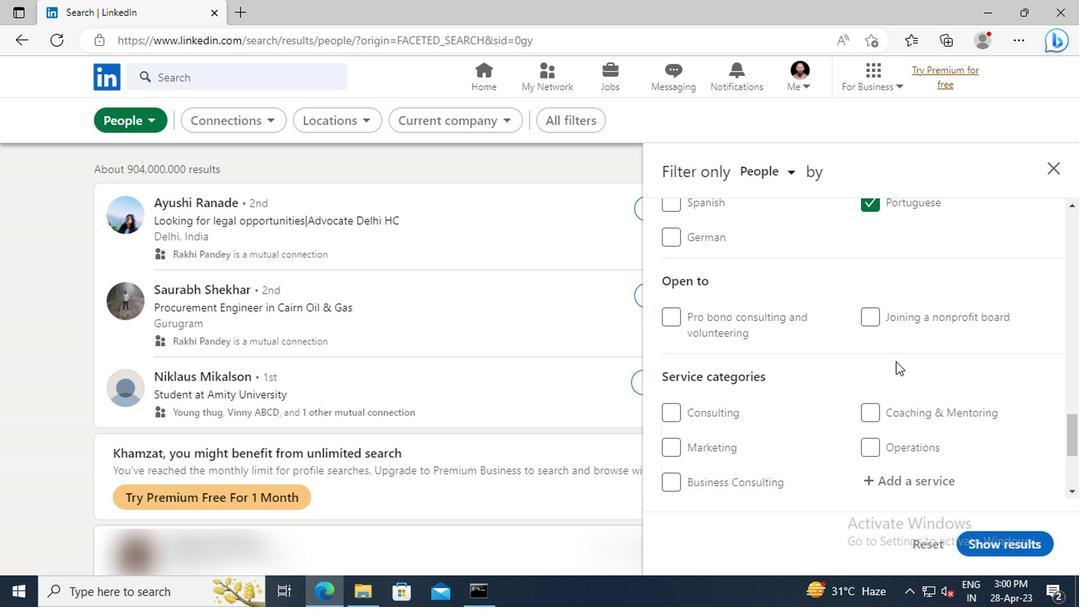 
Action: Mouse moved to (890, 341)
Screenshot: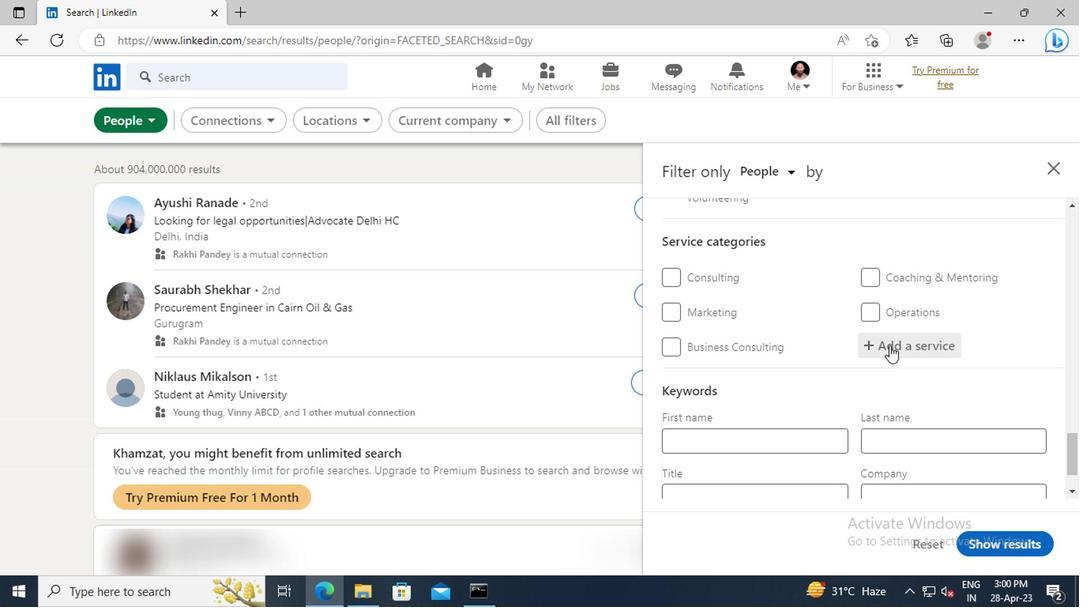 
Action: Mouse pressed left at (890, 341)
Screenshot: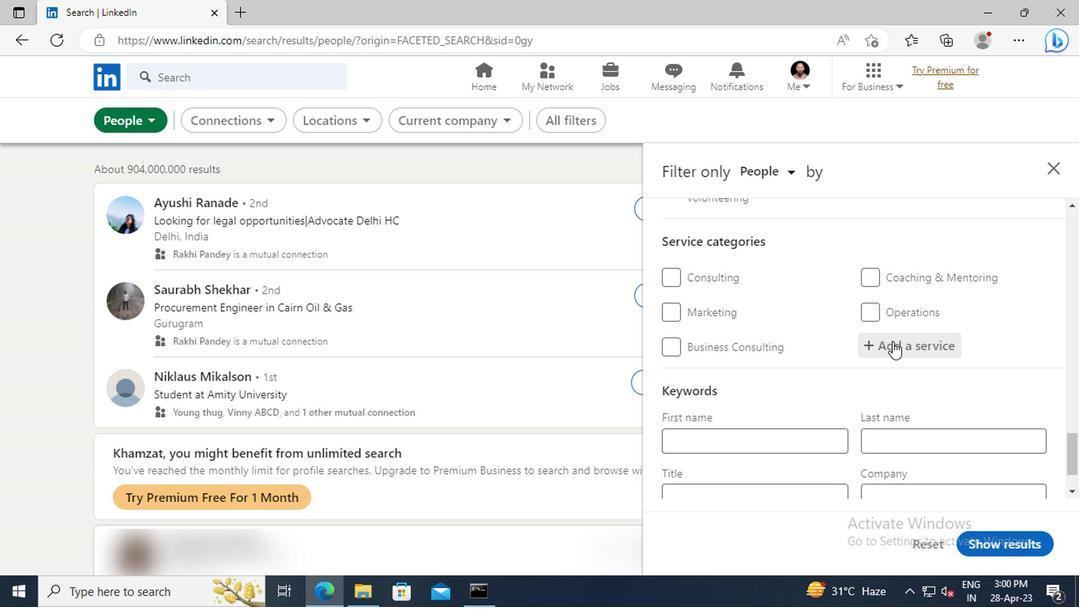 
Action: Key pressed <Key.shift>DATE<Key.space><Key.shift>ENTRY
Screenshot: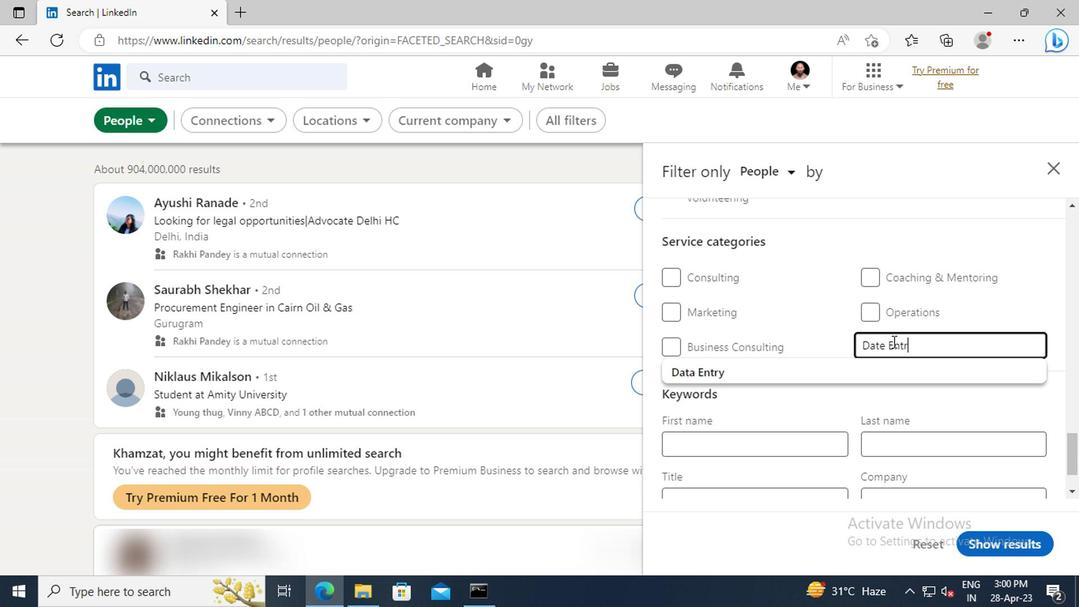 
Action: Mouse moved to (876, 369)
Screenshot: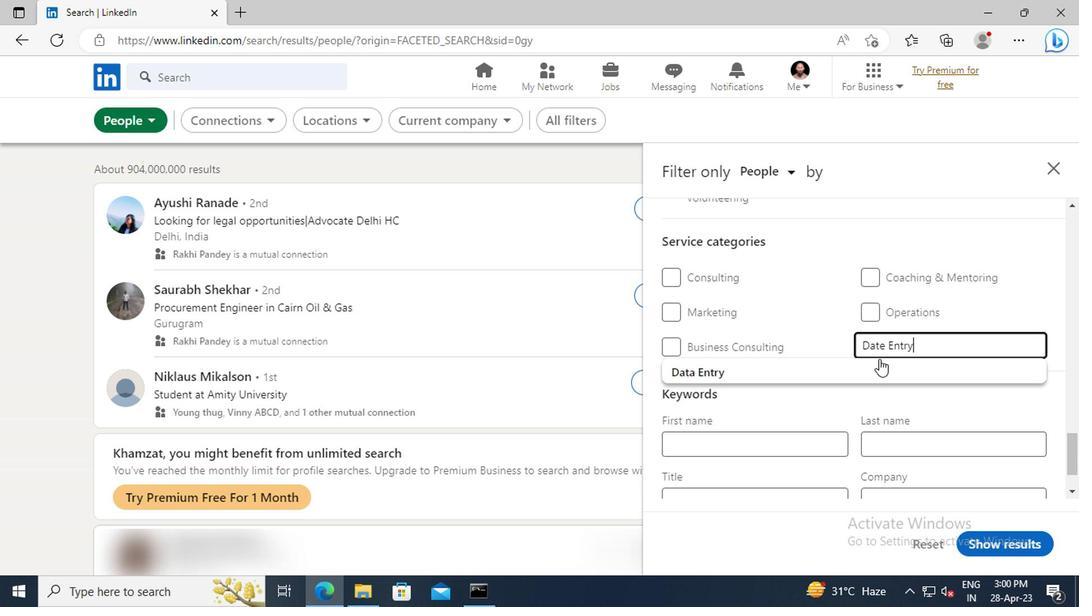 
Action: Mouse pressed left at (876, 369)
Screenshot: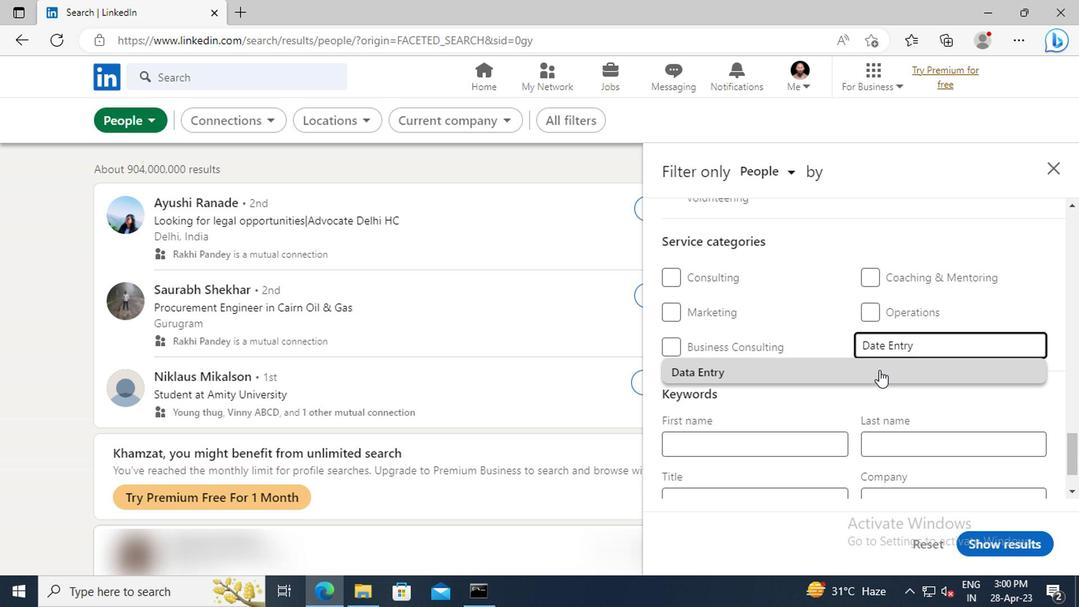 
Action: Mouse moved to (871, 364)
Screenshot: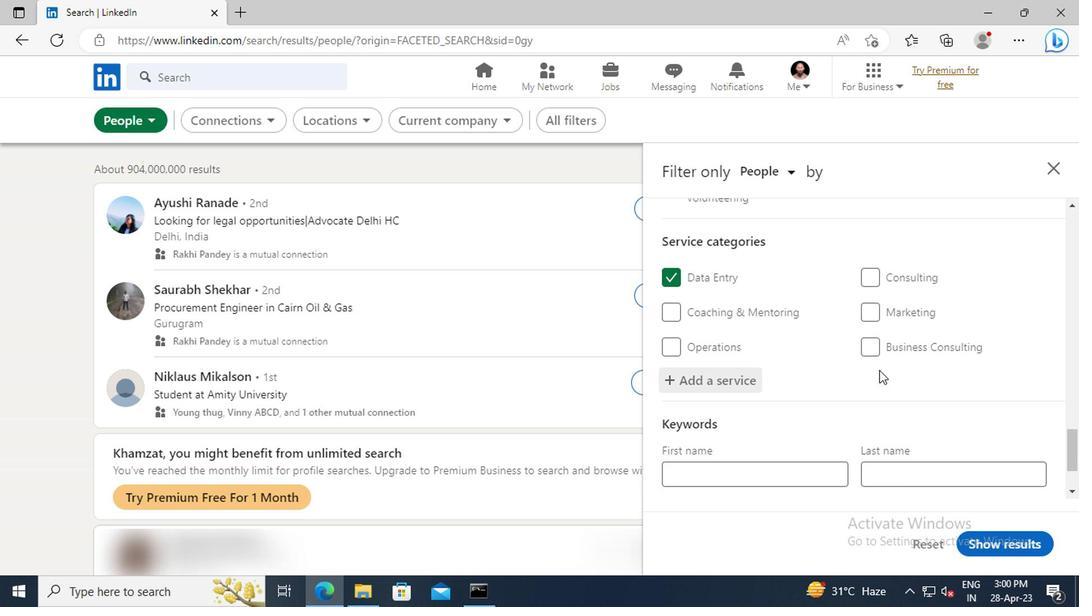 
Action: Mouse scrolled (871, 363) with delta (0, 0)
Screenshot: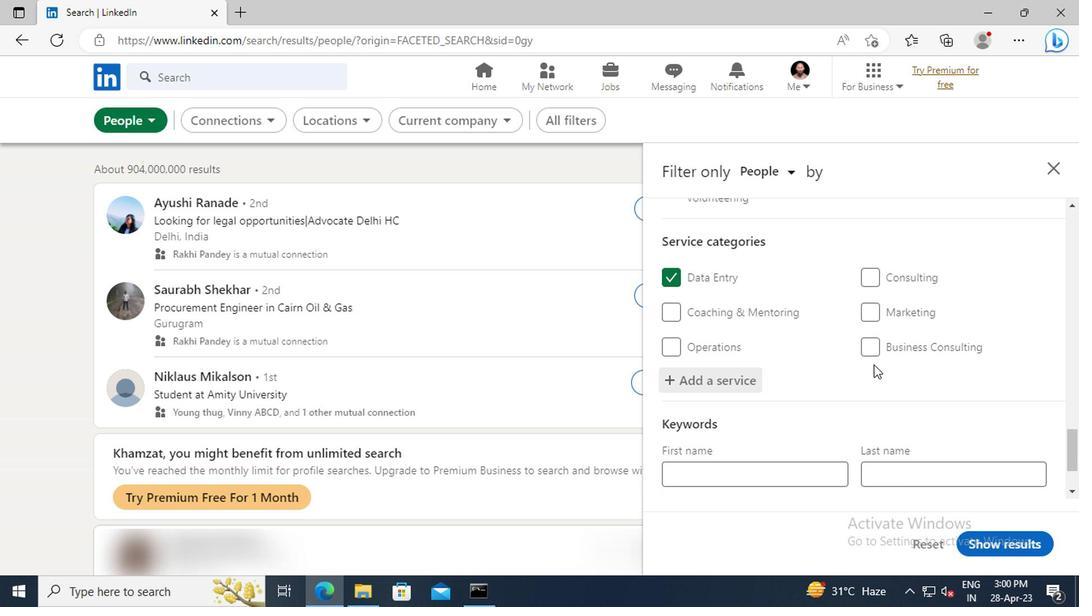 
Action: Mouse scrolled (871, 363) with delta (0, 0)
Screenshot: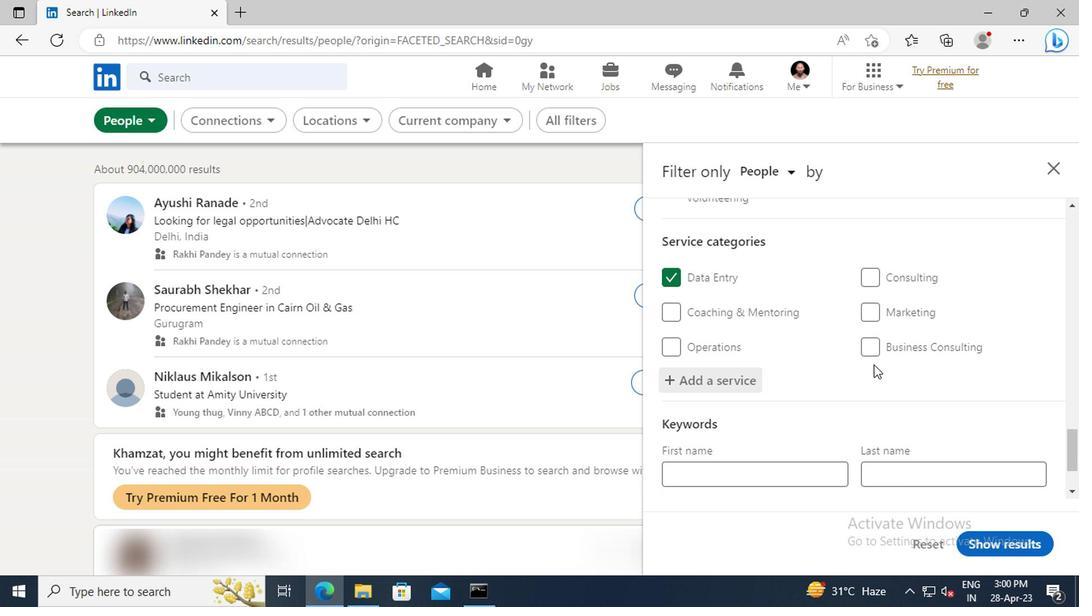 
Action: Mouse scrolled (871, 363) with delta (0, 0)
Screenshot: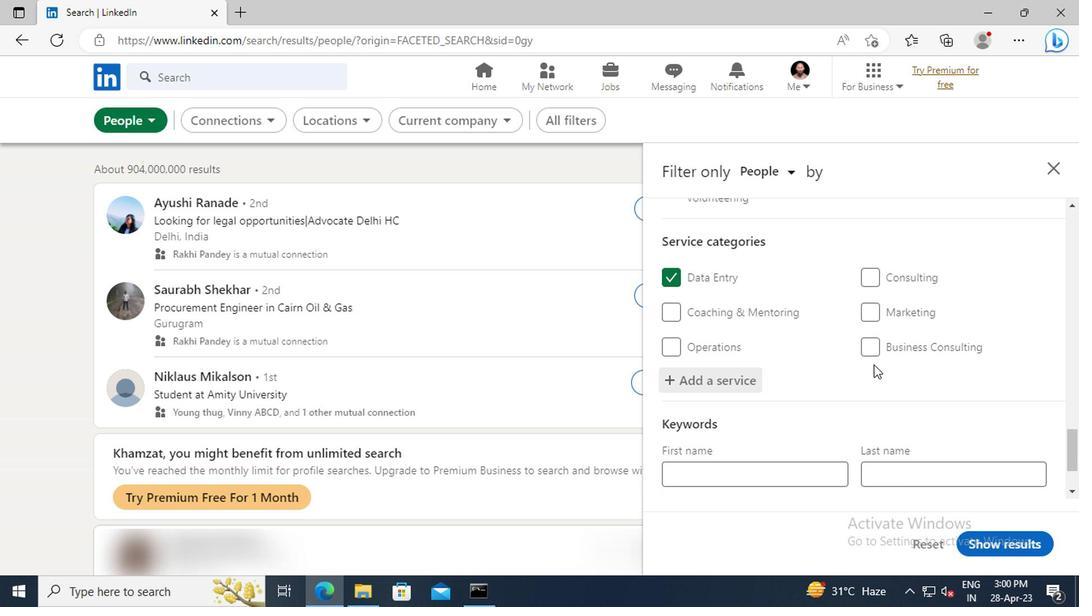 
Action: Mouse moved to (766, 424)
Screenshot: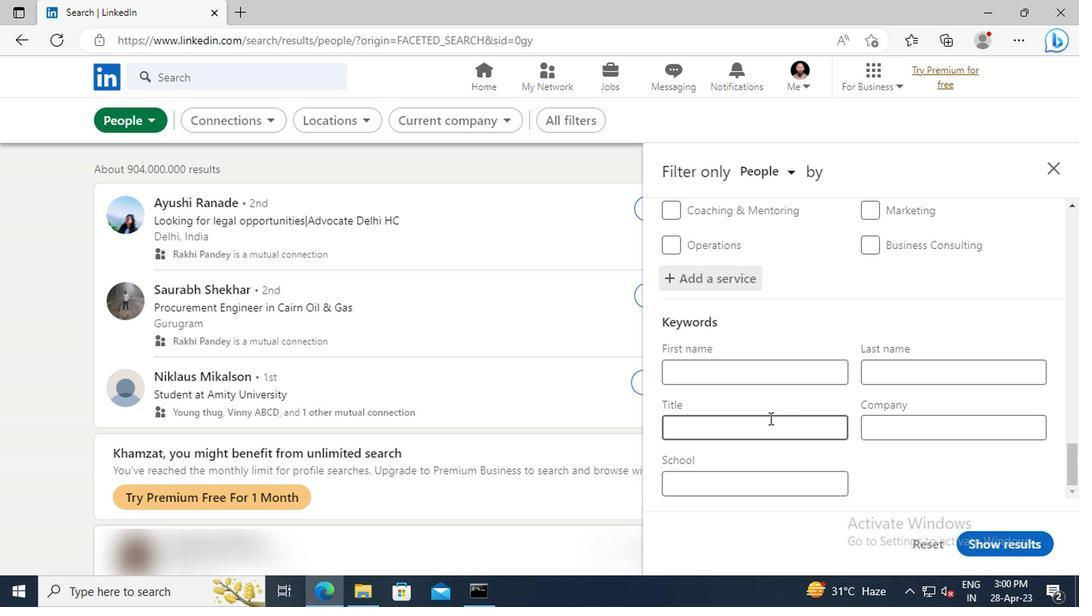 
Action: Mouse pressed left at (766, 424)
Screenshot: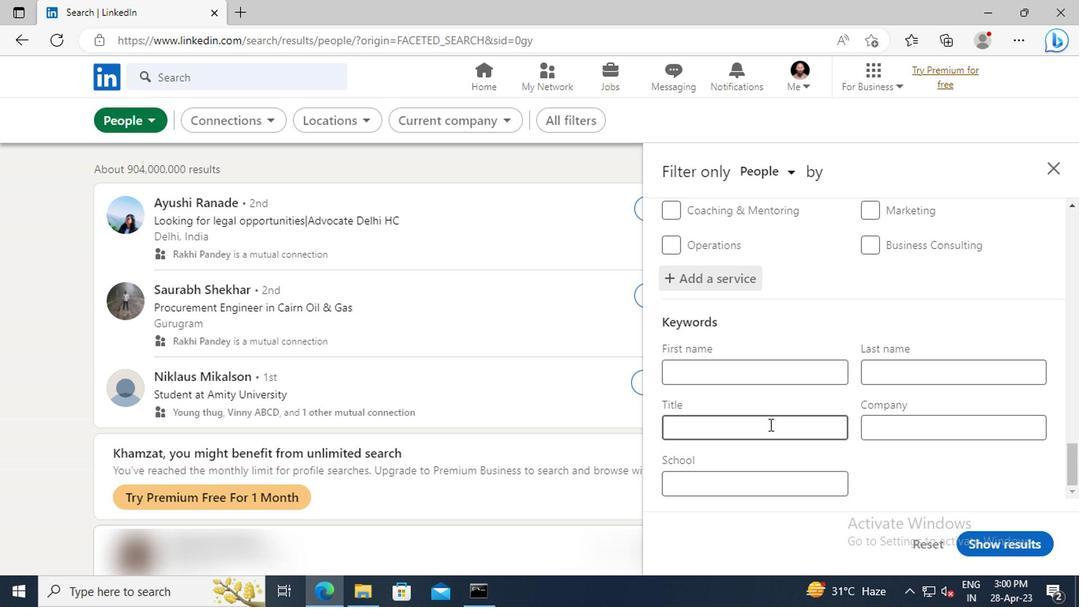 
Action: Key pressed <Key.shift>SCRUM<Key.space><Key.shift>MASTER<Key.enter>
Screenshot: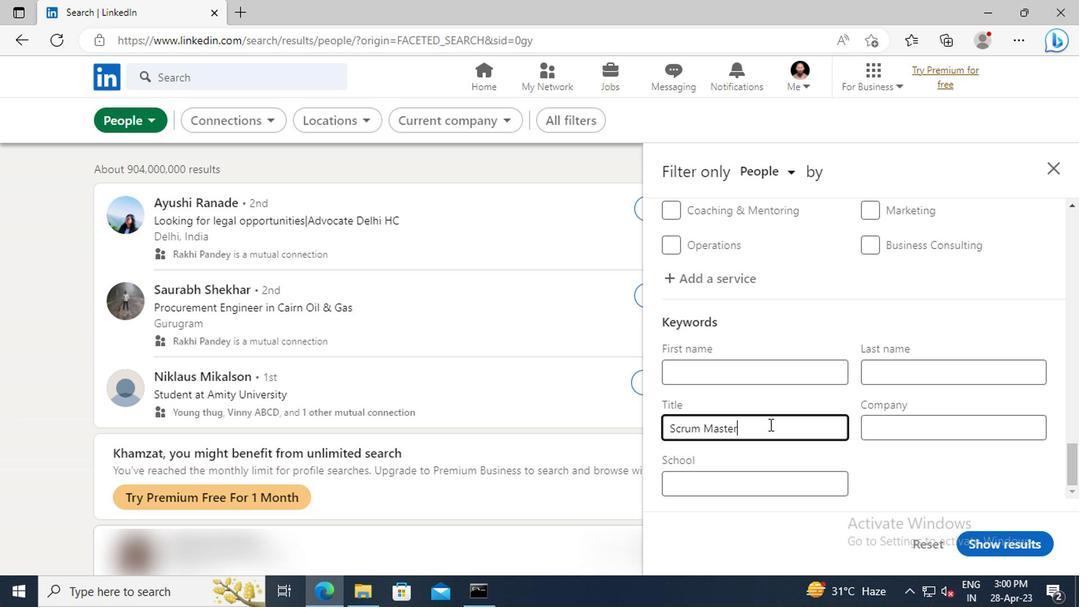 
Action: Mouse moved to (974, 539)
Screenshot: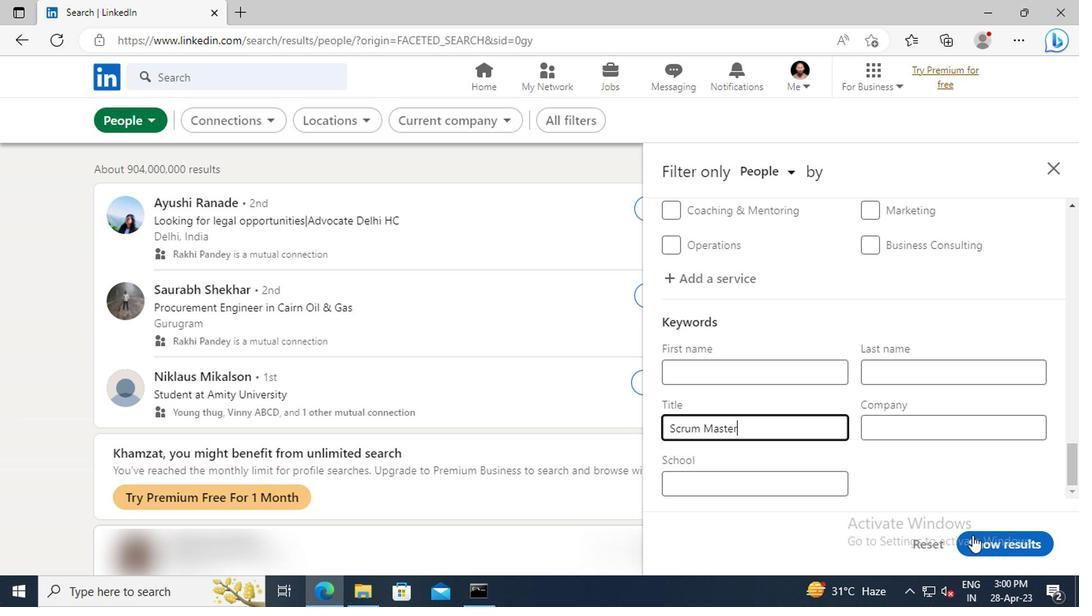 
Action: Mouse pressed left at (974, 539)
Screenshot: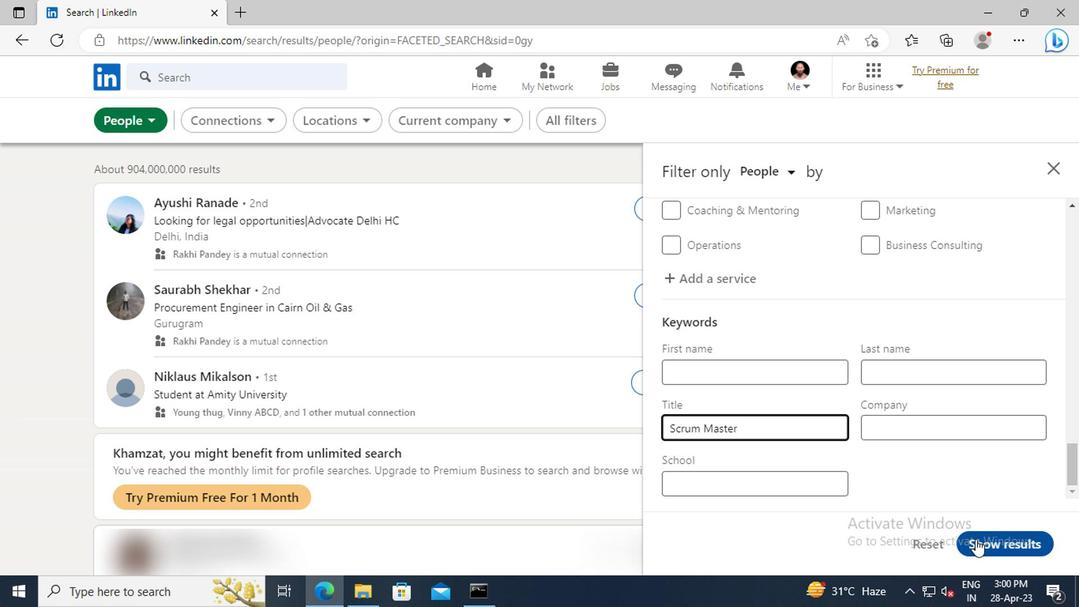 
Action: Mouse moved to (946, 489)
Screenshot: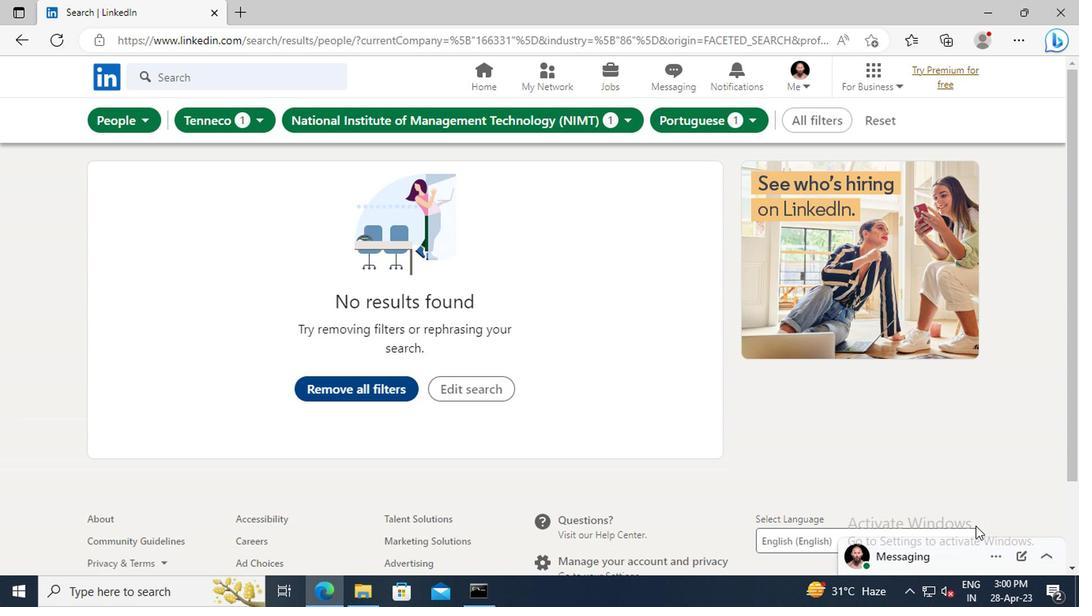 
